 Task: Find connections with filter location Mahudha with filter topic #Travellingwith filter profile language French with filter current company Logistics Insider with filter school Government High School - India with filter industry Data Security Software Products with filter service category Video Production with filter keywords title Communications Director
Action: Mouse moved to (704, 97)
Screenshot: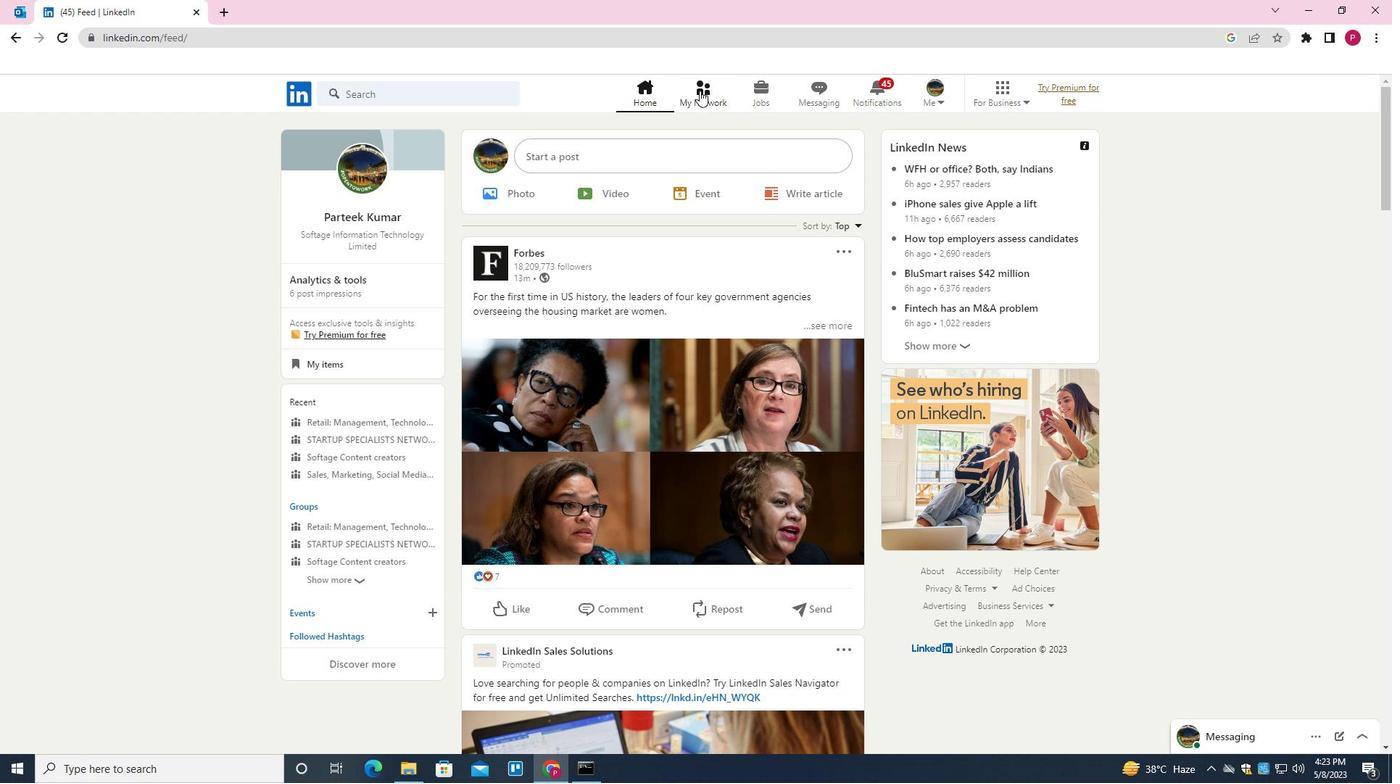 
Action: Mouse pressed left at (704, 97)
Screenshot: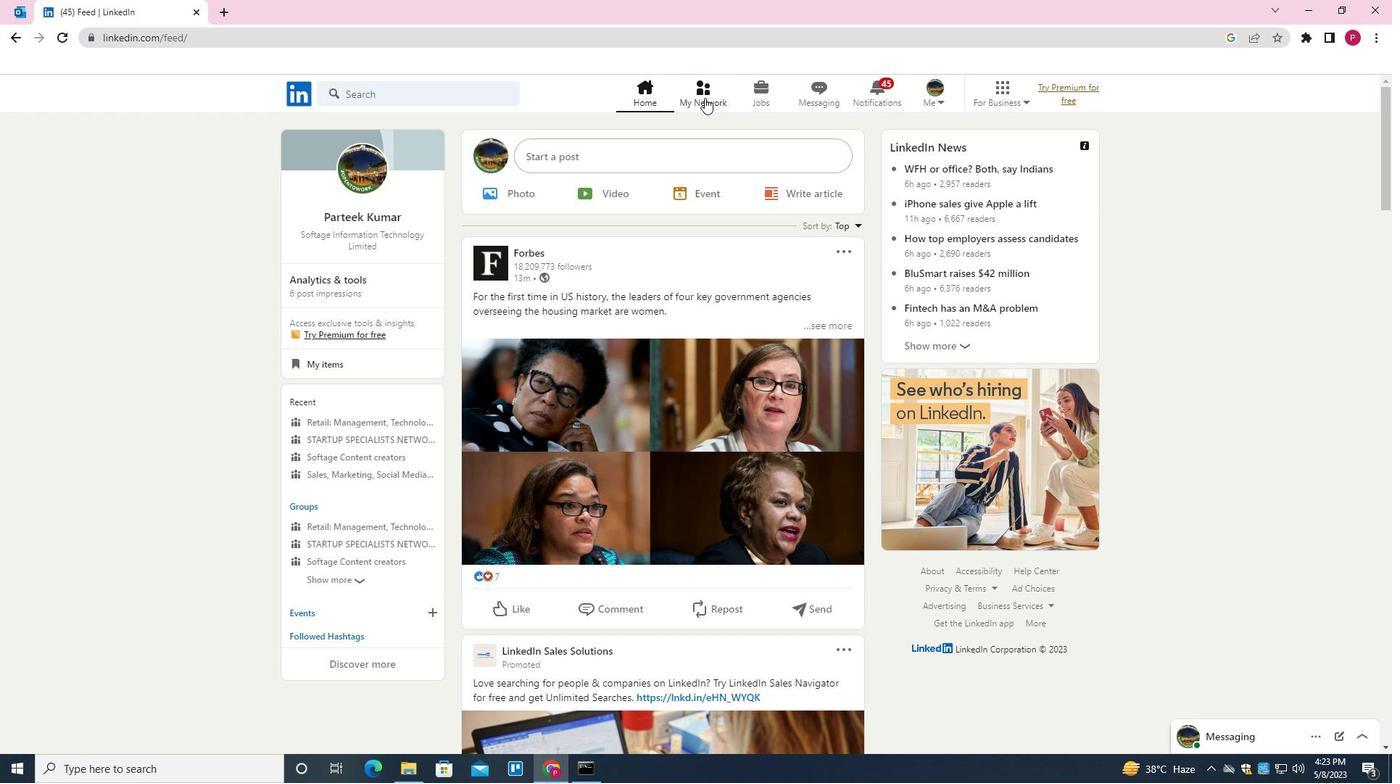 
Action: Mouse moved to (454, 171)
Screenshot: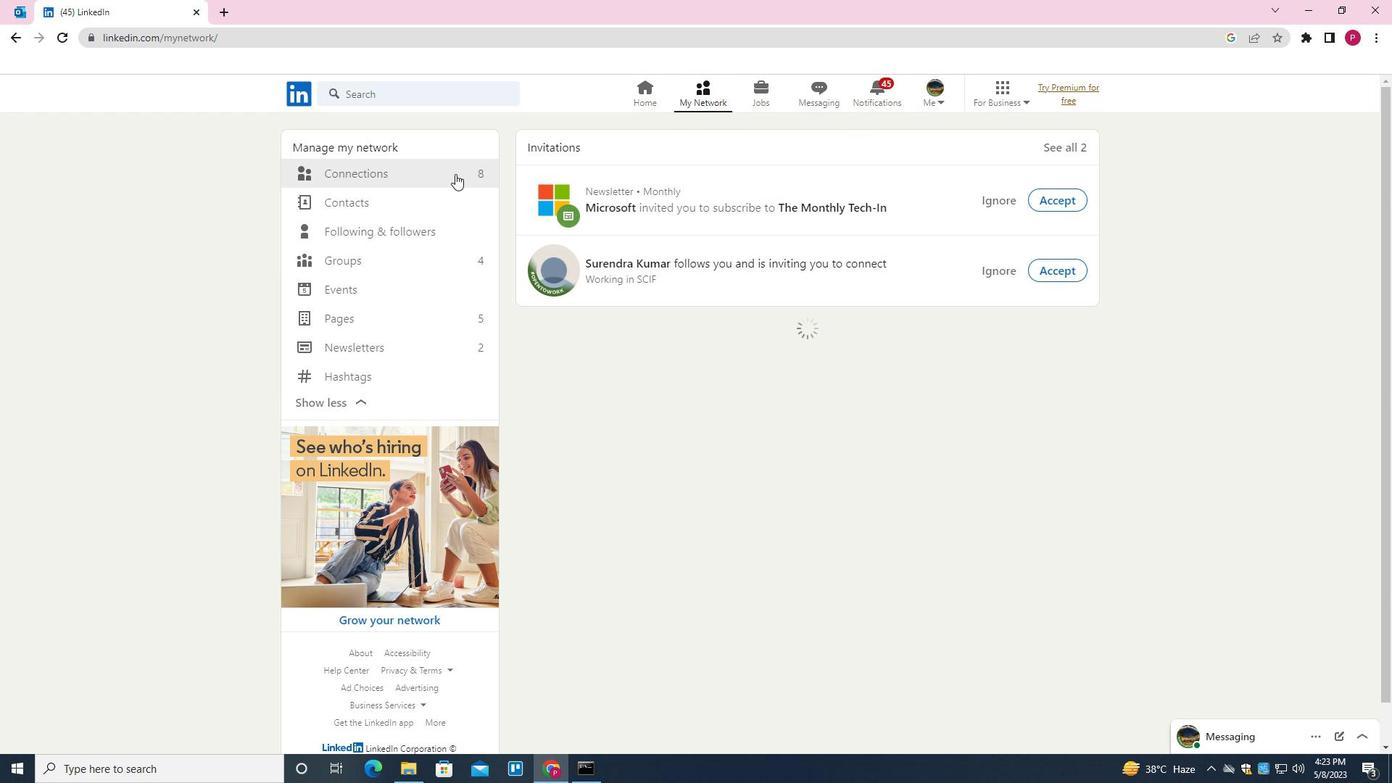 
Action: Mouse pressed left at (454, 171)
Screenshot: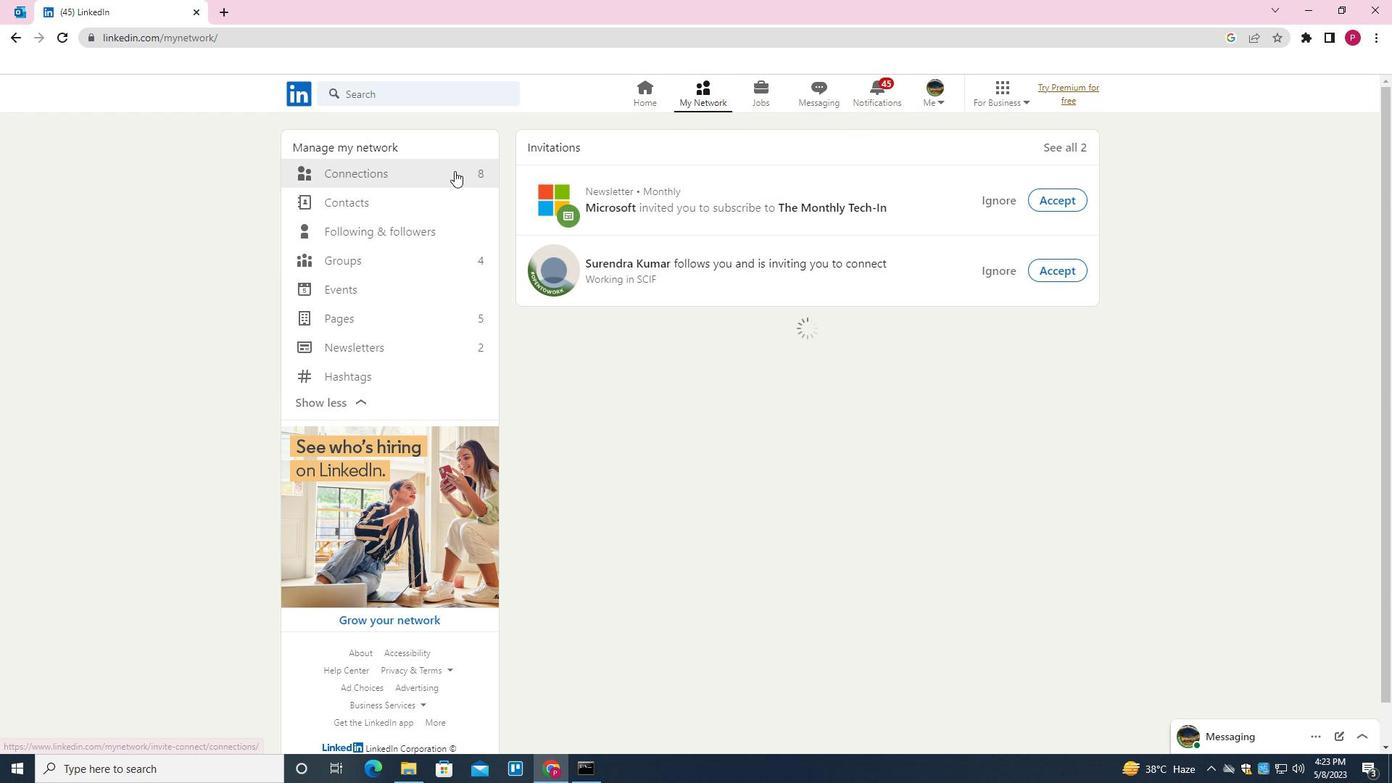
Action: Mouse moved to (784, 179)
Screenshot: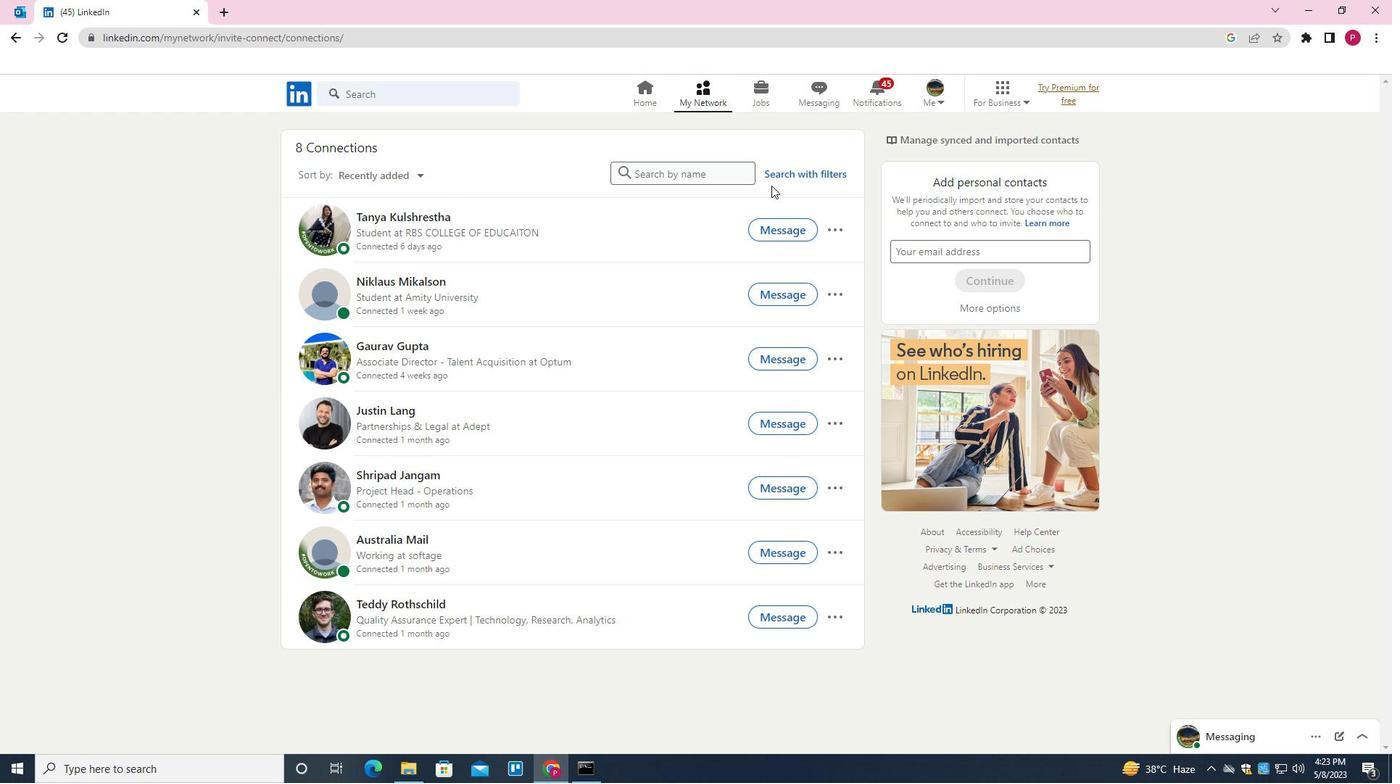 
Action: Mouse pressed left at (784, 179)
Screenshot: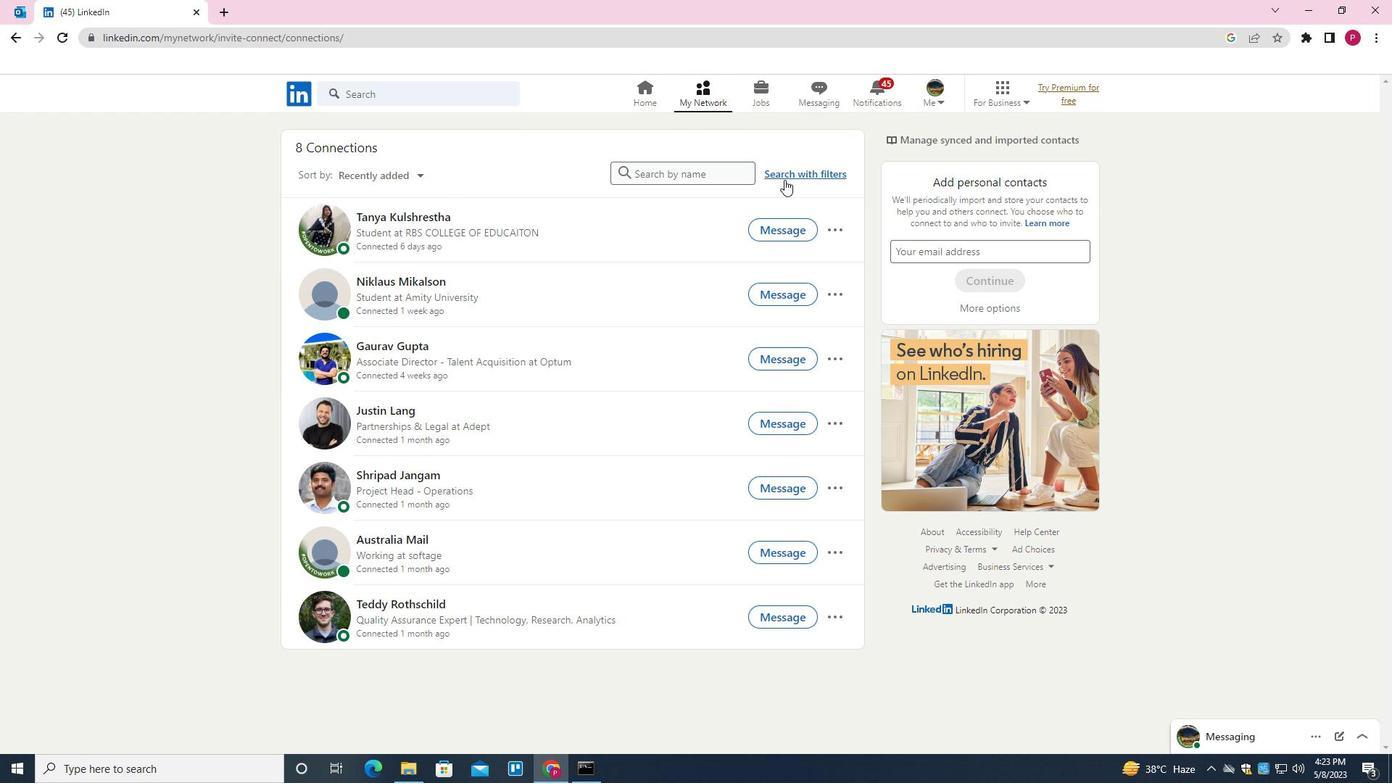
Action: Mouse moved to (741, 134)
Screenshot: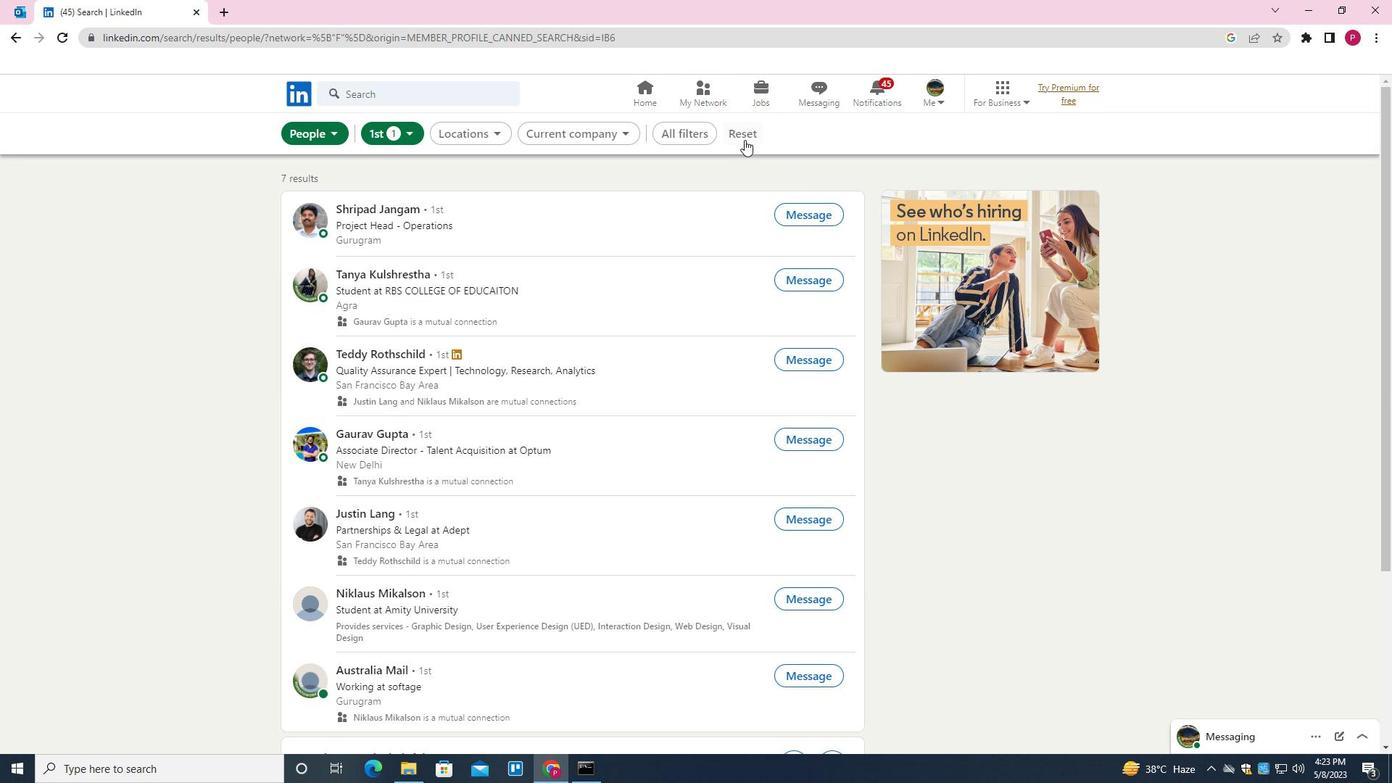 
Action: Mouse pressed left at (741, 134)
Screenshot: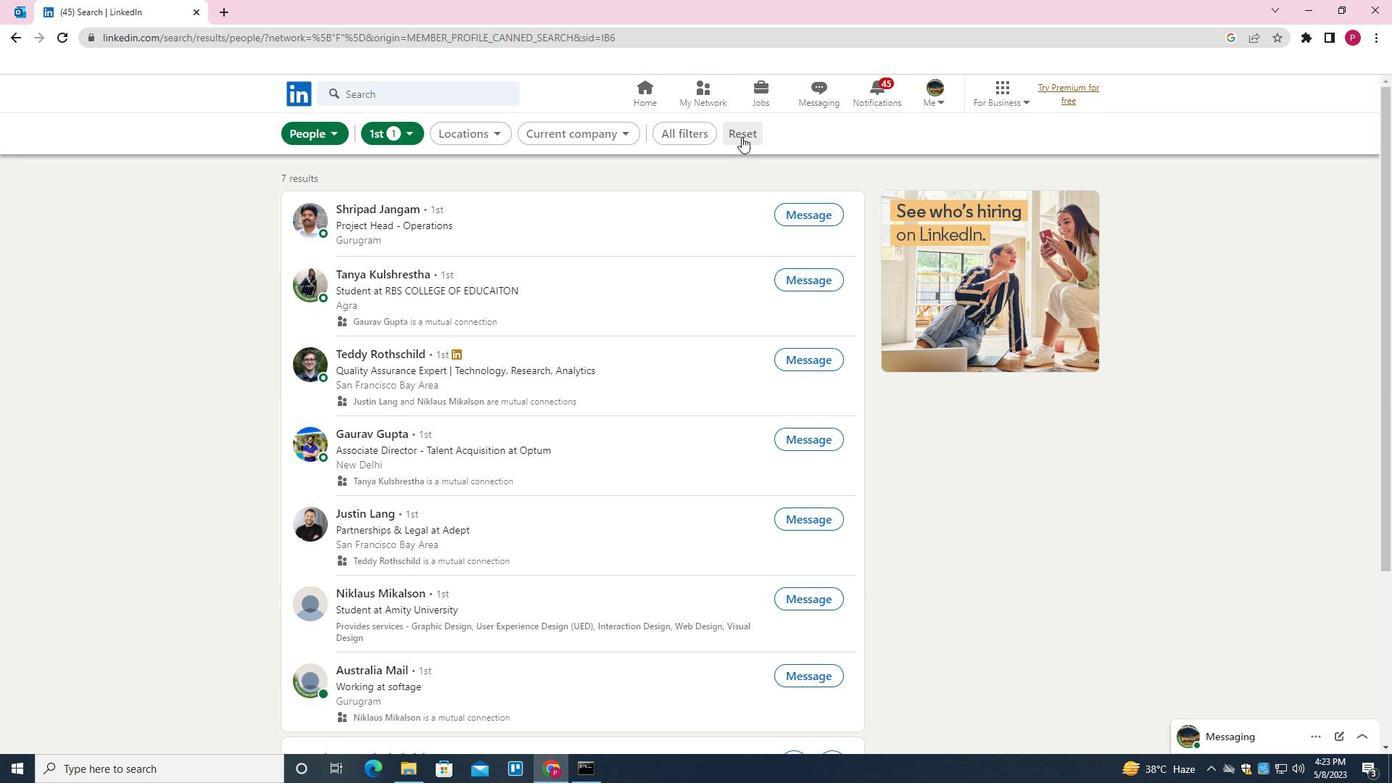 
Action: Mouse moved to (721, 136)
Screenshot: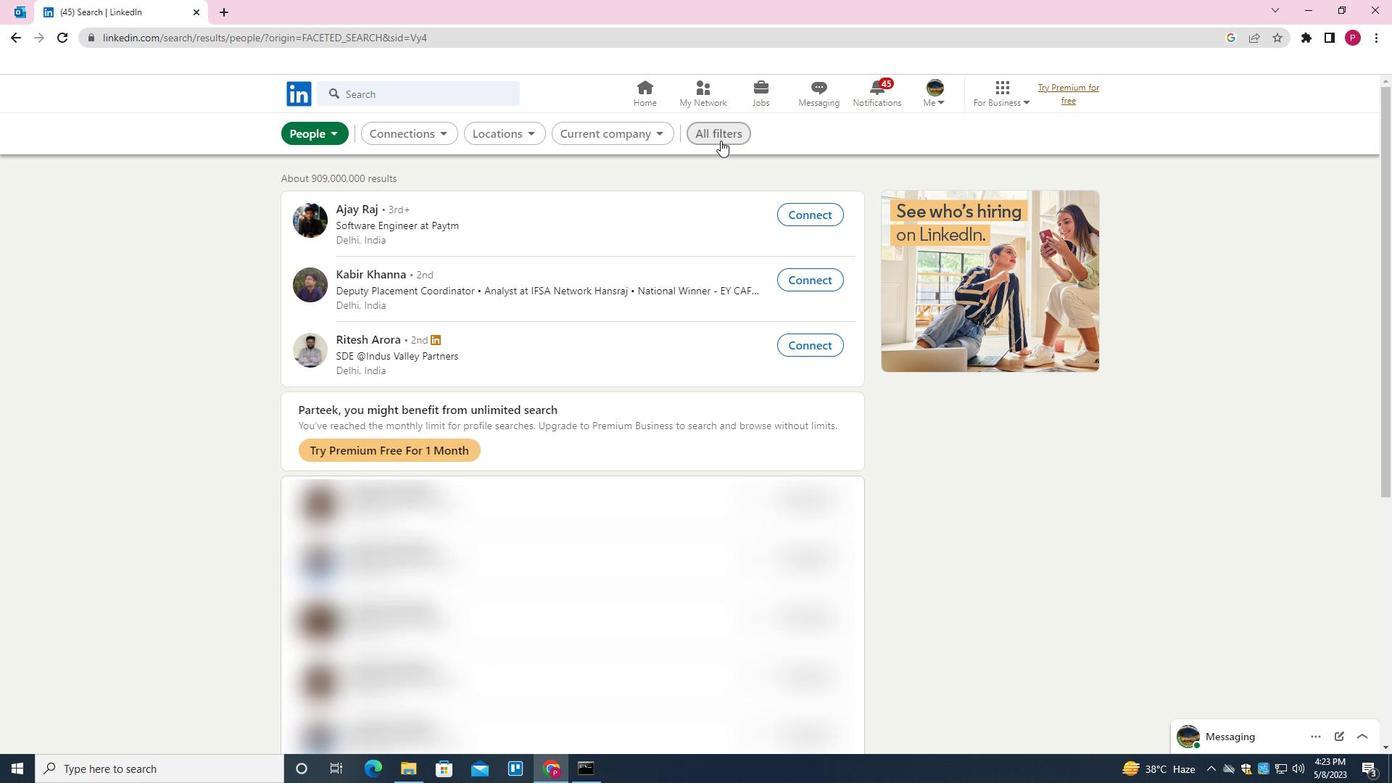 
Action: Mouse pressed left at (721, 136)
Screenshot: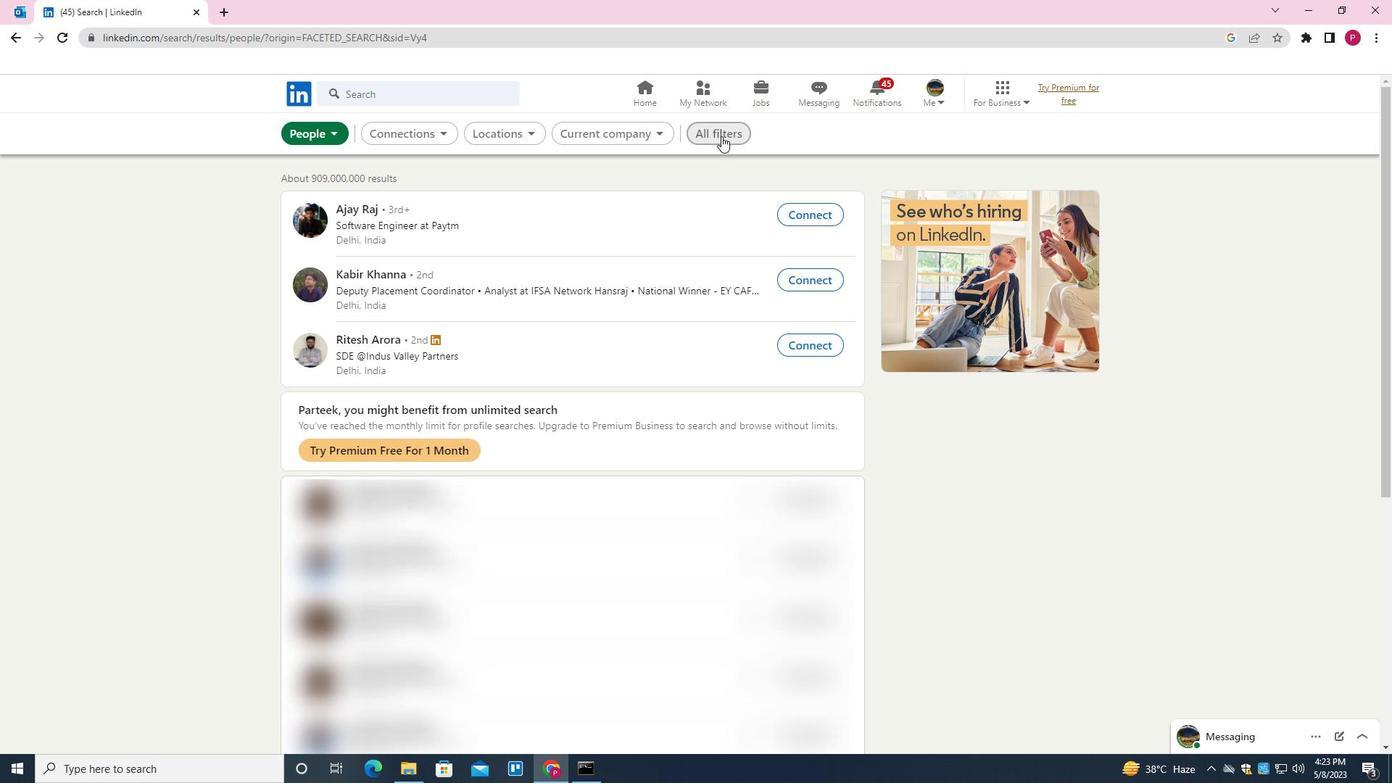 
Action: Mouse moved to (1136, 340)
Screenshot: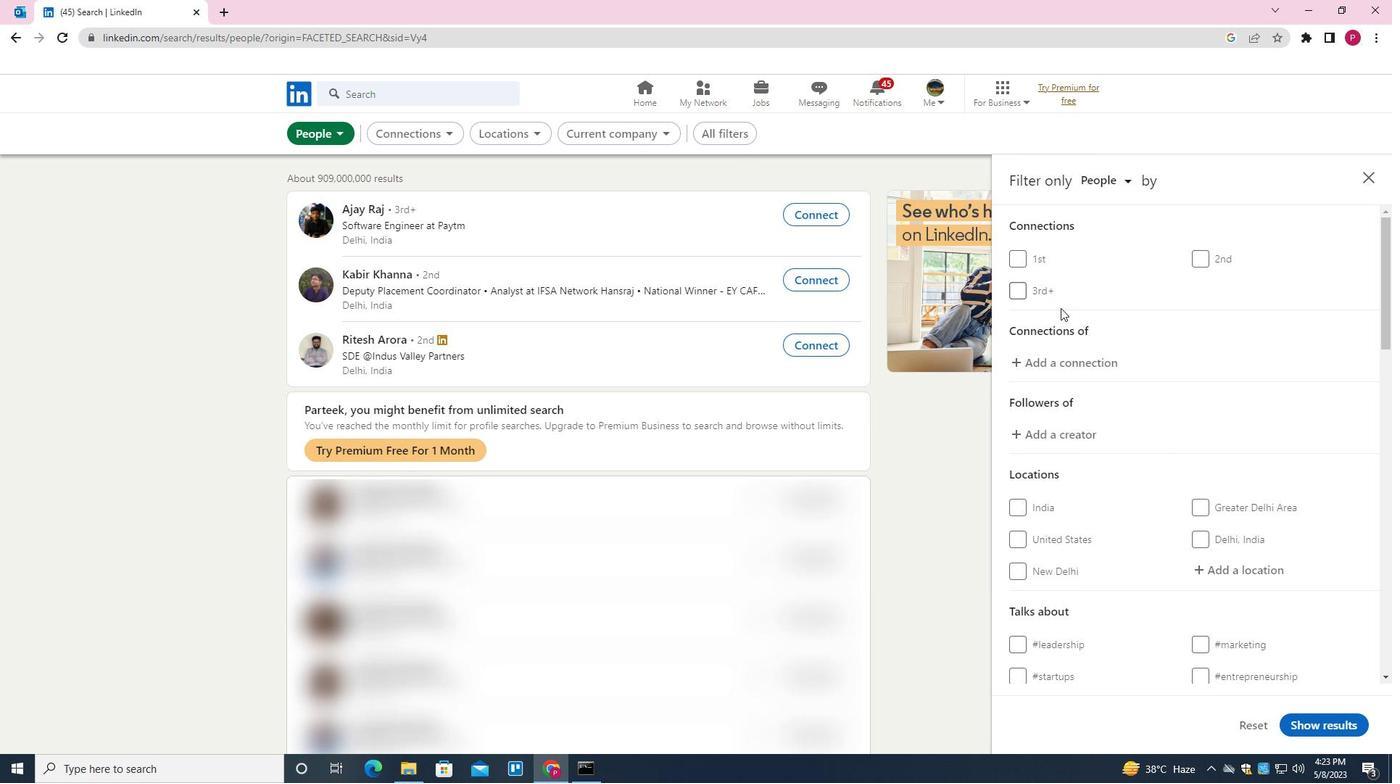 
Action: Mouse scrolled (1136, 340) with delta (0, 0)
Screenshot: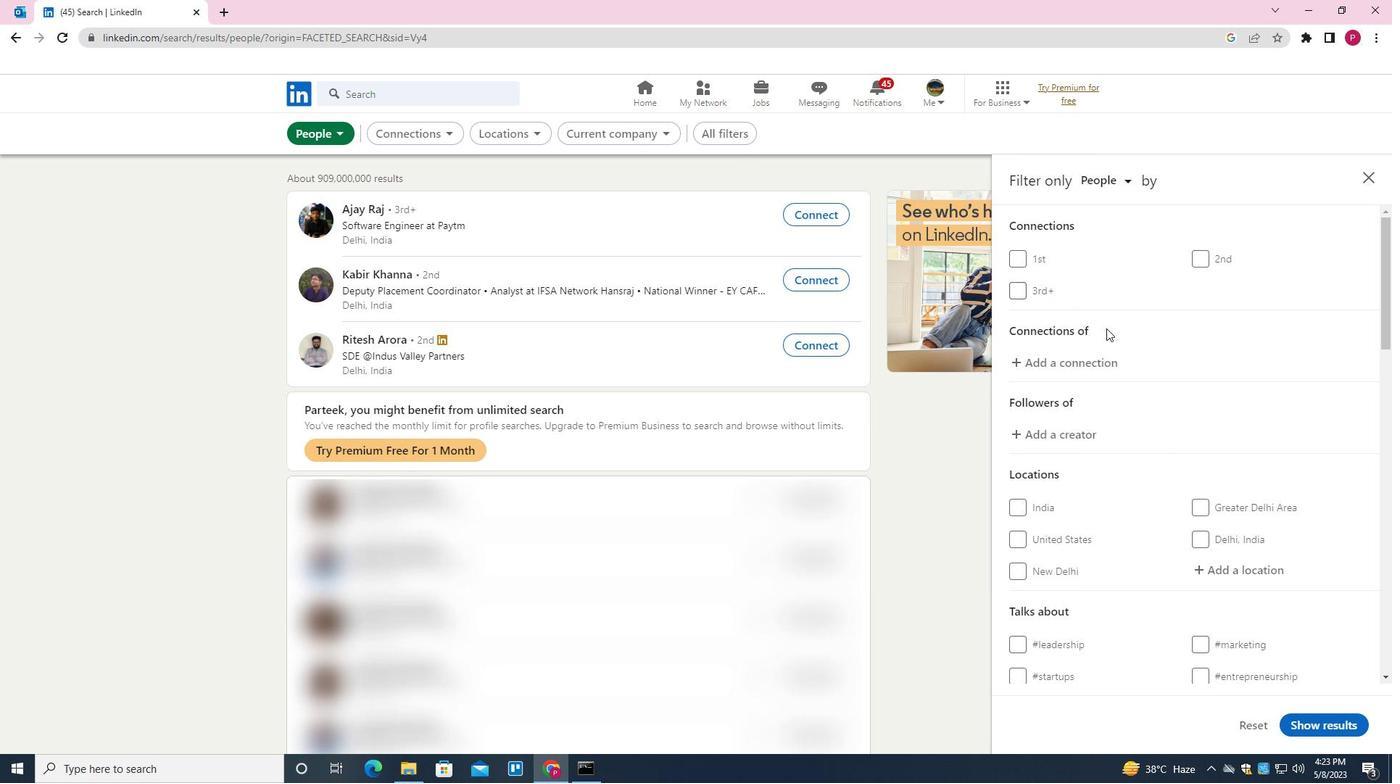 
Action: Mouse moved to (1139, 344)
Screenshot: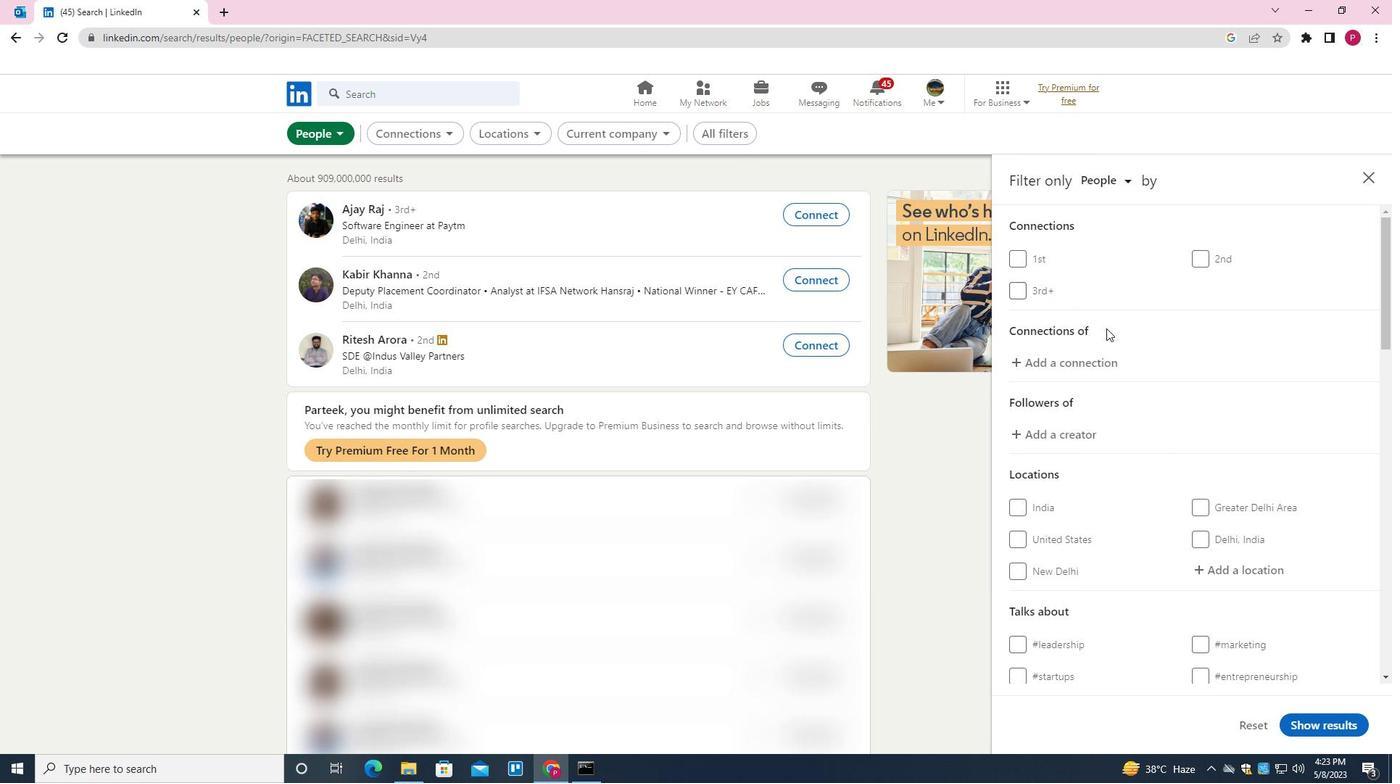 
Action: Mouse scrolled (1139, 343) with delta (0, 0)
Screenshot: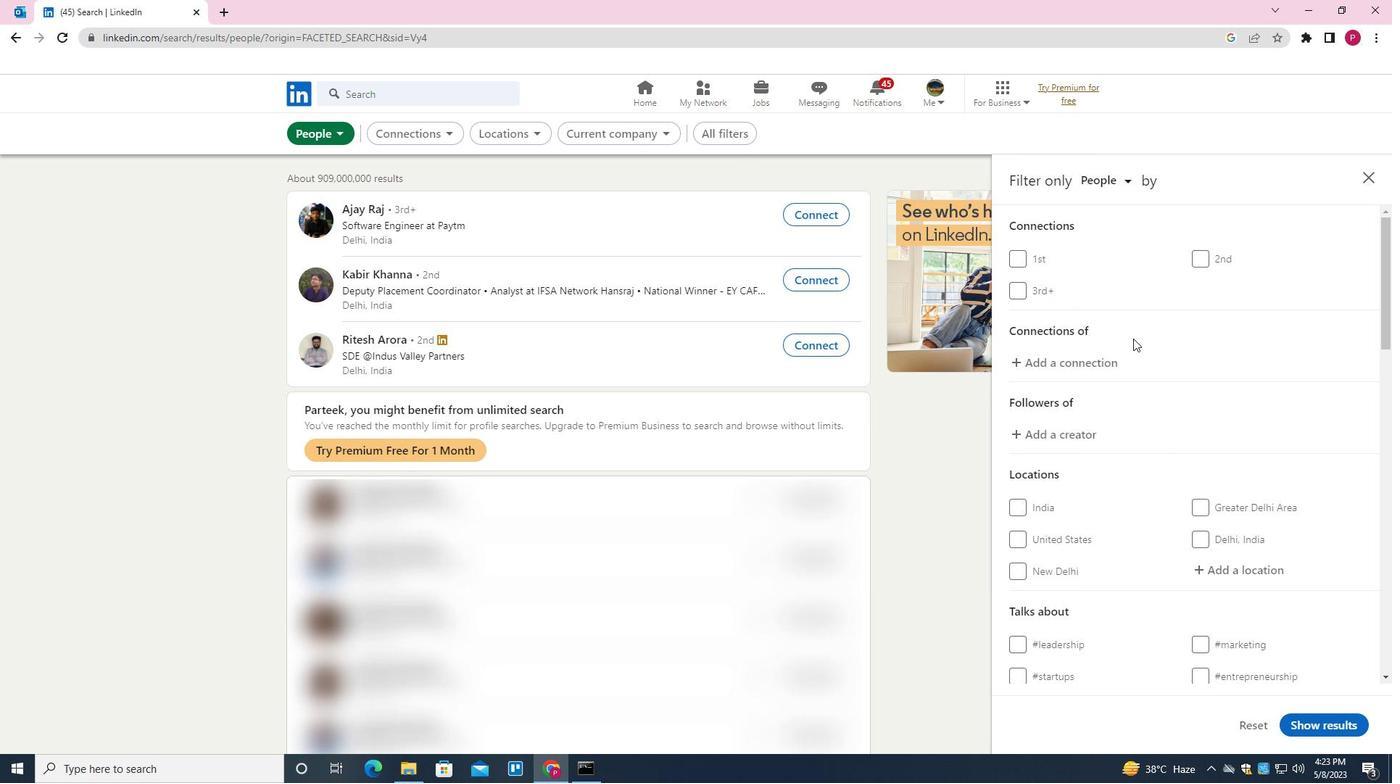 
Action: Mouse moved to (1240, 422)
Screenshot: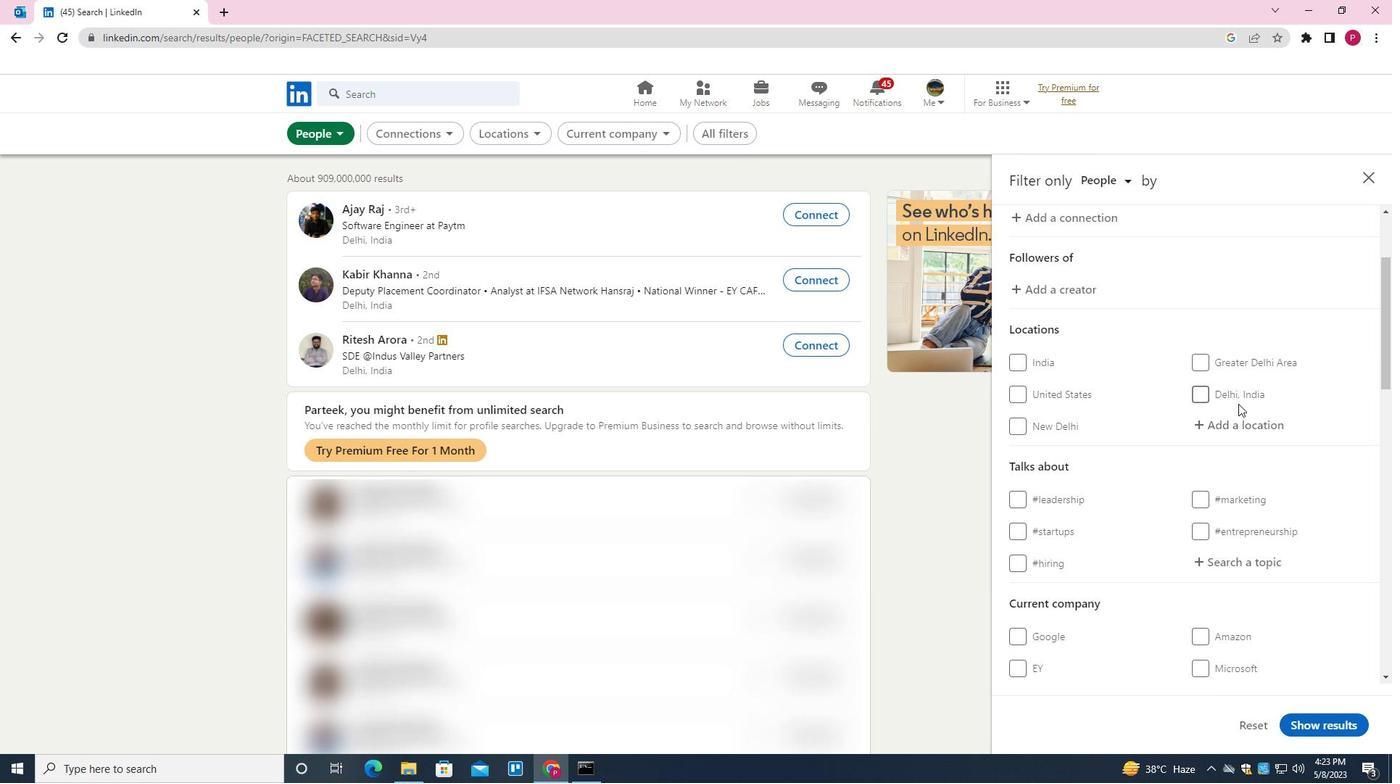 
Action: Mouse pressed left at (1240, 422)
Screenshot: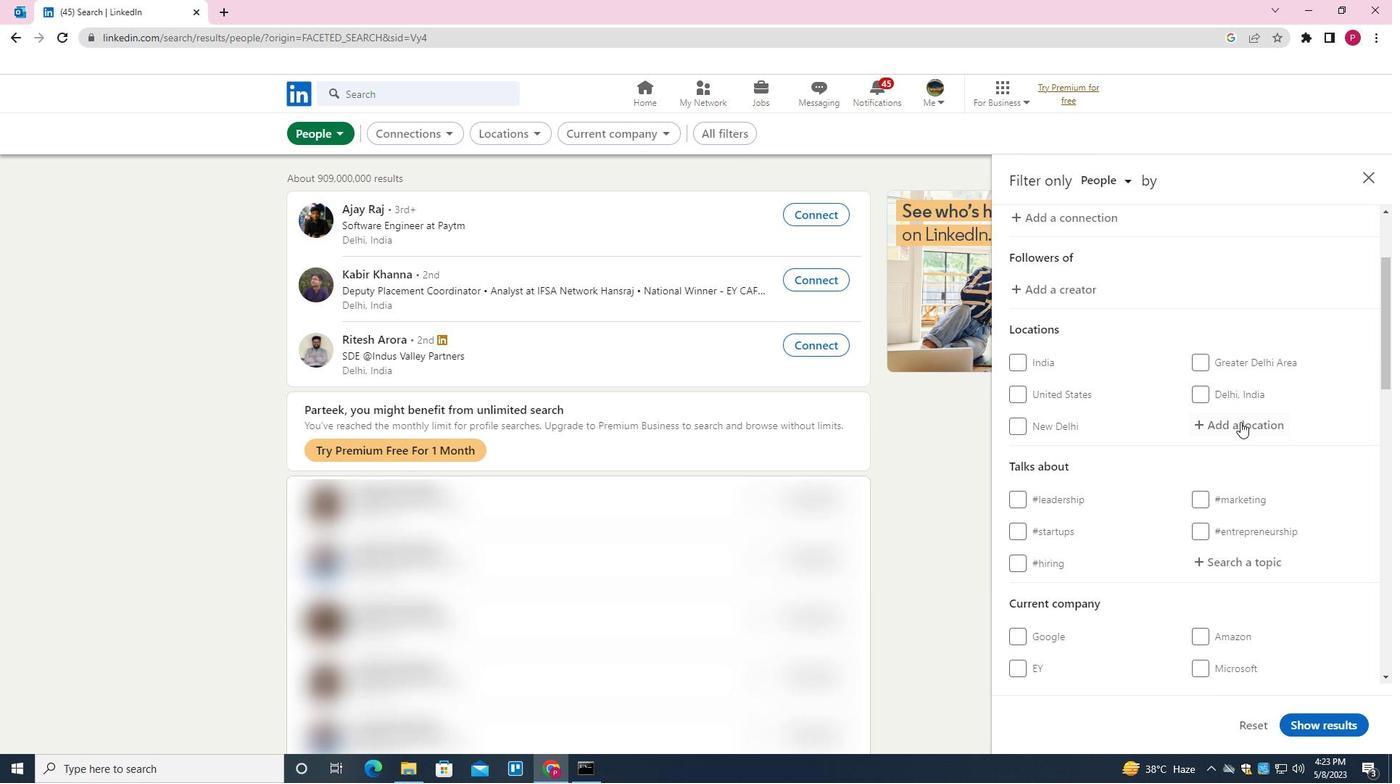 
Action: Mouse moved to (1145, 479)
Screenshot: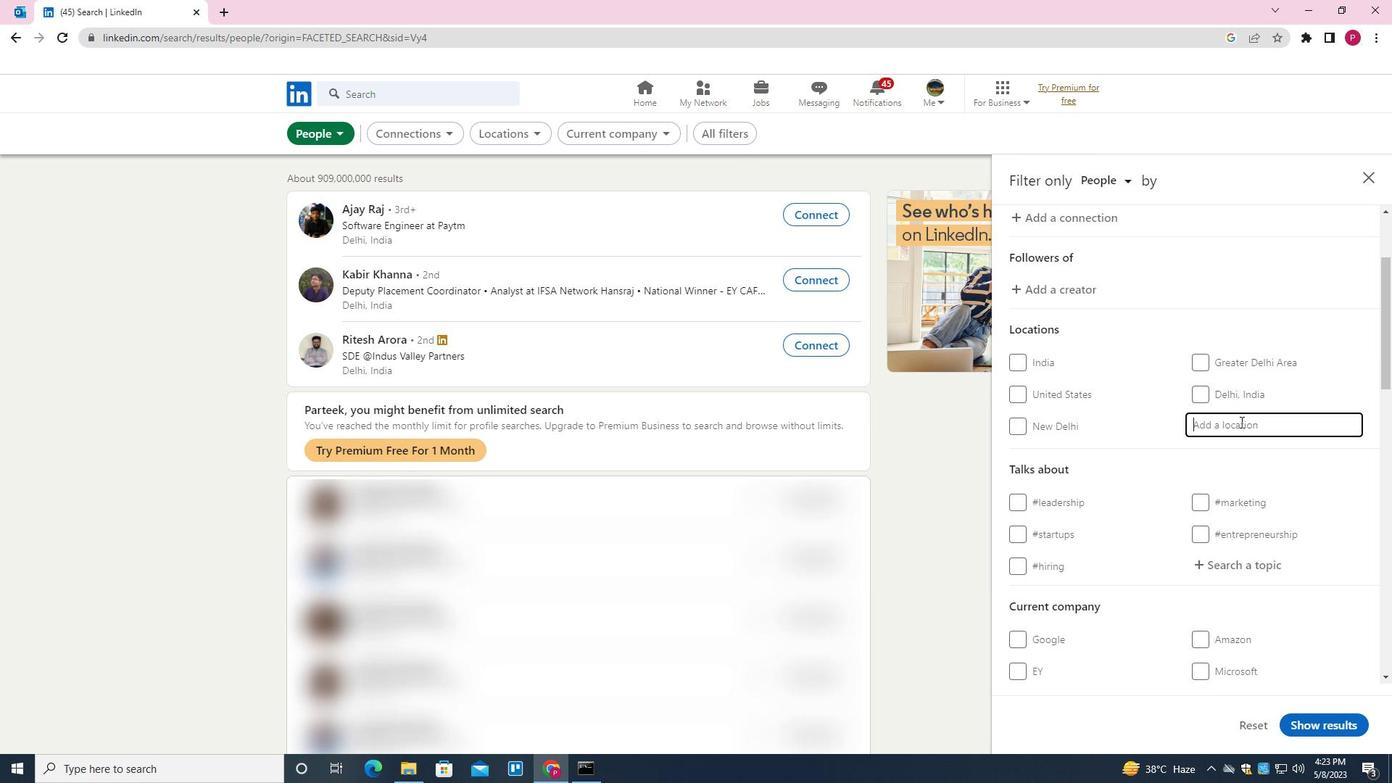 
Action: Key pressed <Key.shift>MAHUDHA<Key.down><Key.enter>
Screenshot: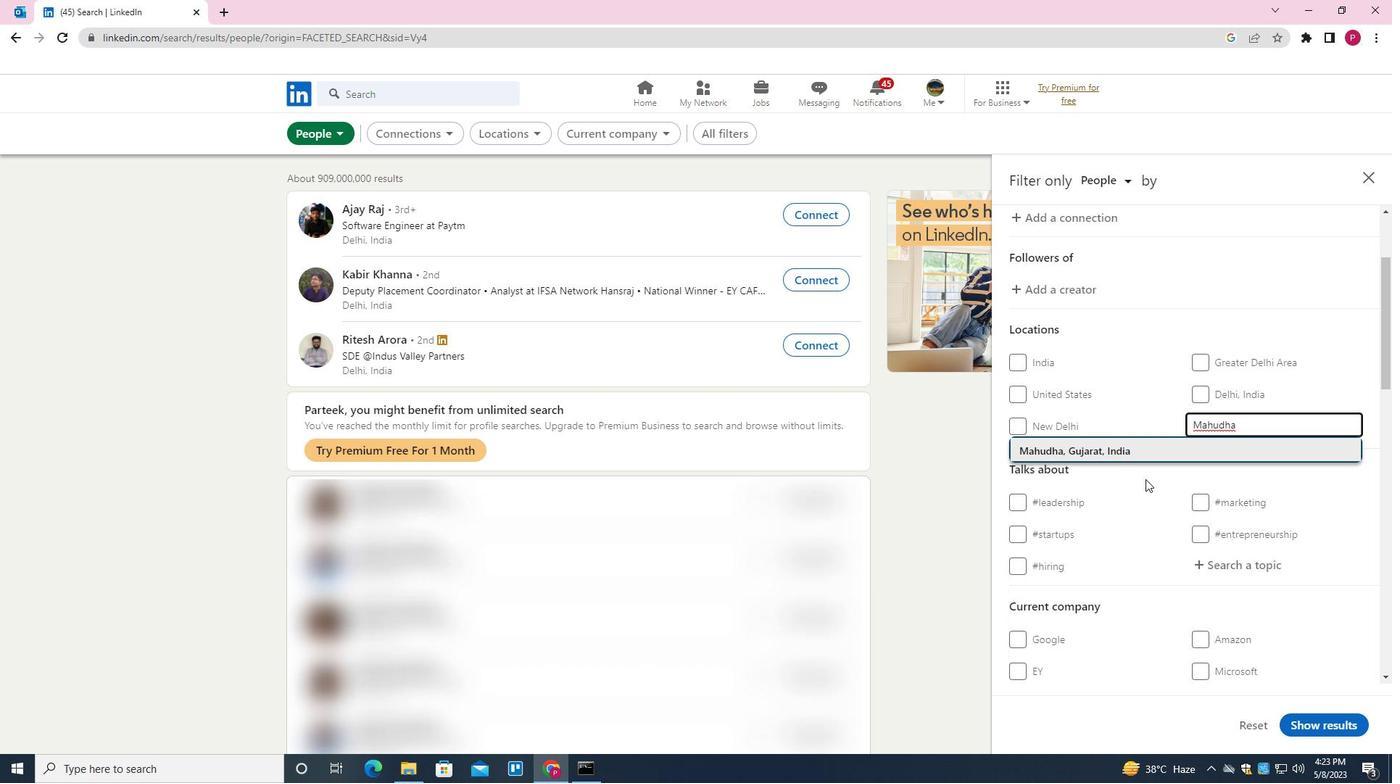 
Action: Mouse moved to (1112, 464)
Screenshot: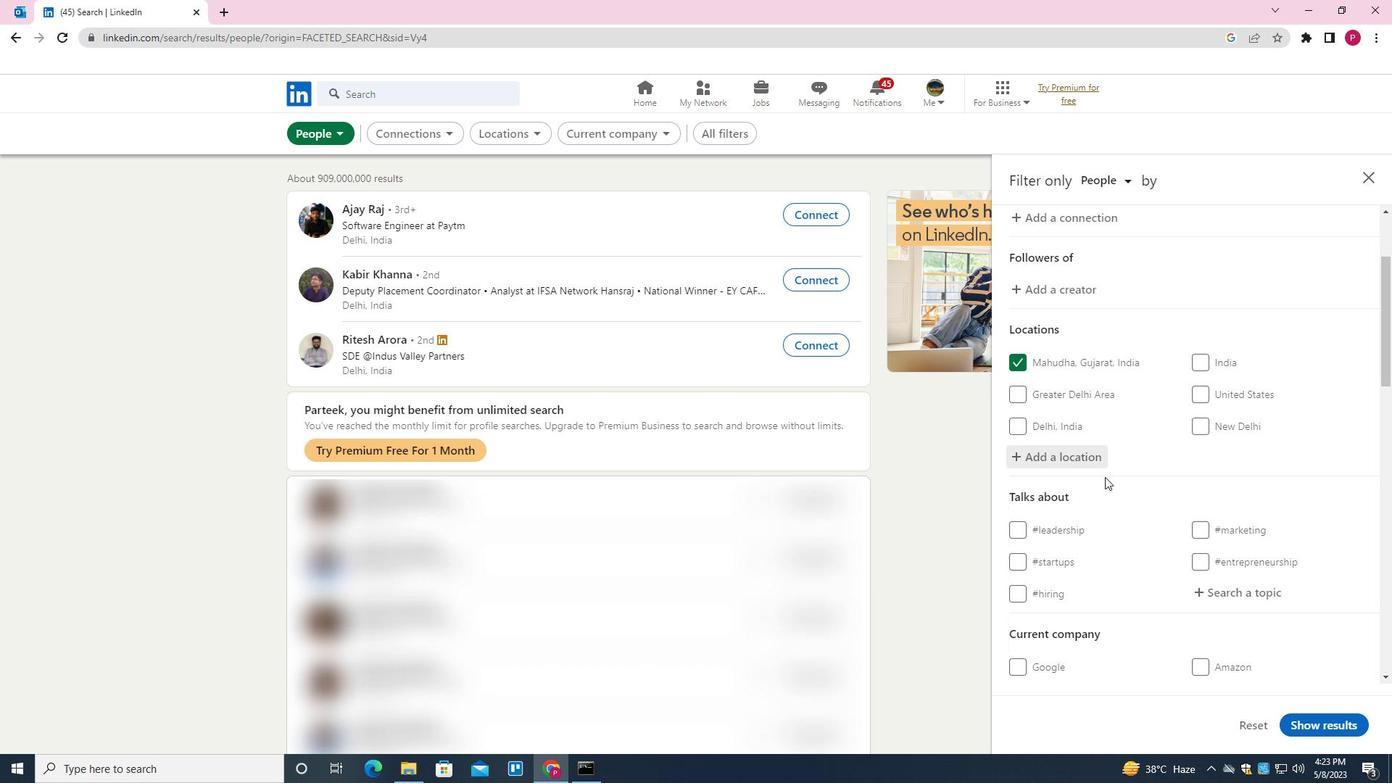 
Action: Mouse scrolled (1112, 463) with delta (0, 0)
Screenshot: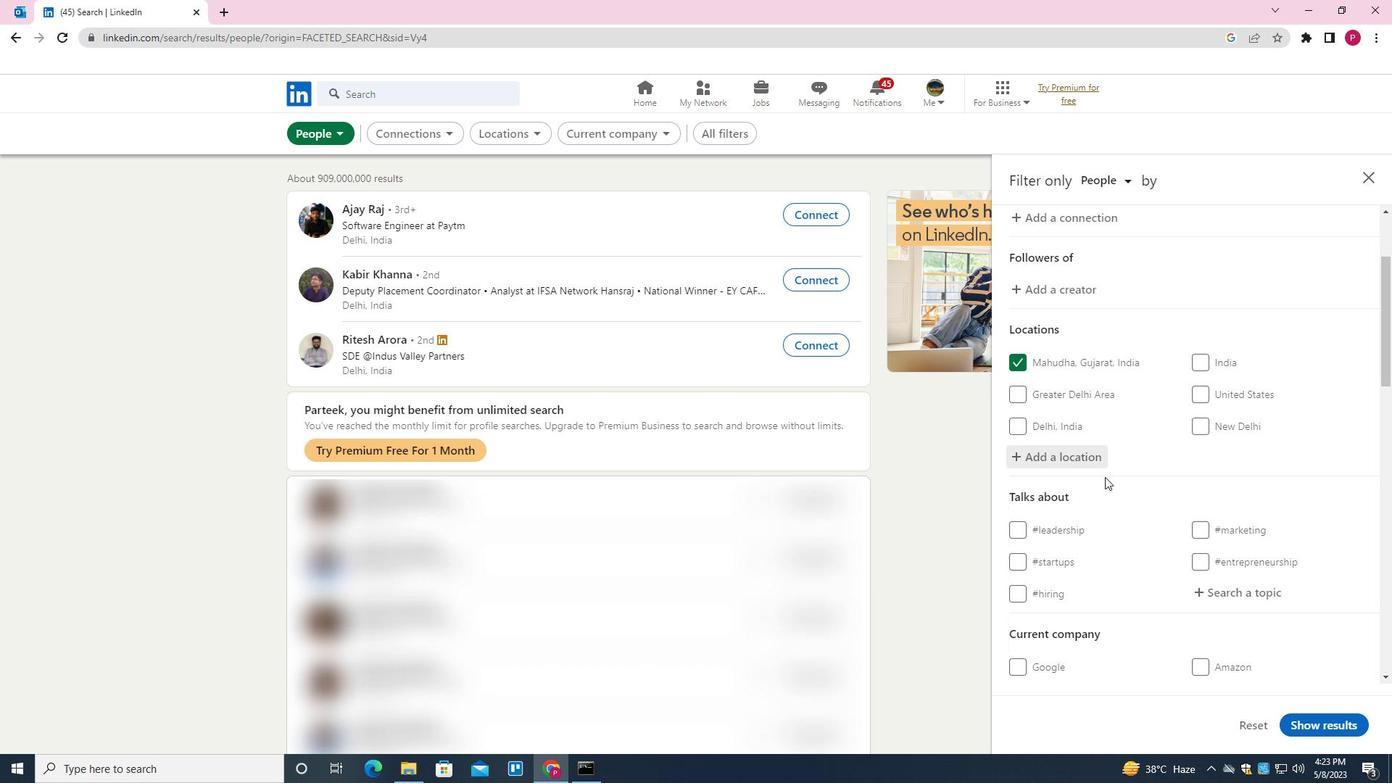 
Action: Mouse moved to (1123, 453)
Screenshot: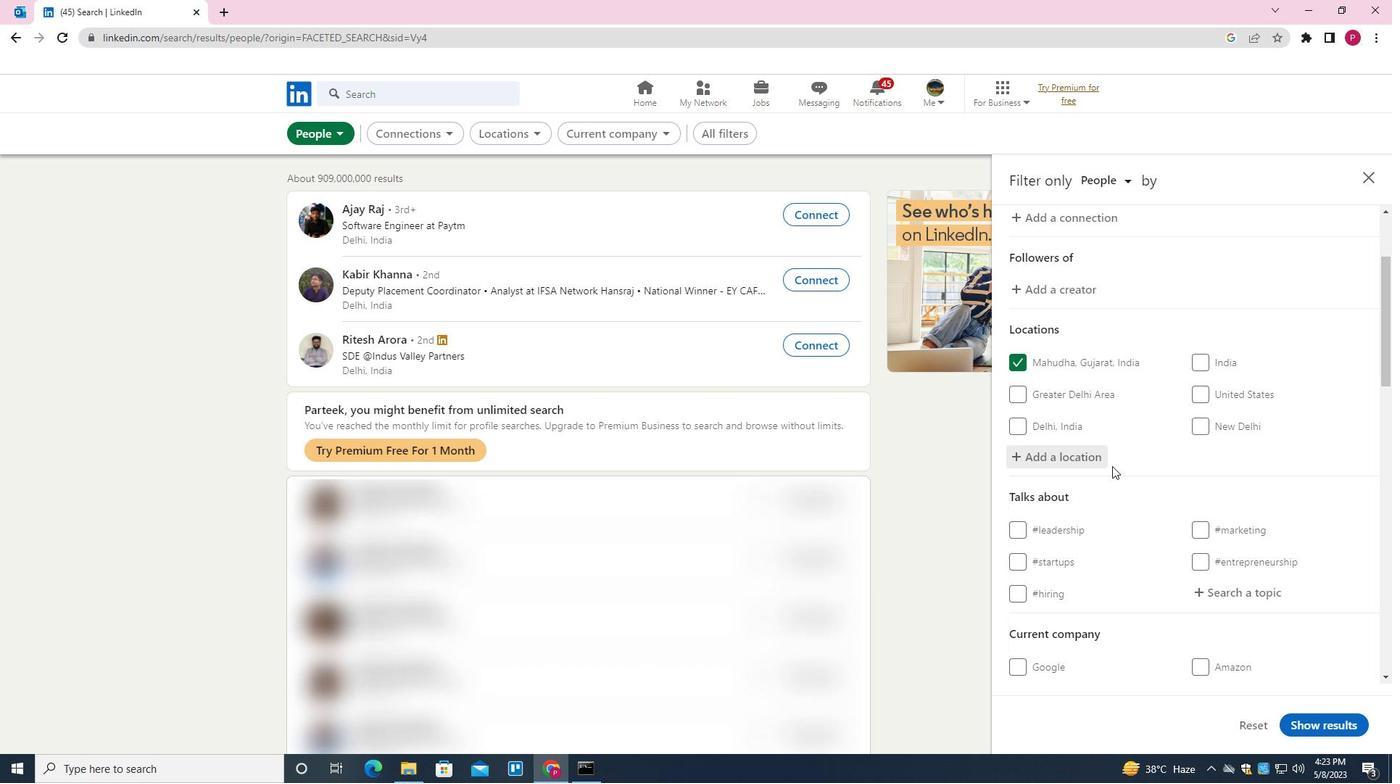 
Action: Mouse scrolled (1123, 452) with delta (0, 0)
Screenshot: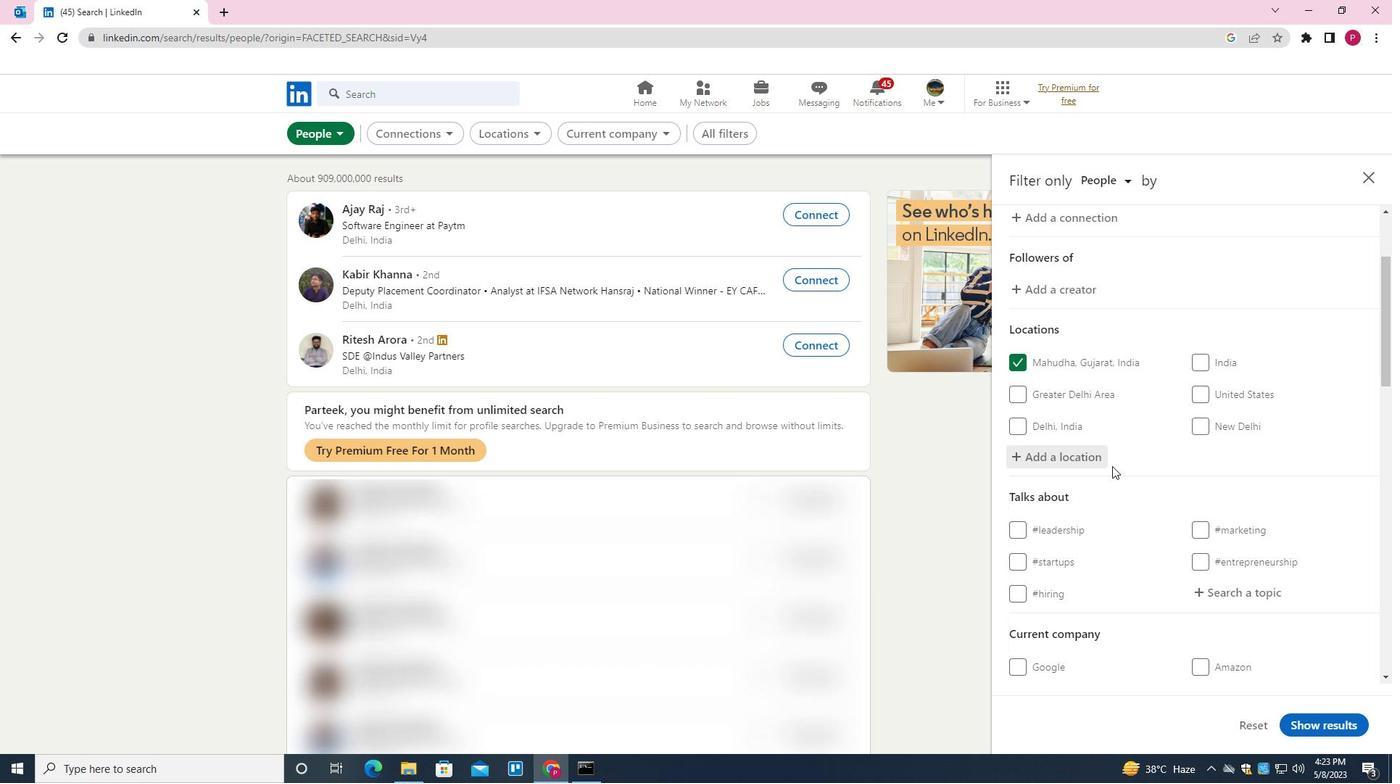 
Action: Mouse moved to (1134, 445)
Screenshot: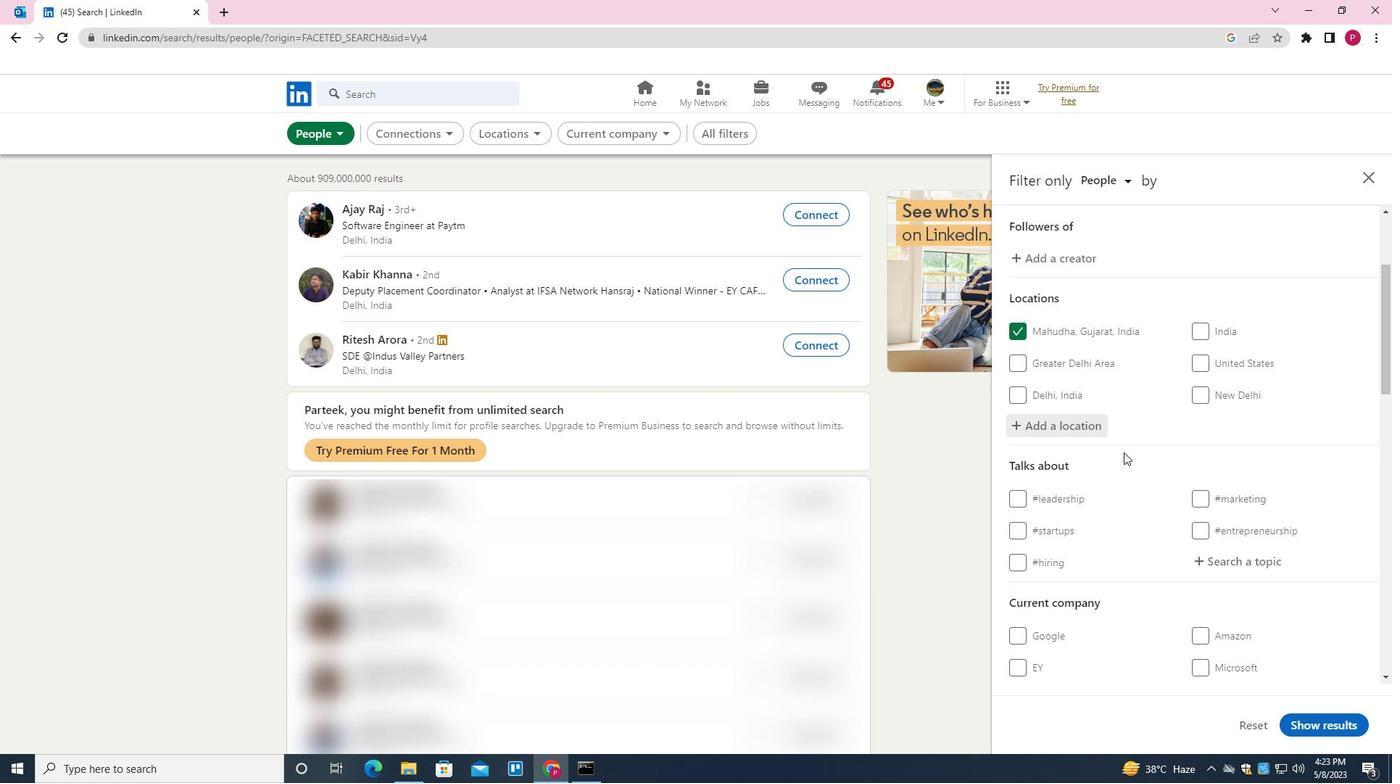 
Action: Mouse scrolled (1134, 445) with delta (0, 0)
Screenshot: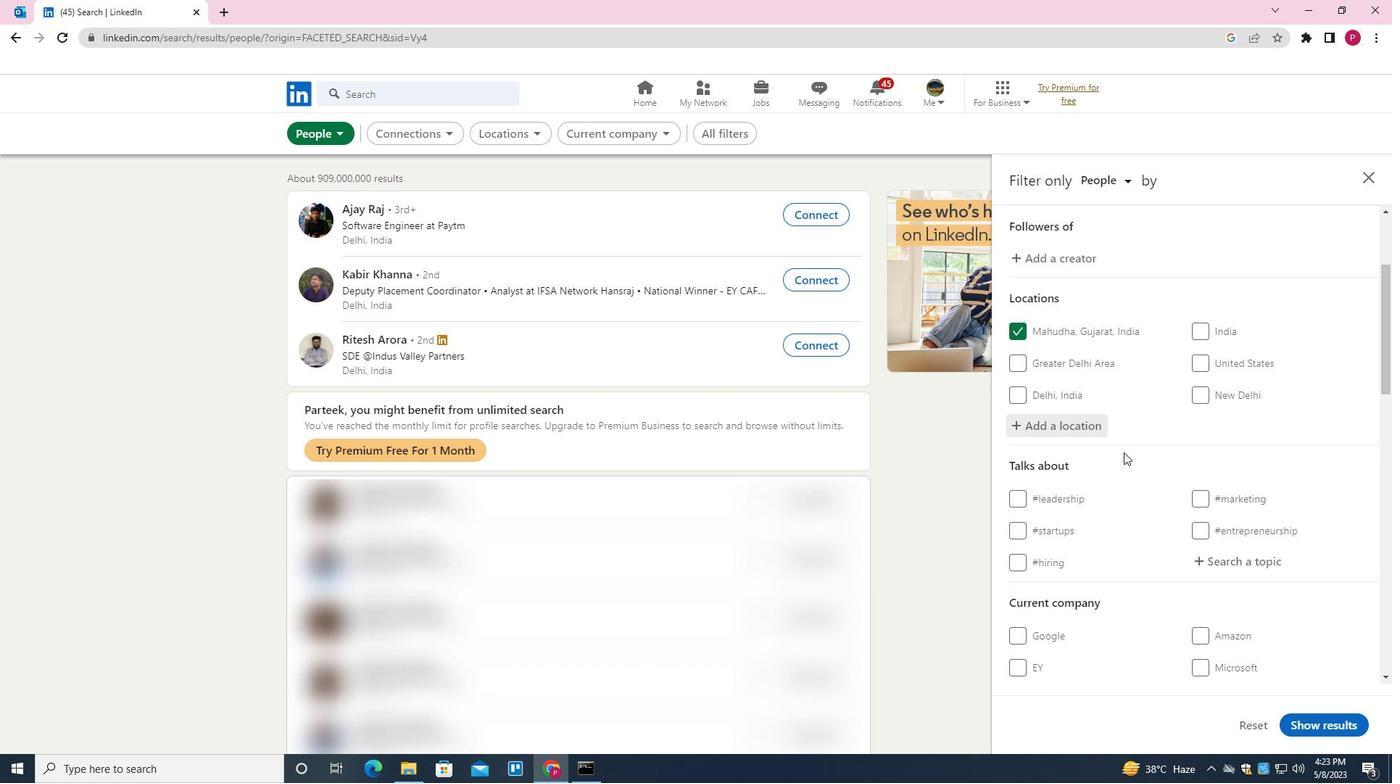 
Action: Mouse moved to (1216, 366)
Screenshot: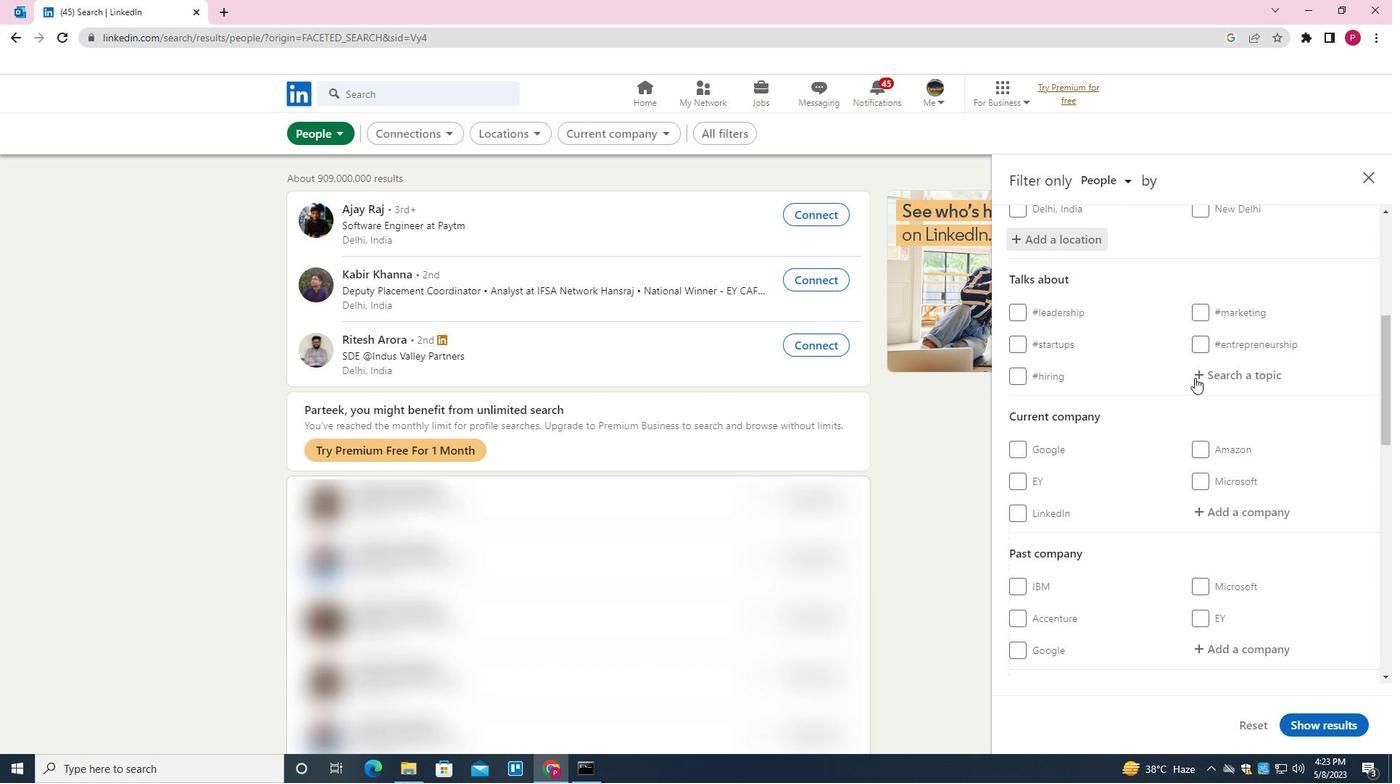 
Action: Mouse pressed left at (1216, 366)
Screenshot: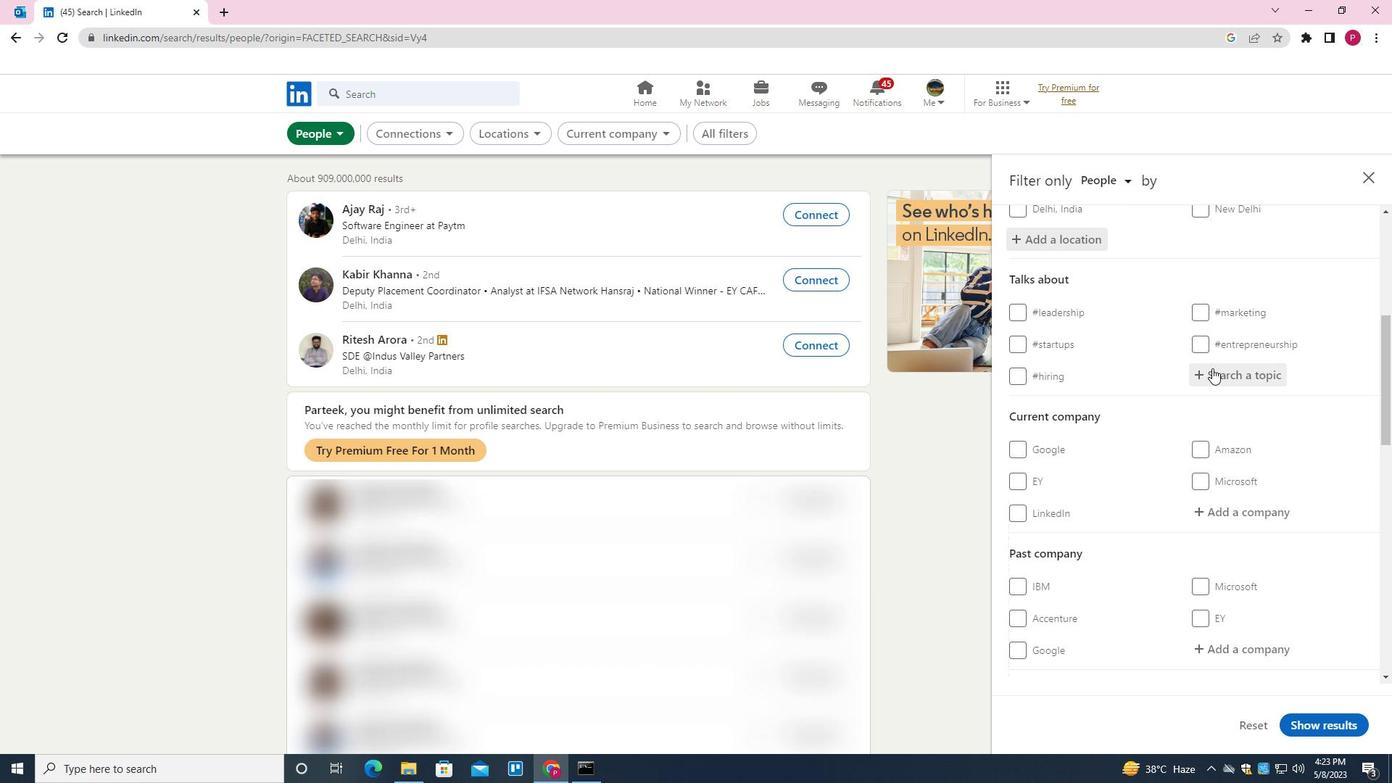 
Action: Mouse moved to (973, 509)
Screenshot: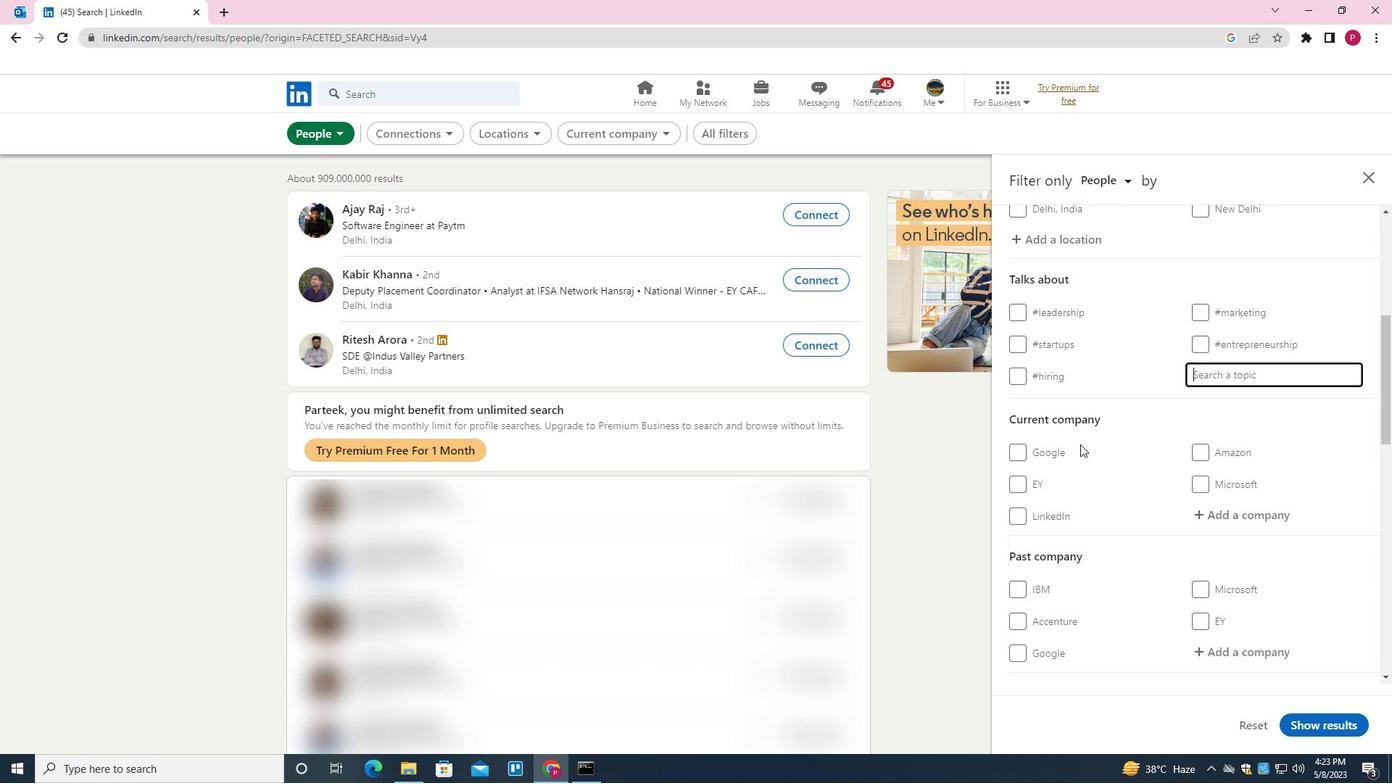 
Action: Key pressed TRAVELLING<Key.down><Key.enter>
Screenshot: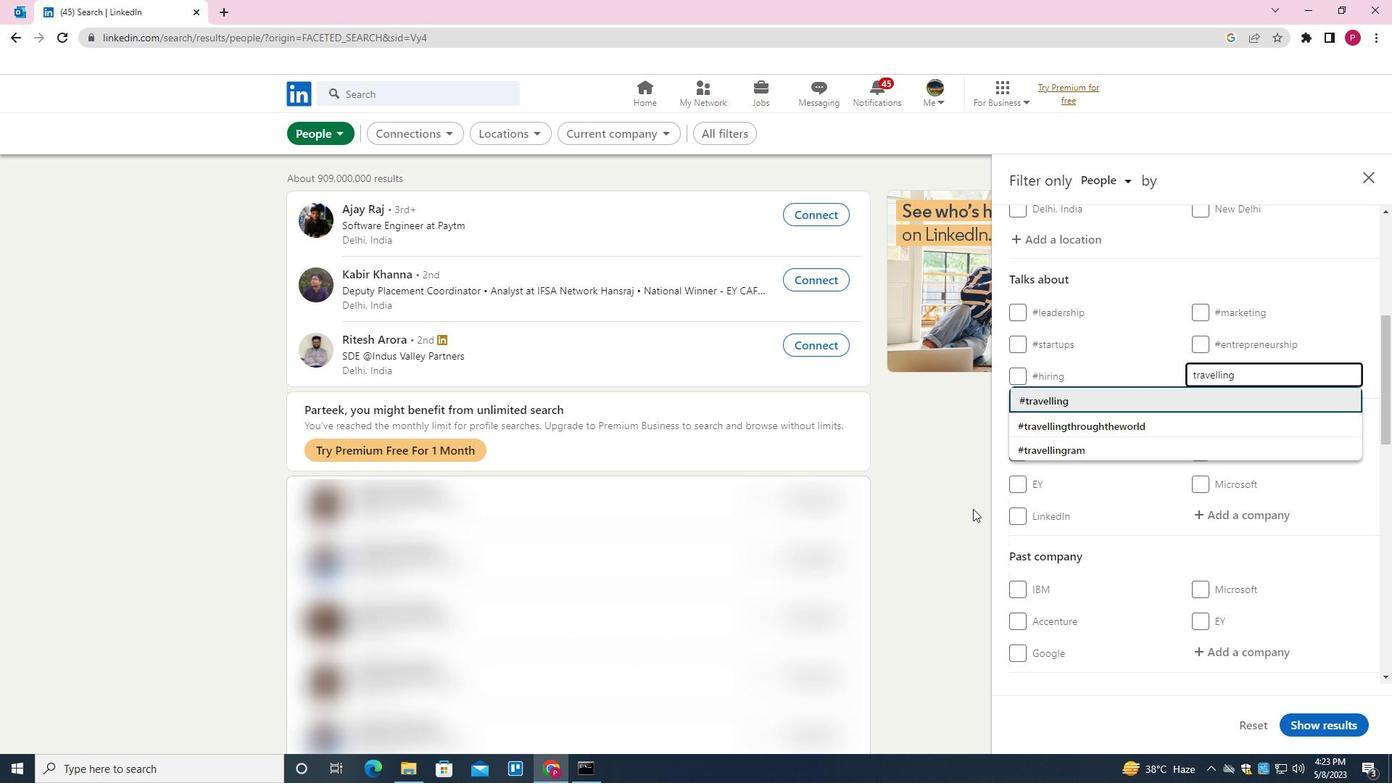 
Action: Mouse moved to (1152, 429)
Screenshot: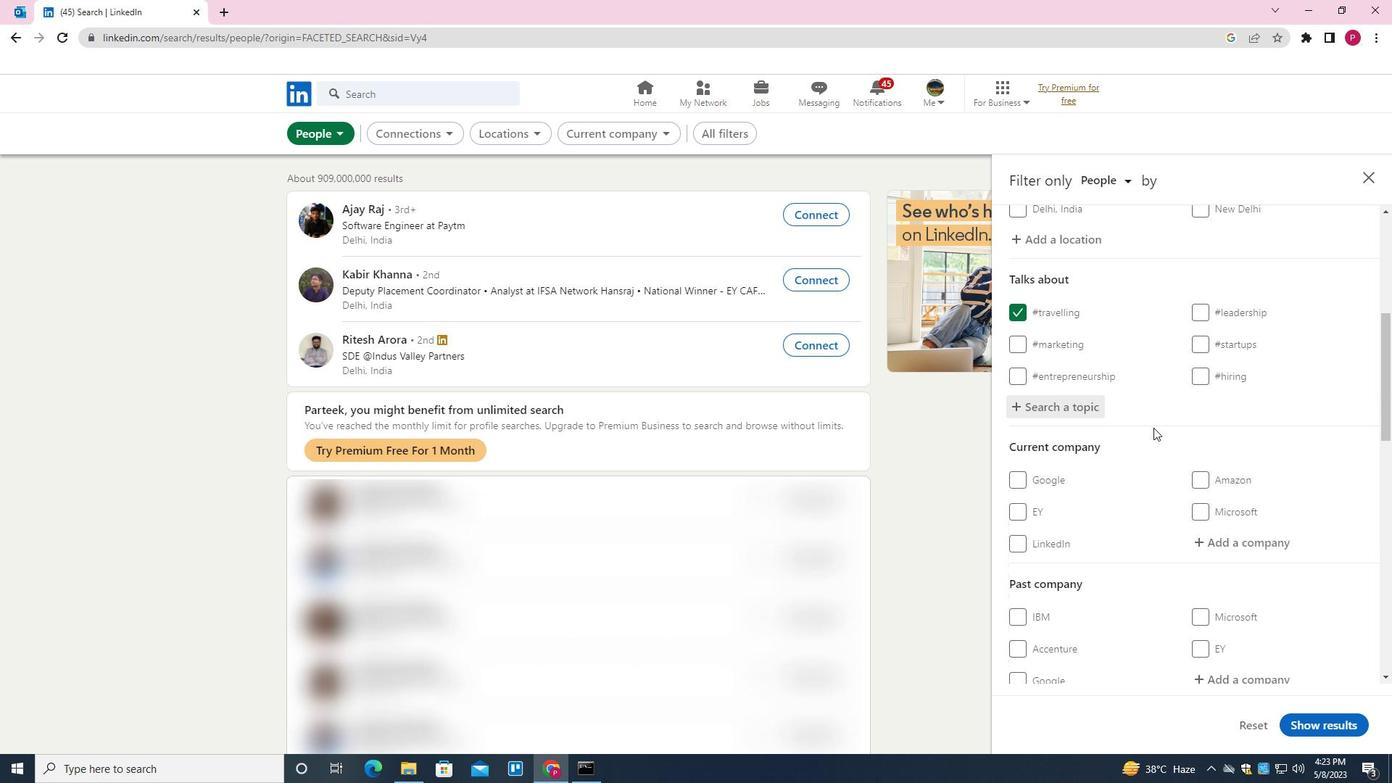 
Action: Mouse scrolled (1152, 428) with delta (0, 0)
Screenshot: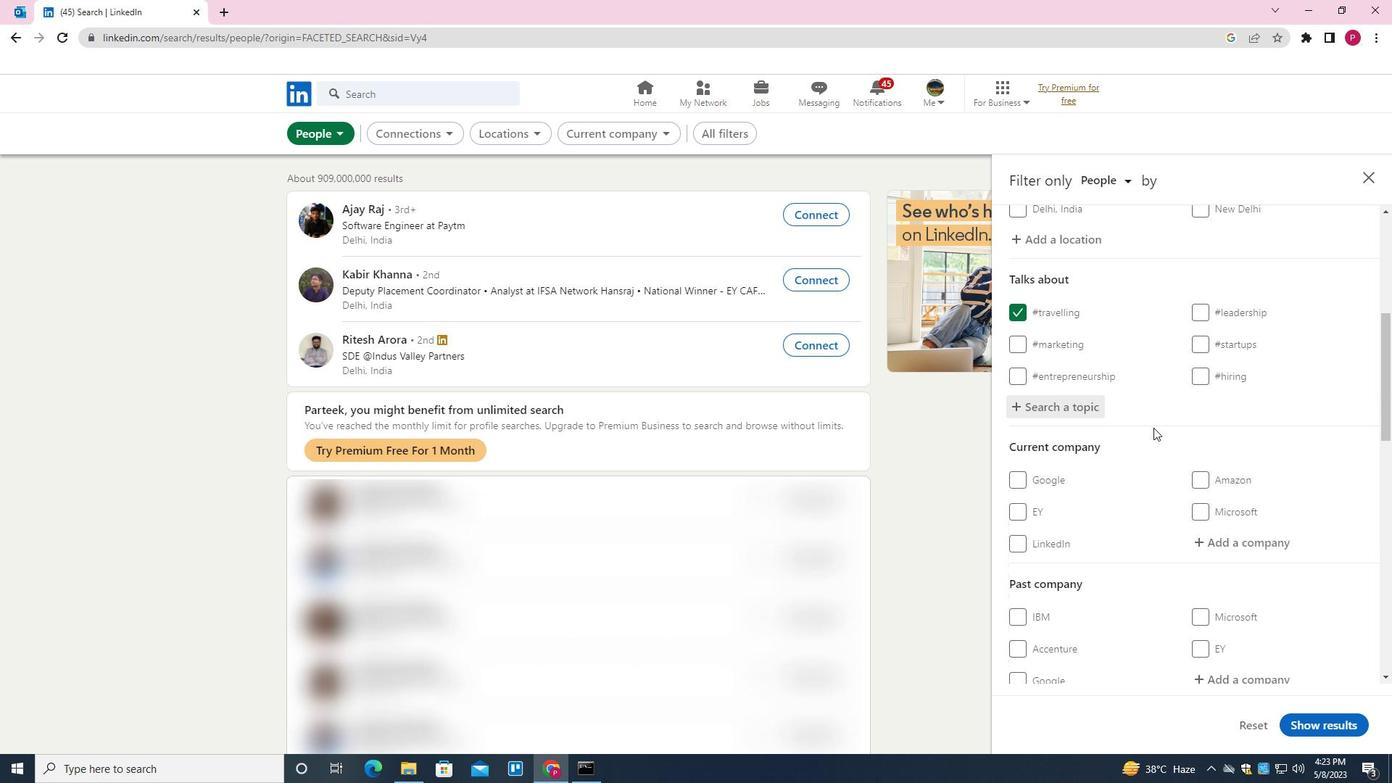 
Action: Mouse moved to (1152, 430)
Screenshot: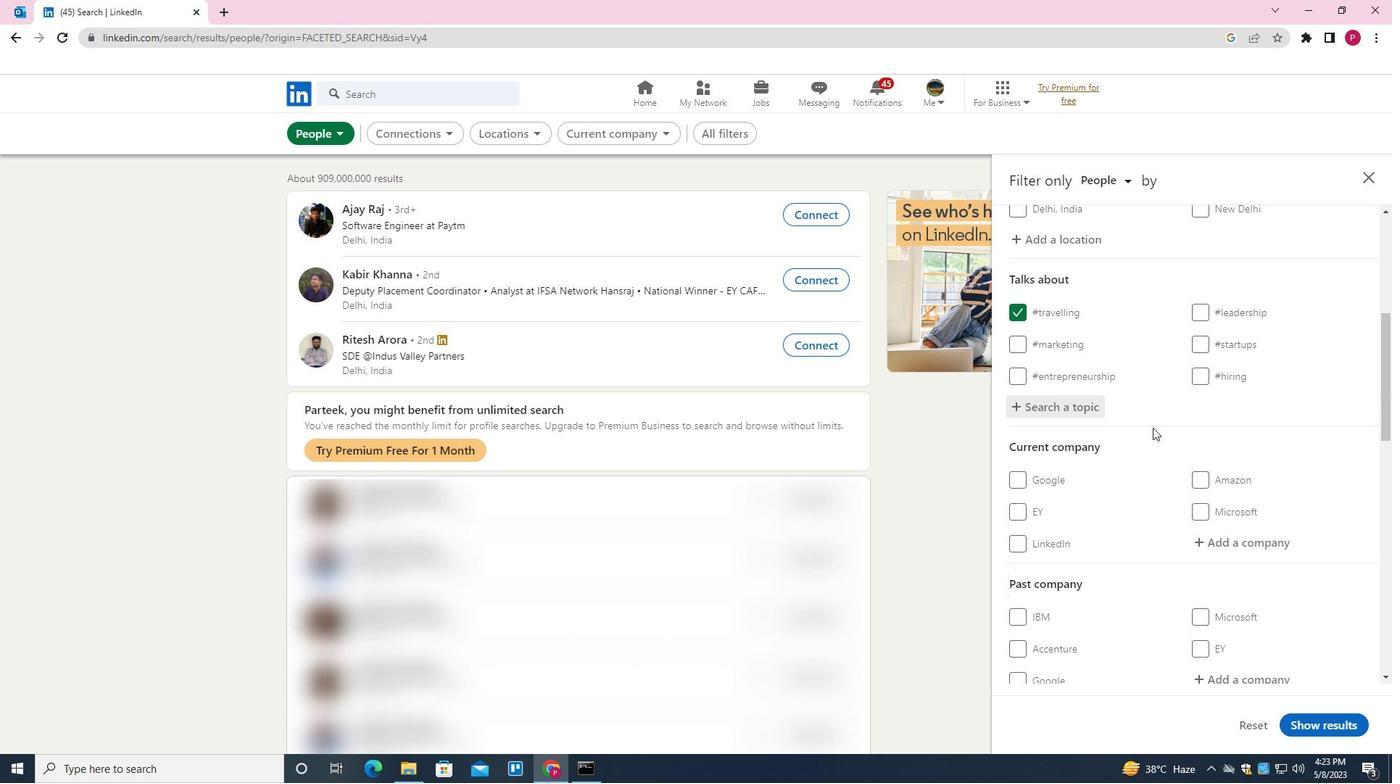 
Action: Mouse scrolled (1152, 429) with delta (0, 0)
Screenshot: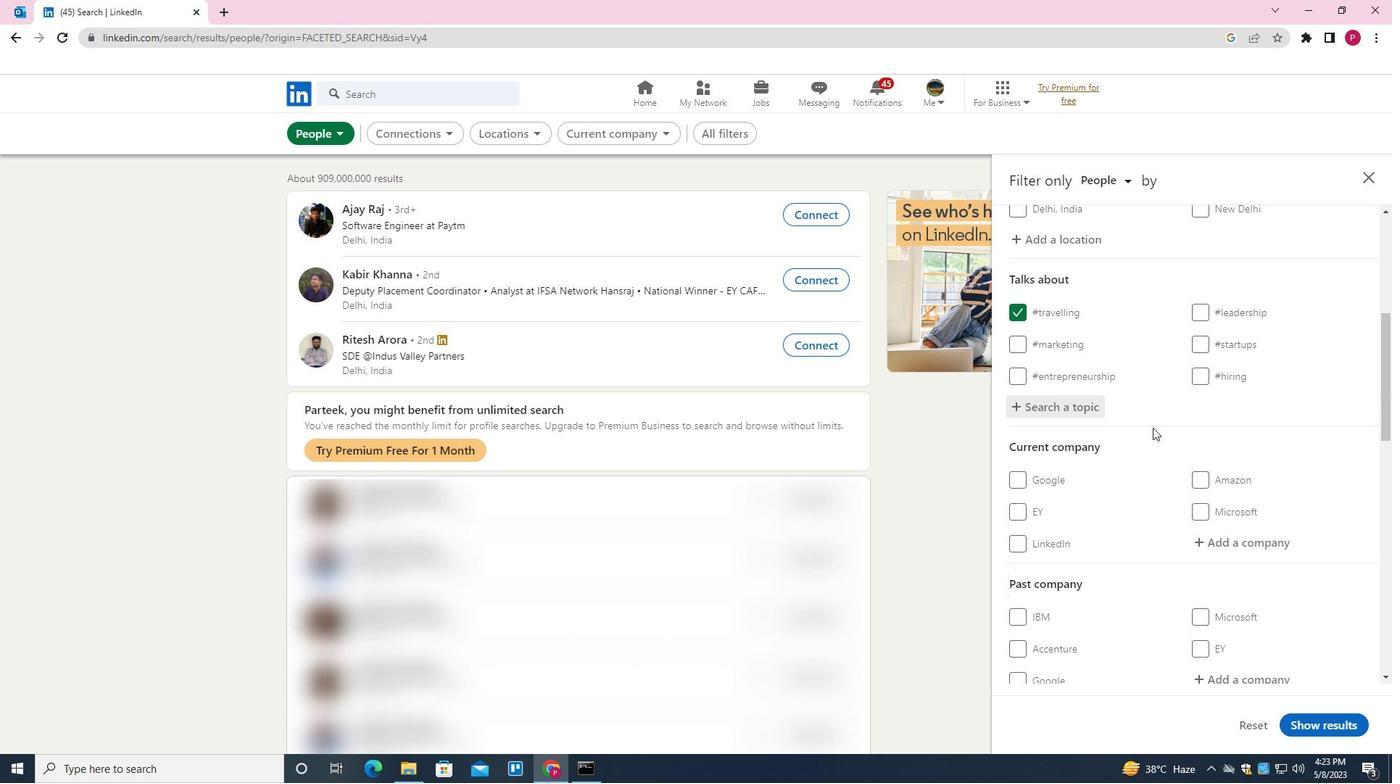 
Action: Mouse moved to (1152, 431)
Screenshot: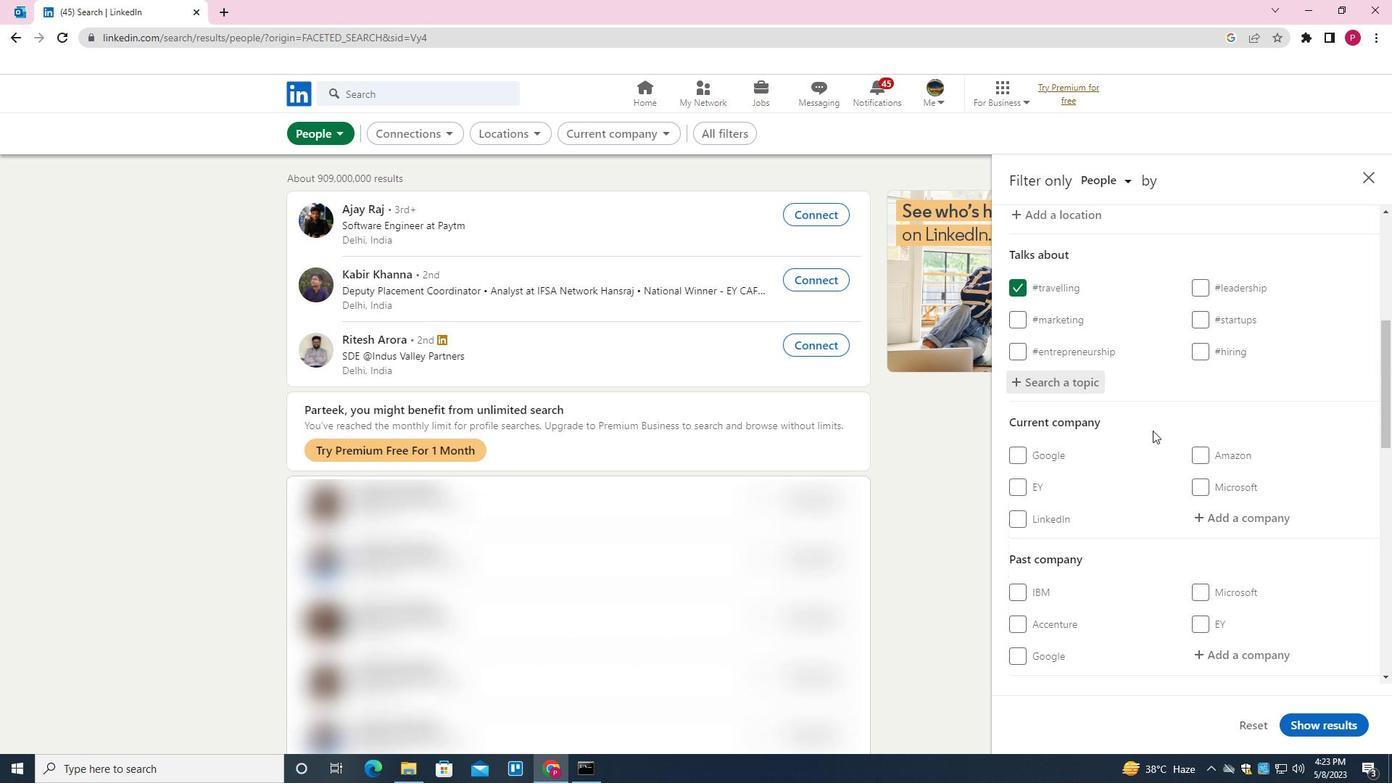 
Action: Mouse scrolled (1152, 430) with delta (0, 0)
Screenshot: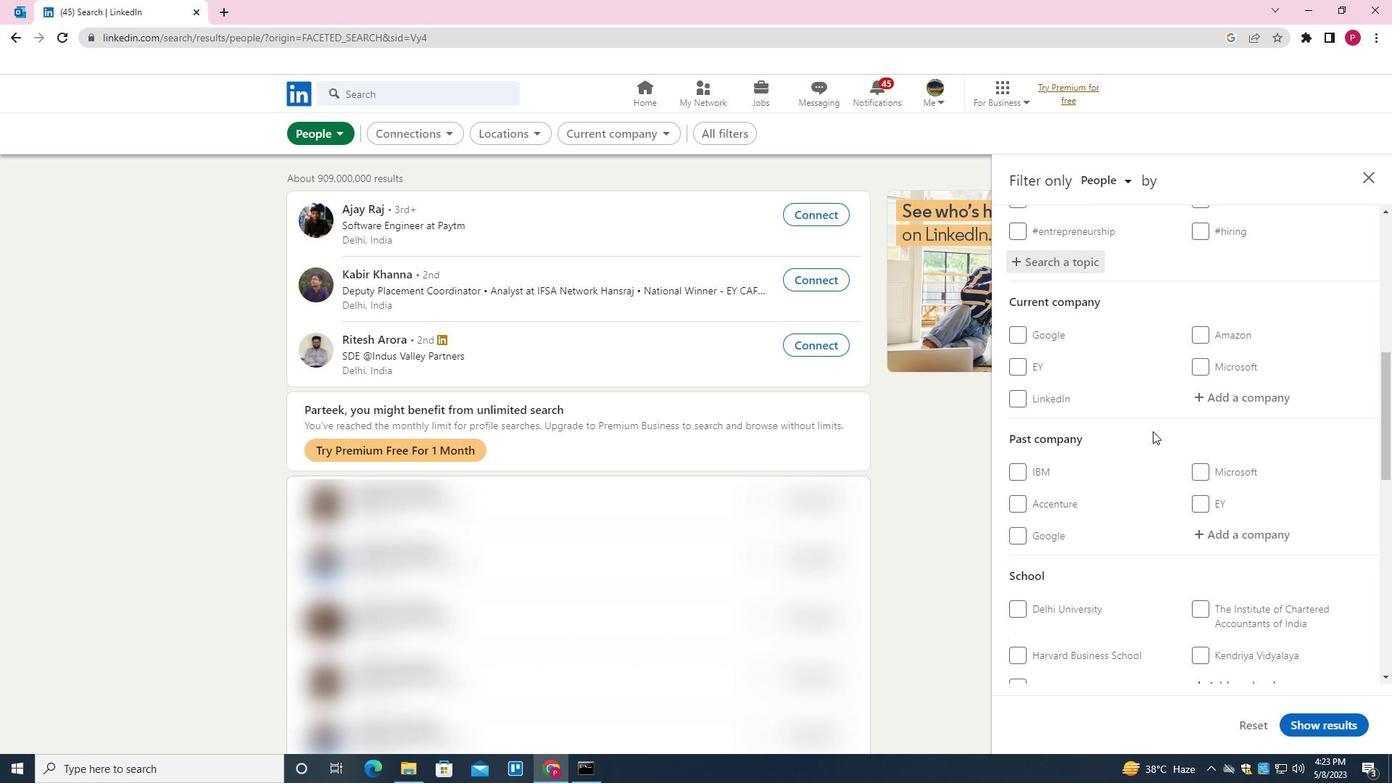 
Action: Mouse moved to (1152, 432)
Screenshot: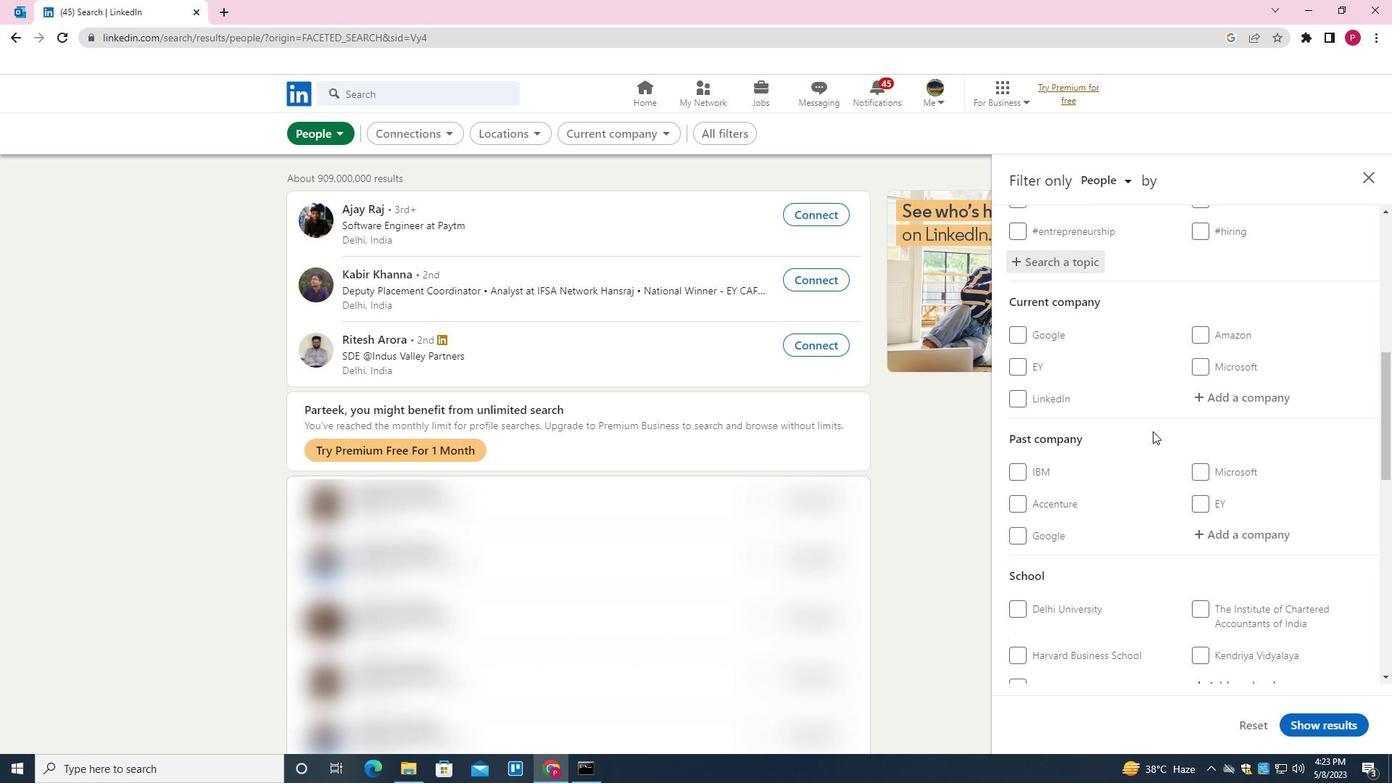 
Action: Mouse scrolled (1152, 432) with delta (0, 0)
Screenshot: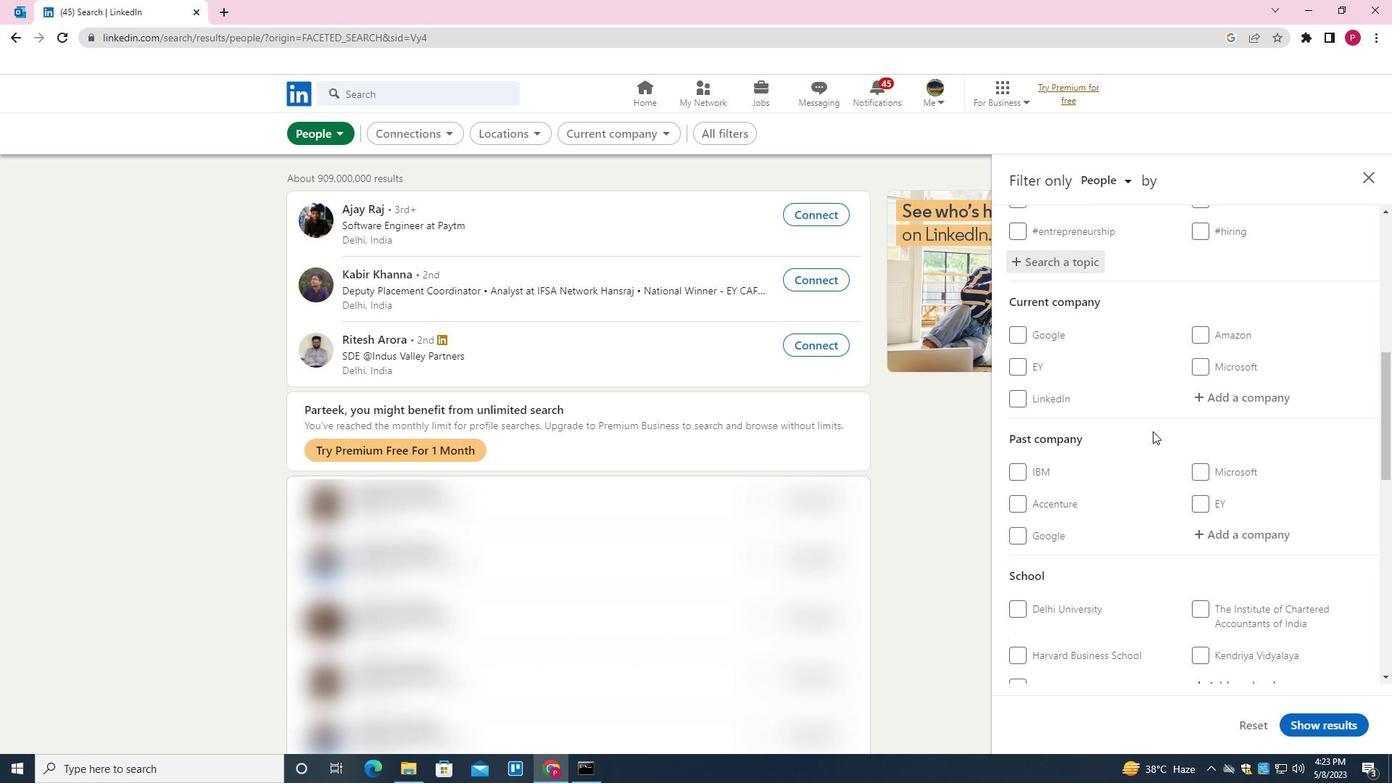 
Action: Mouse moved to (1153, 443)
Screenshot: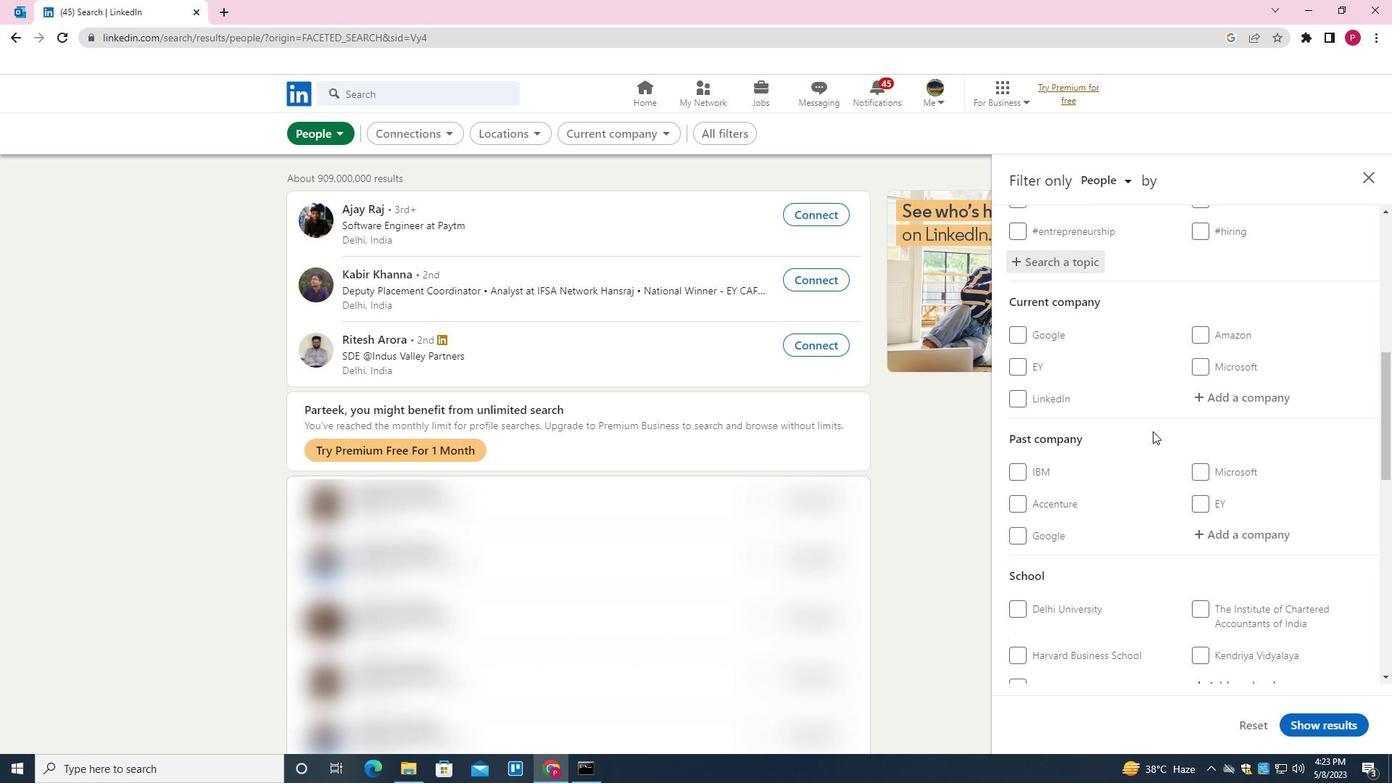 
Action: Mouse scrolled (1153, 442) with delta (0, 0)
Screenshot: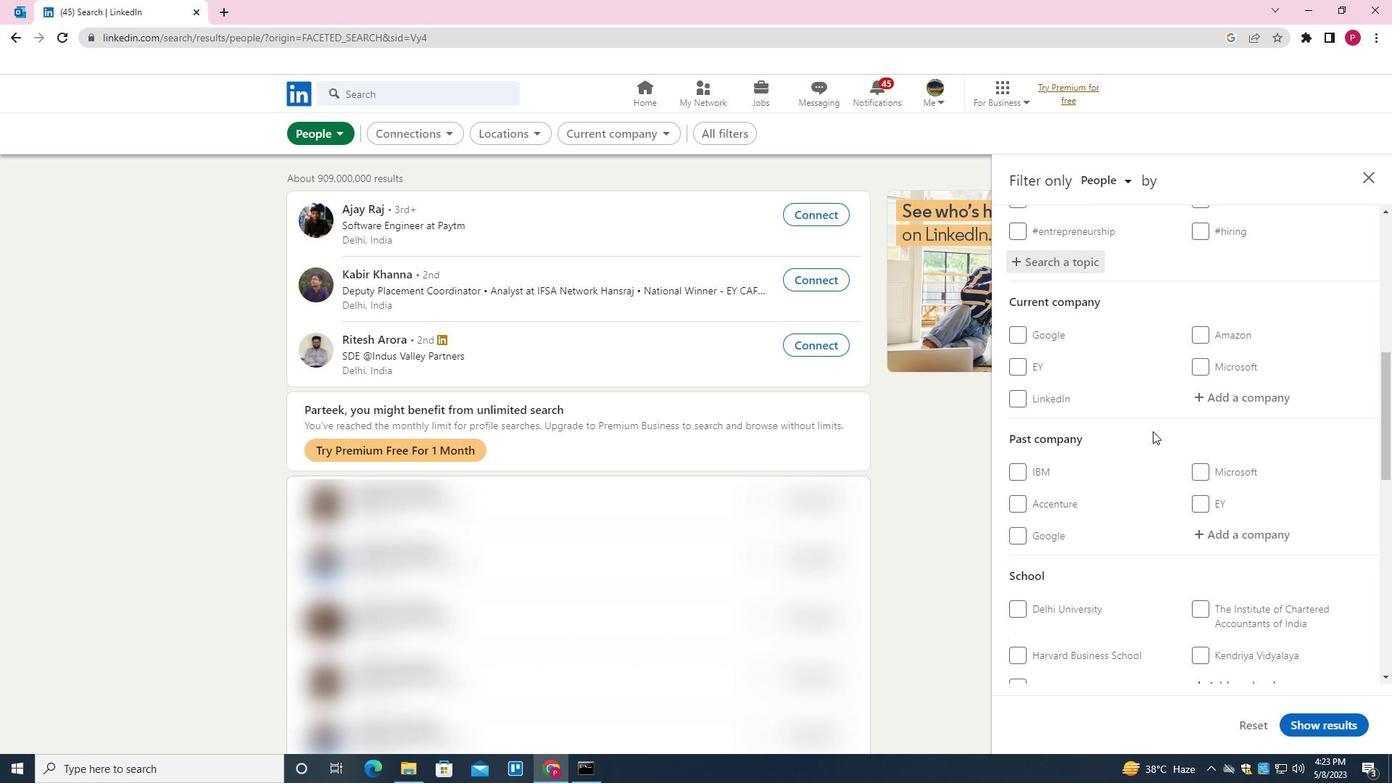 
Action: Mouse moved to (1114, 494)
Screenshot: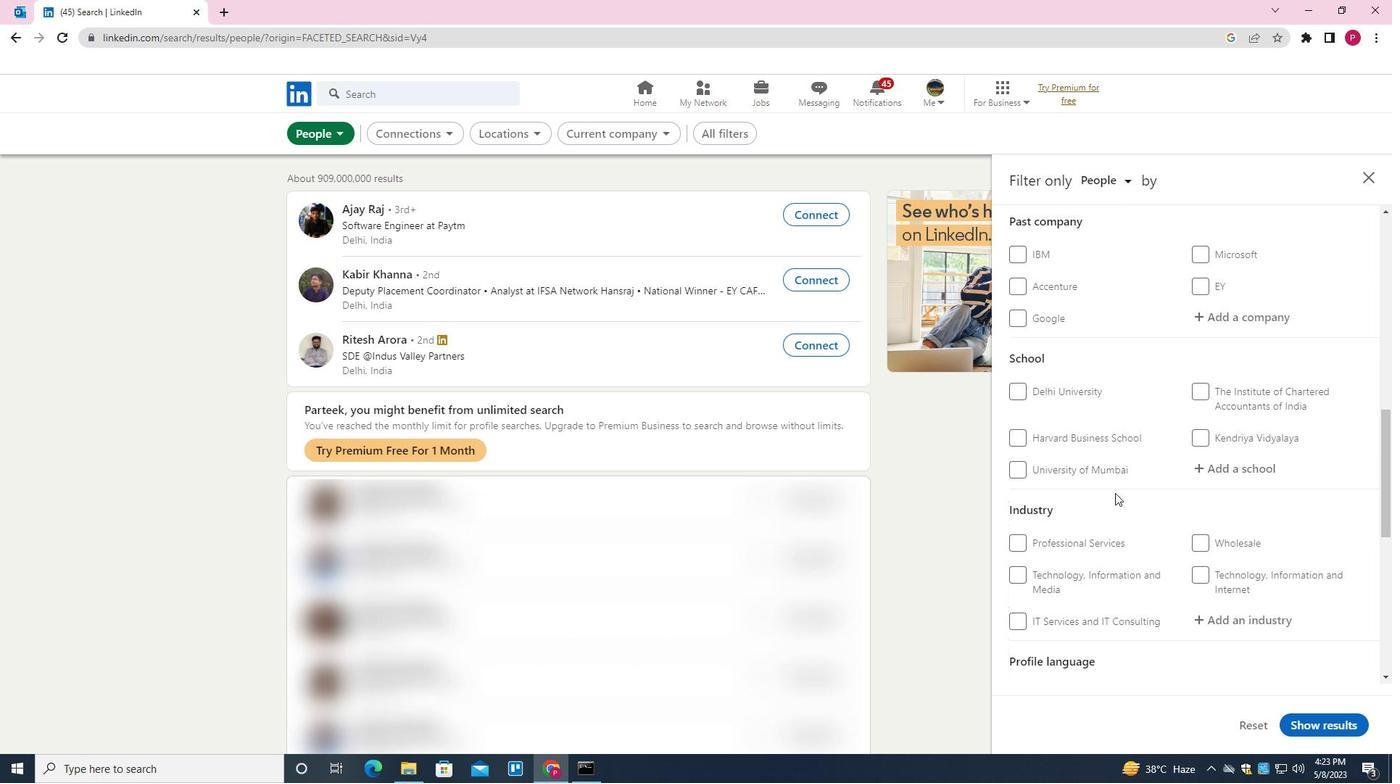 
Action: Mouse scrolled (1114, 493) with delta (0, 0)
Screenshot: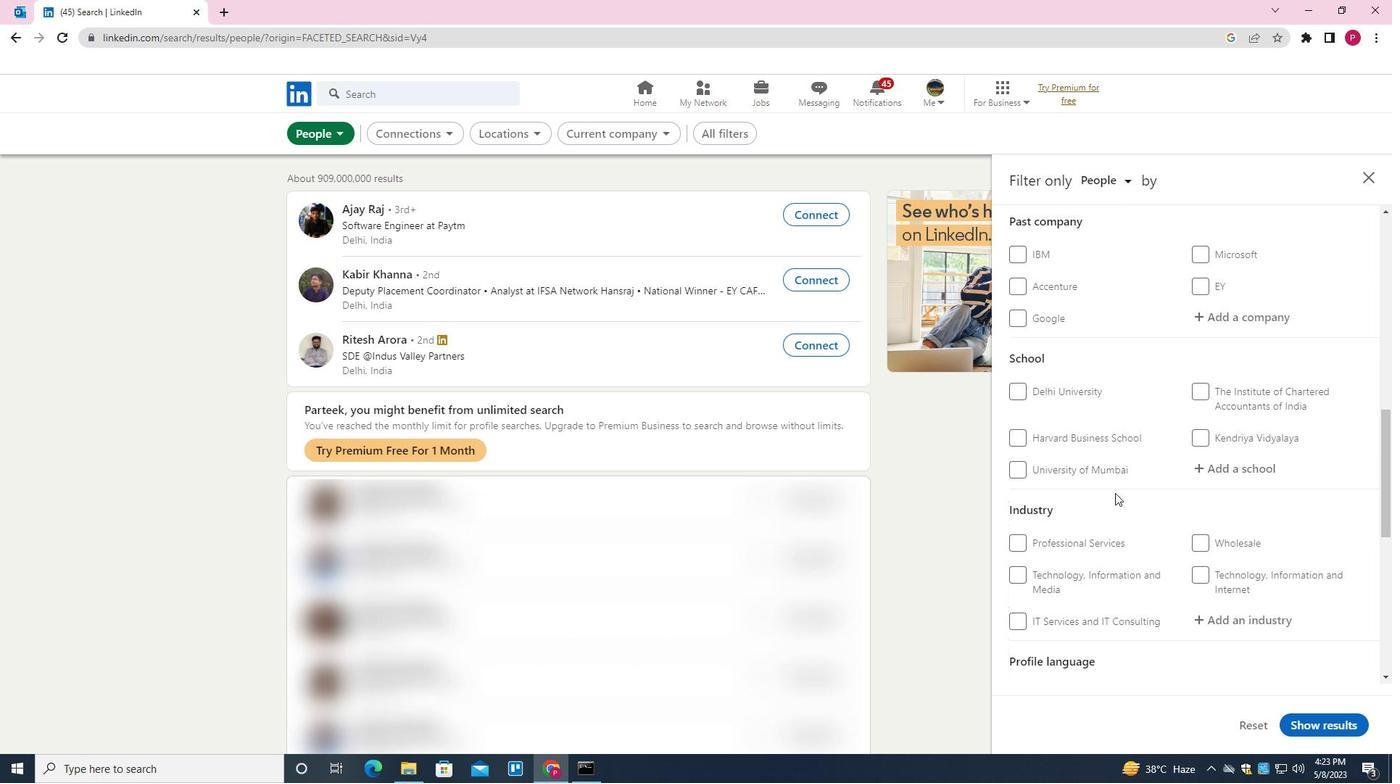 
Action: Mouse moved to (1114, 495)
Screenshot: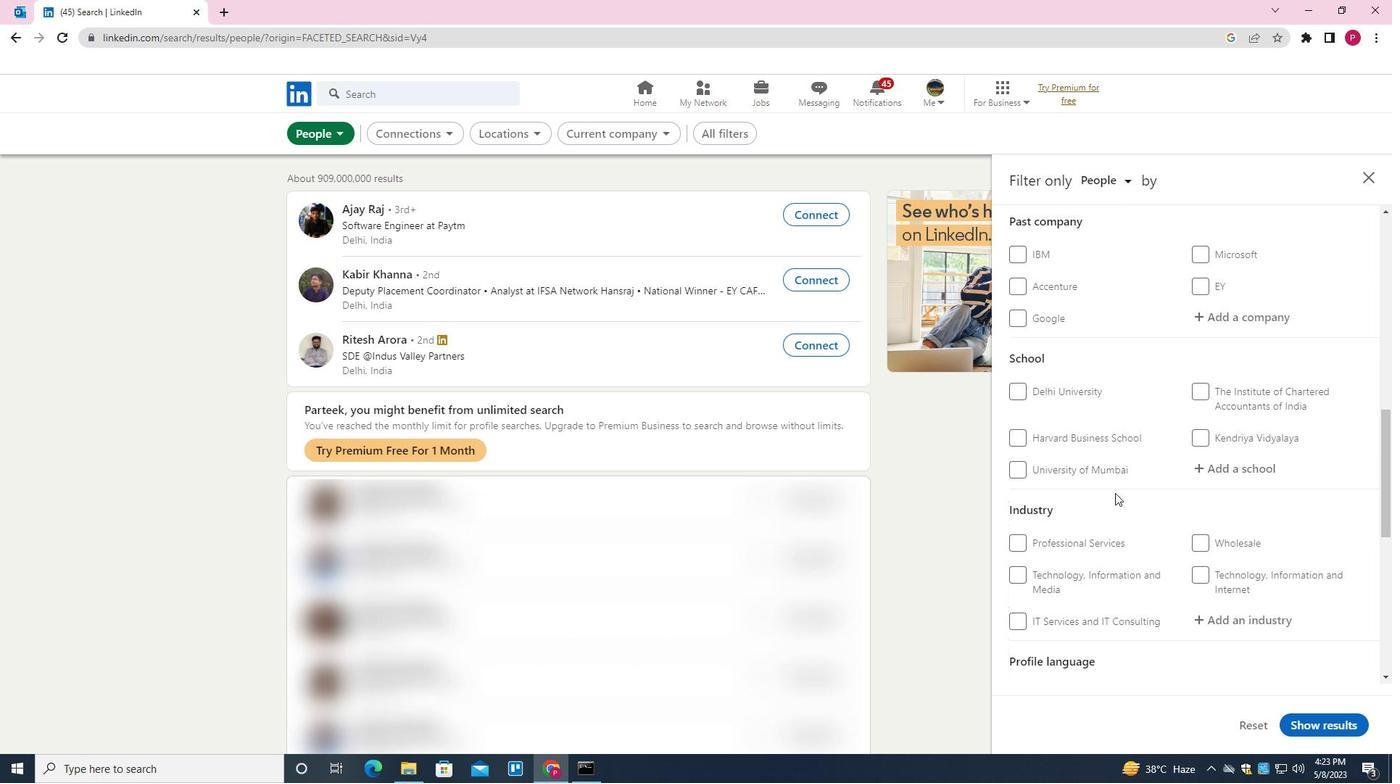 
Action: Mouse scrolled (1114, 494) with delta (0, 0)
Screenshot: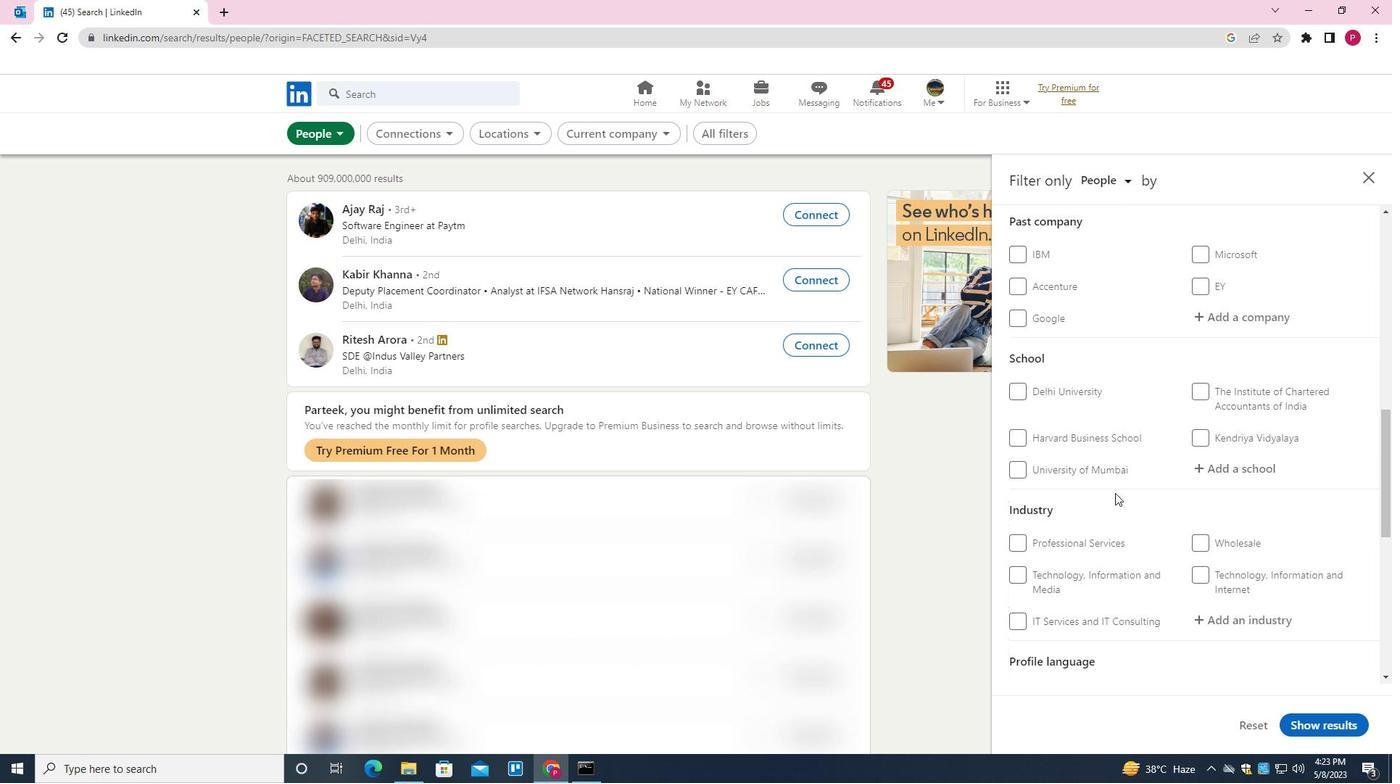 
Action: Mouse scrolled (1114, 494) with delta (0, 0)
Screenshot: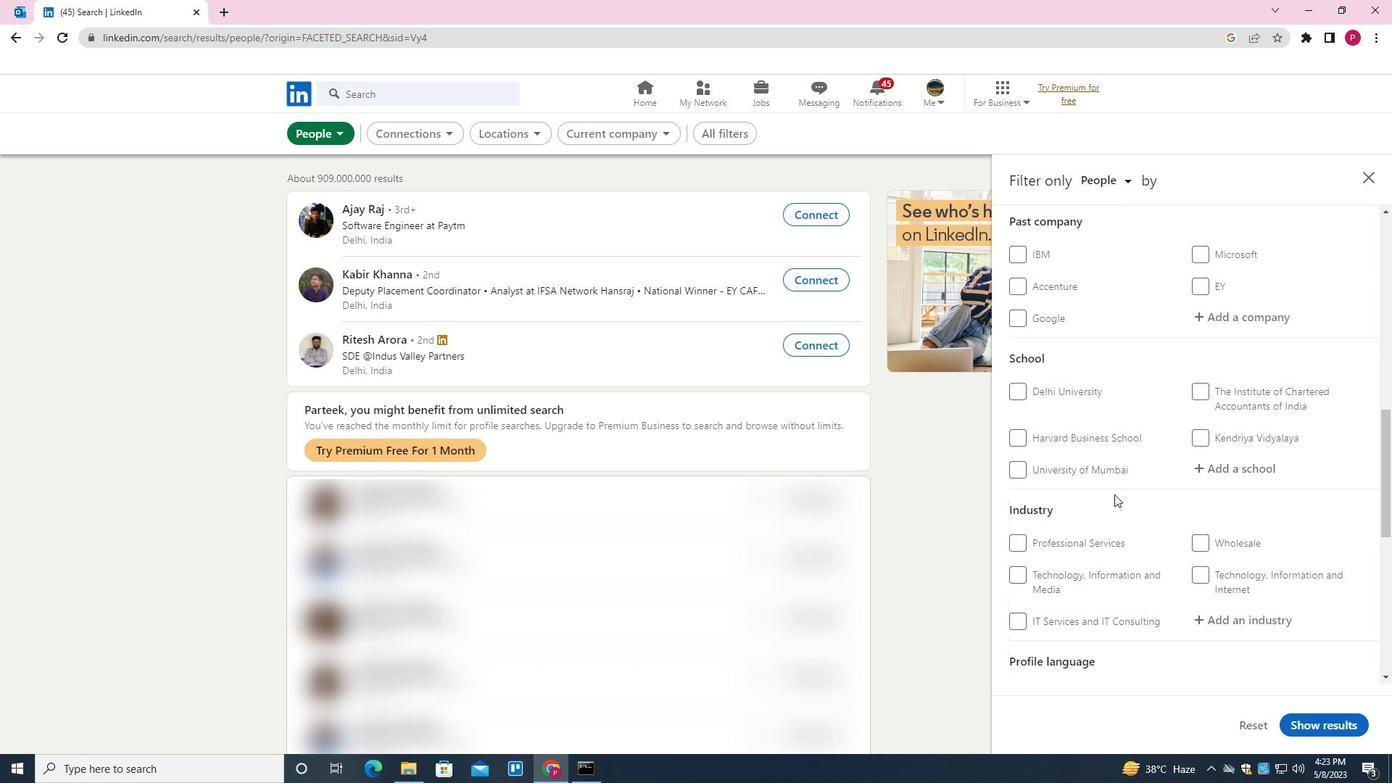 
Action: Mouse scrolled (1114, 494) with delta (0, 0)
Screenshot: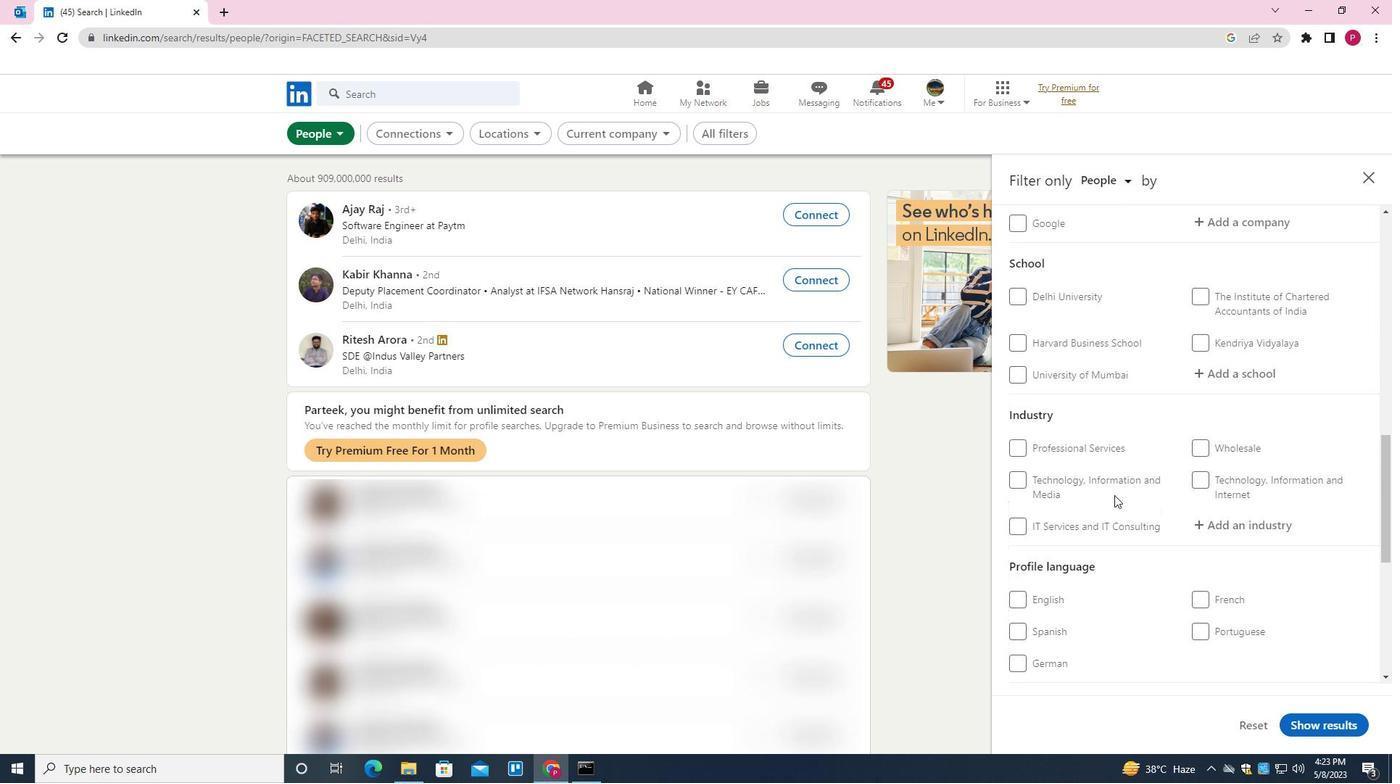 
Action: Mouse moved to (1202, 408)
Screenshot: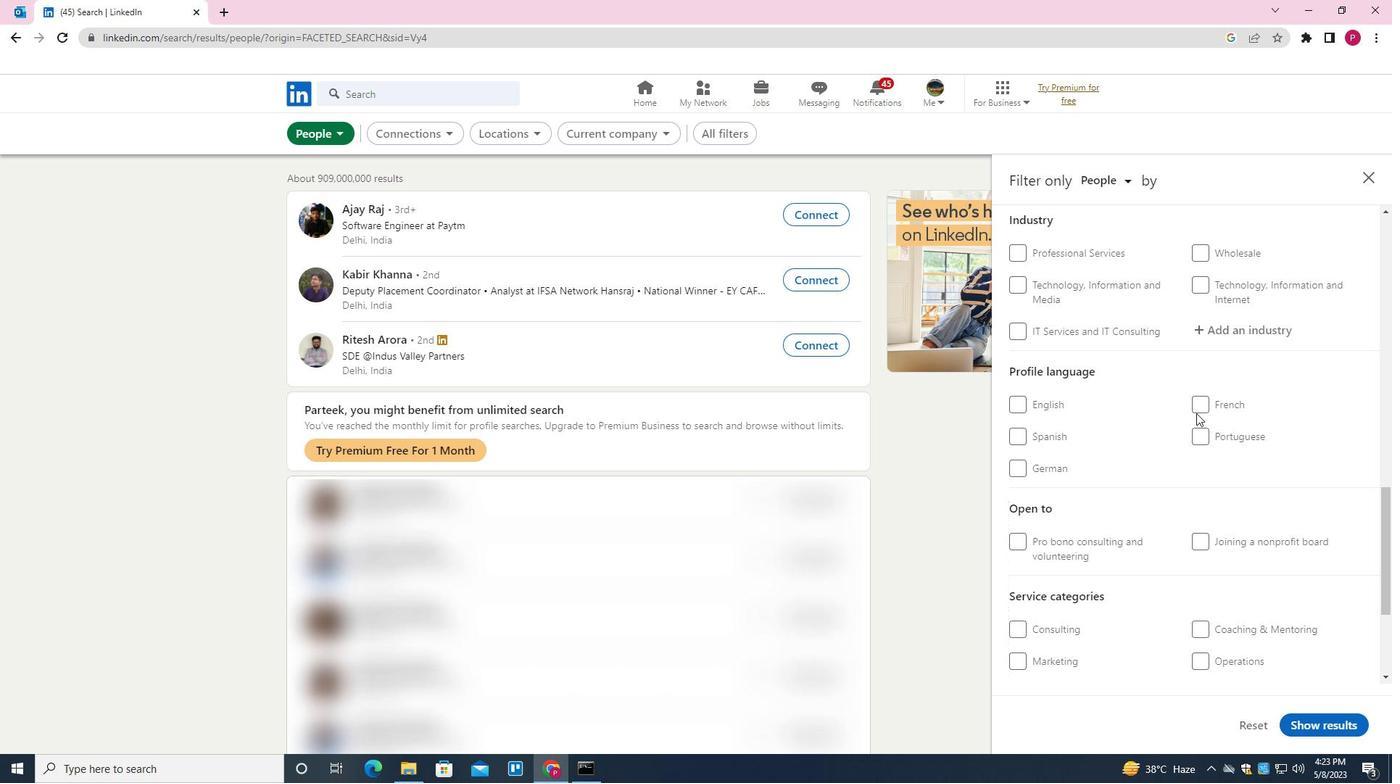 
Action: Mouse pressed left at (1202, 408)
Screenshot: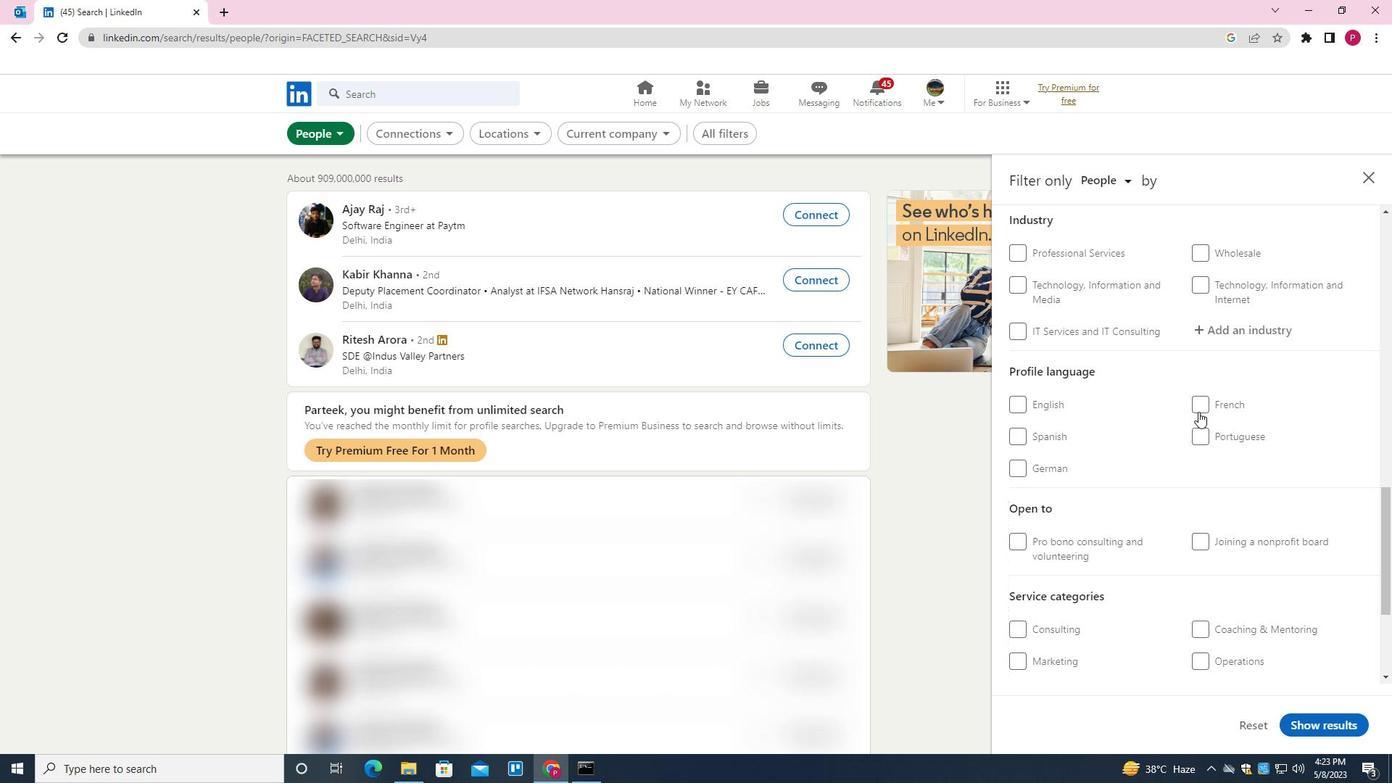 
Action: Mouse moved to (1083, 485)
Screenshot: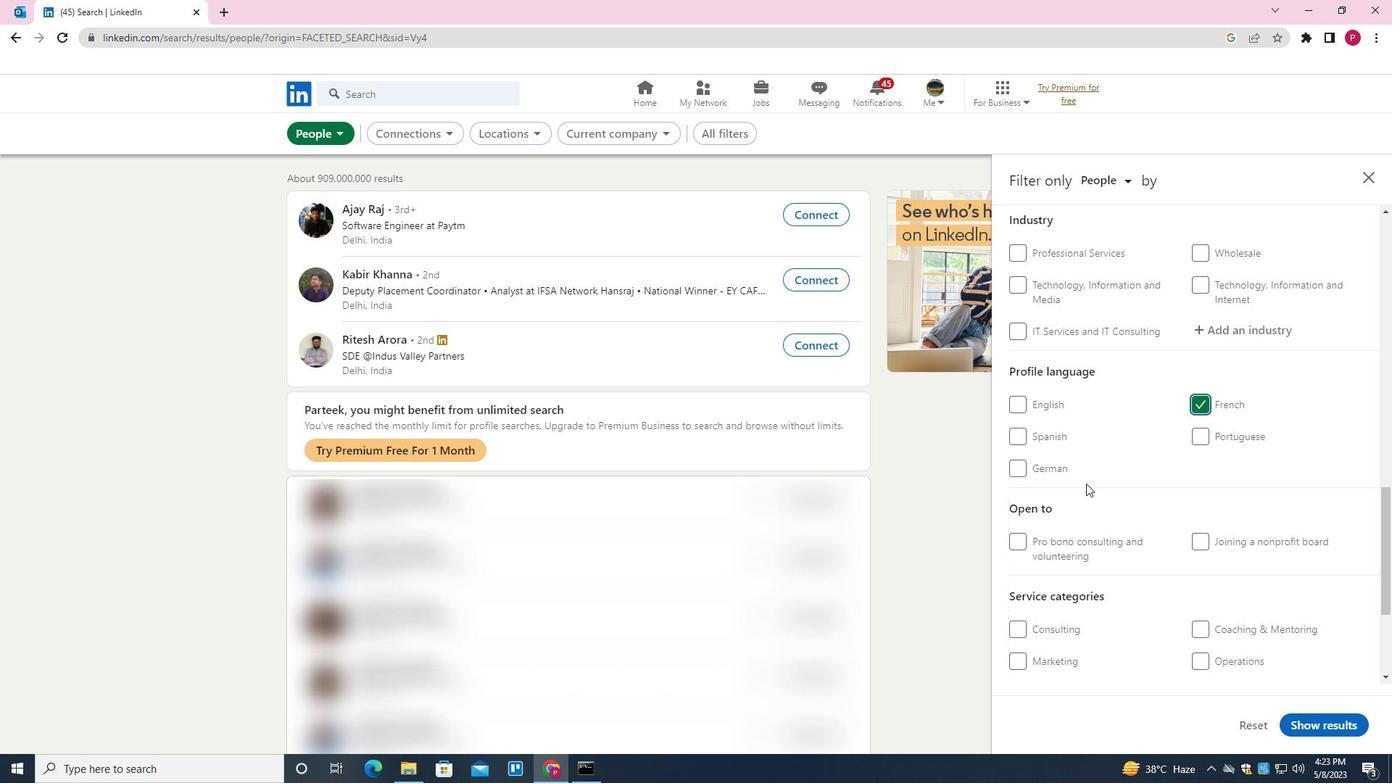 
Action: Mouse scrolled (1083, 485) with delta (0, 0)
Screenshot: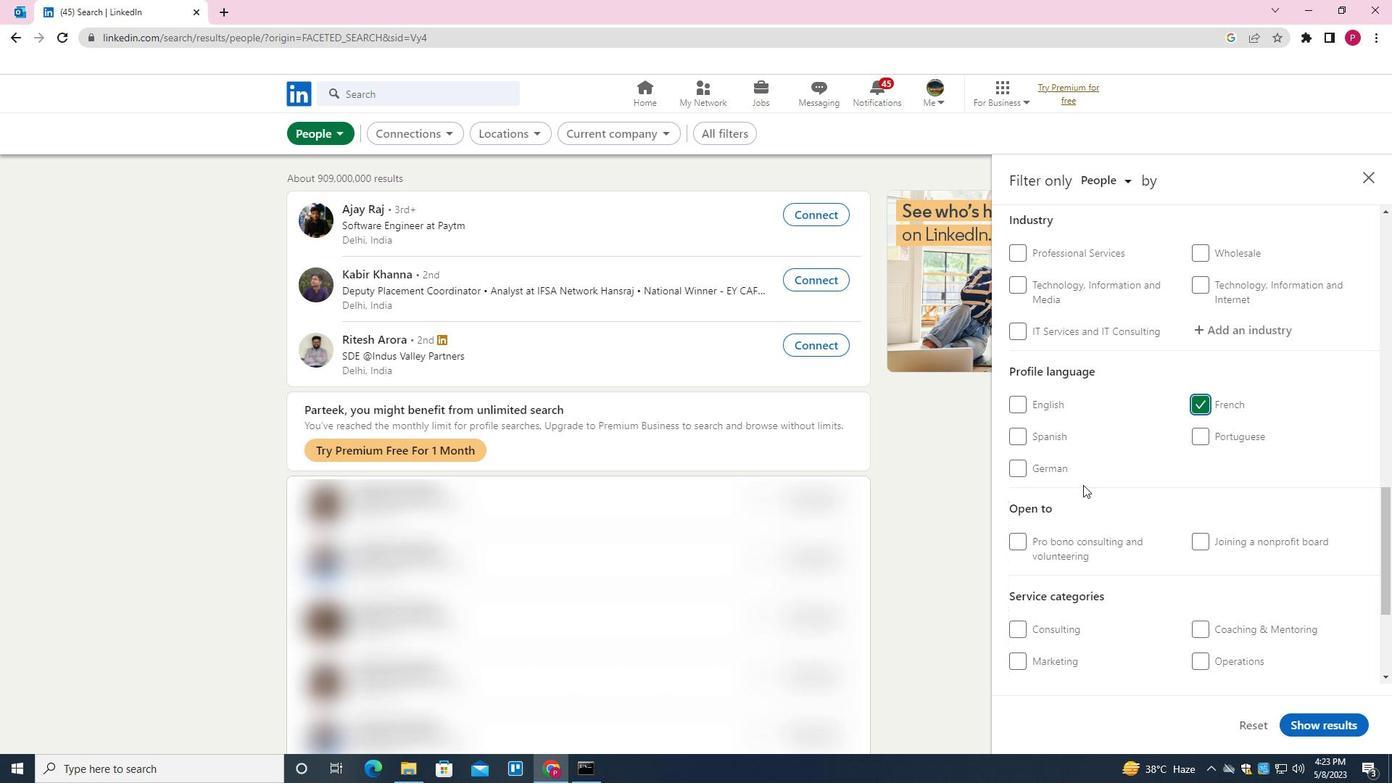 
Action: Mouse scrolled (1083, 485) with delta (0, 0)
Screenshot: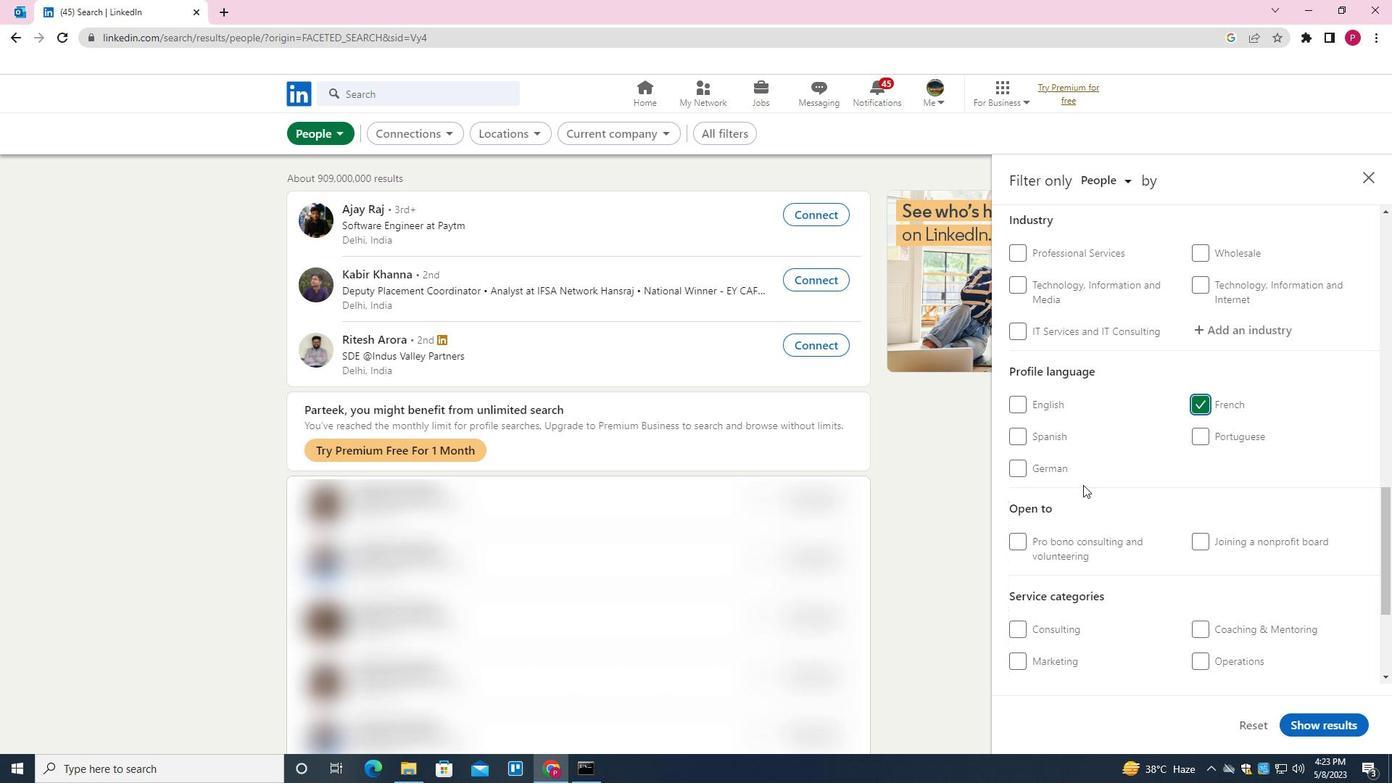 
Action: Mouse scrolled (1083, 485) with delta (0, 0)
Screenshot: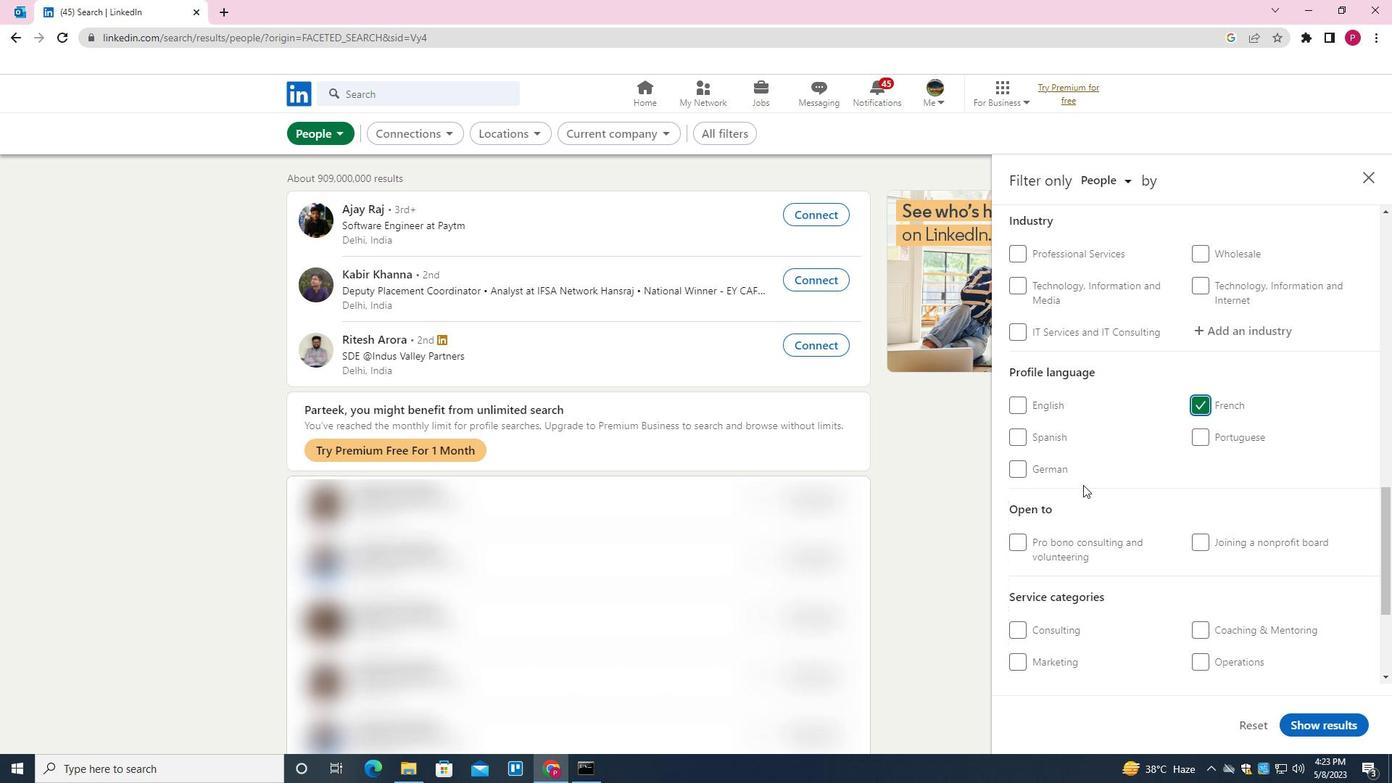 
Action: Mouse scrolled (1083, 485) with delta (0, 0)
Screenshot: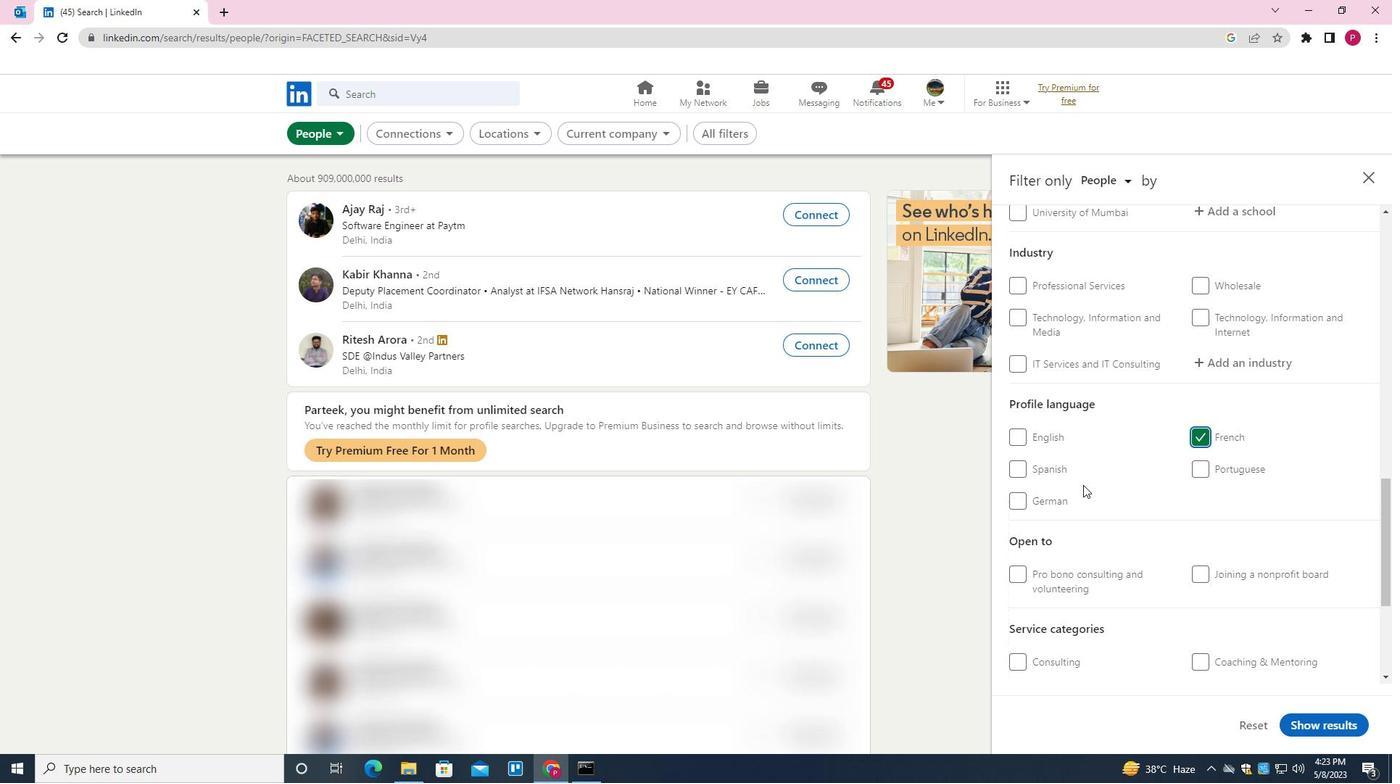 
Action: Mouse scrolled (1083, 485) with delta (0, 0)
Screenshot: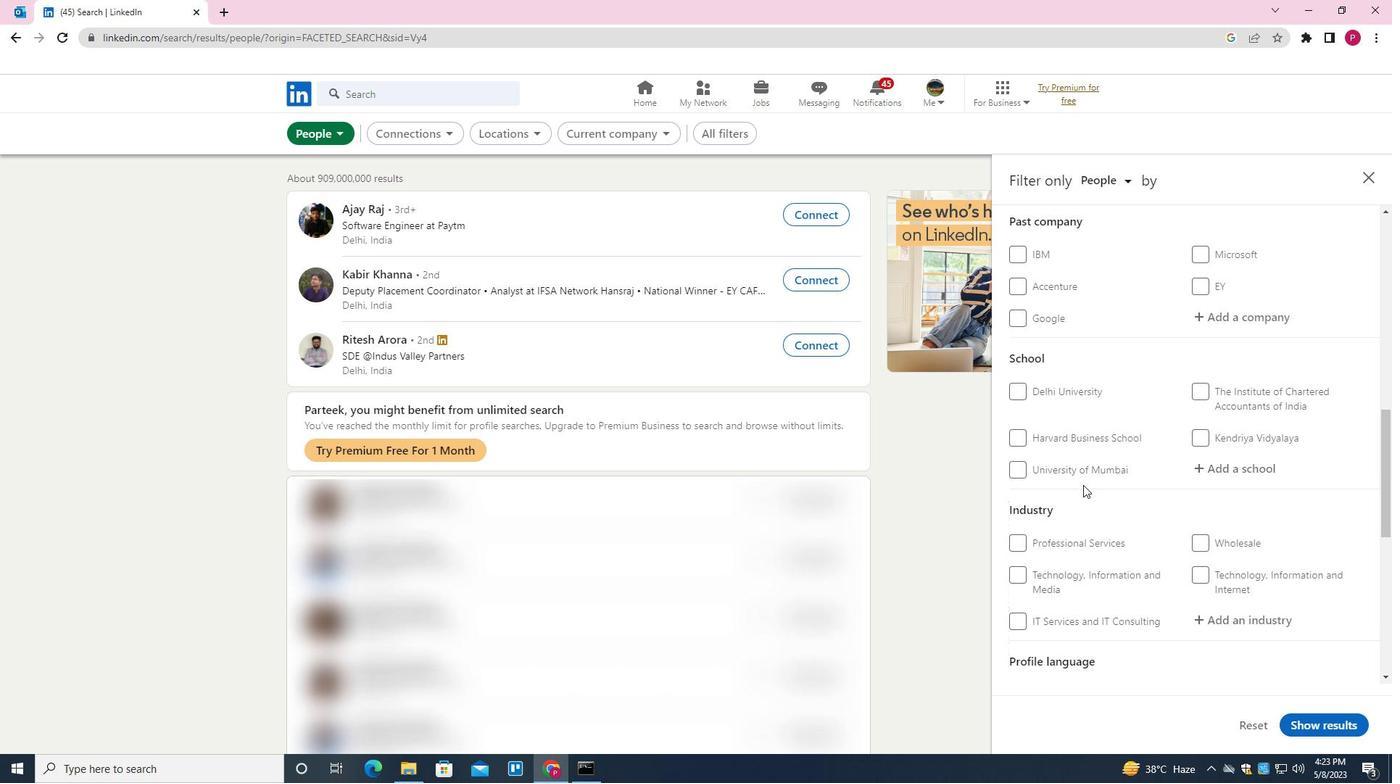 
Action: Mouse scrolled (1083, 485) with delta (0, 0)
Screenshot: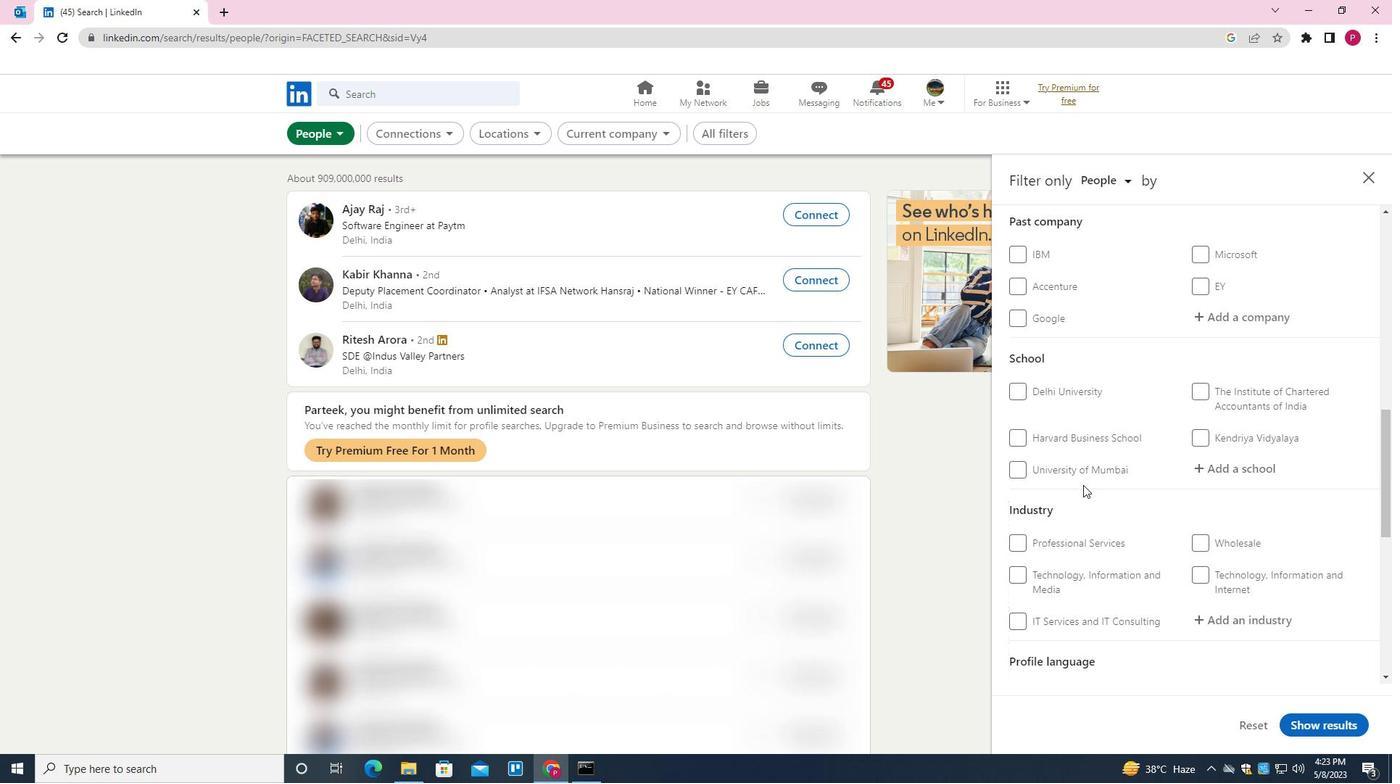 
Action: Mouse moved to (1230, 327)
Screenshot: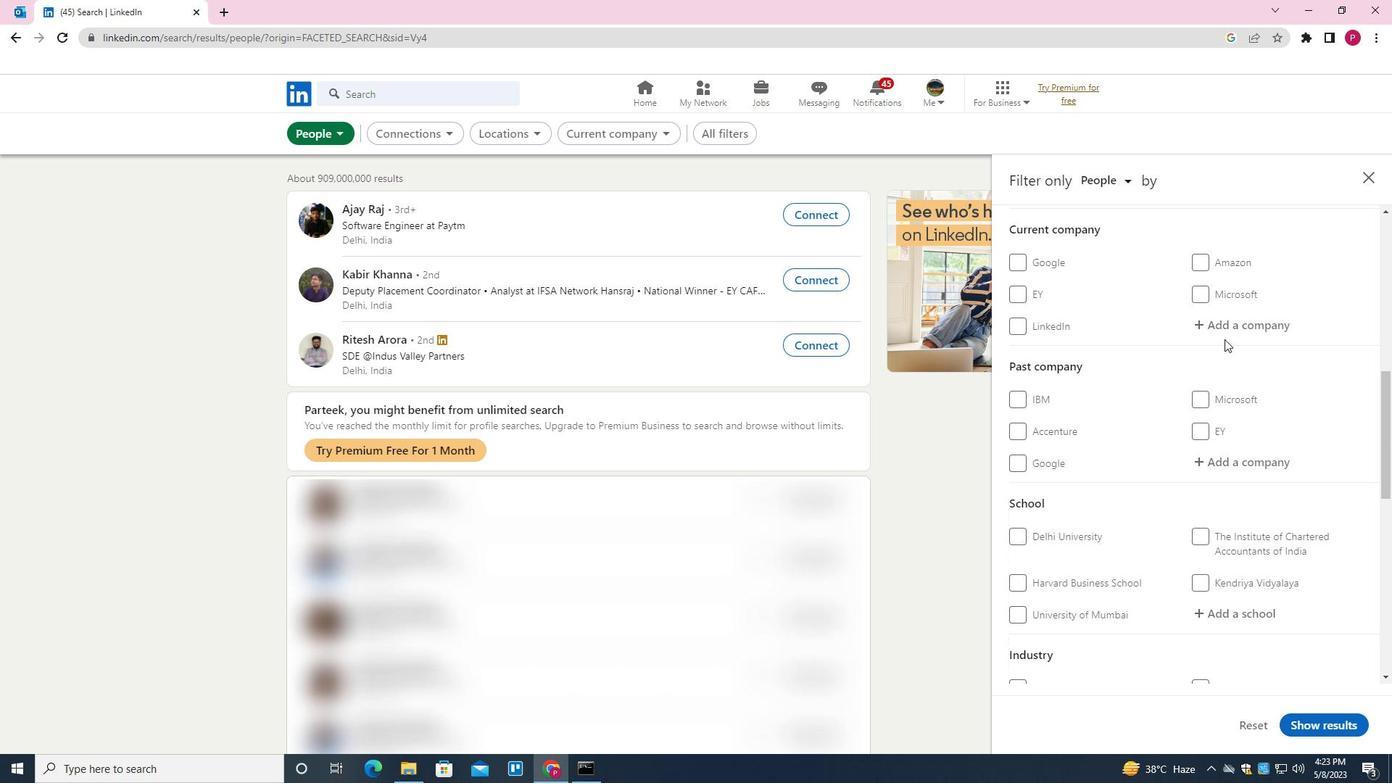 
Action: Mouse pressed left at (1230, 327)
Screenshot: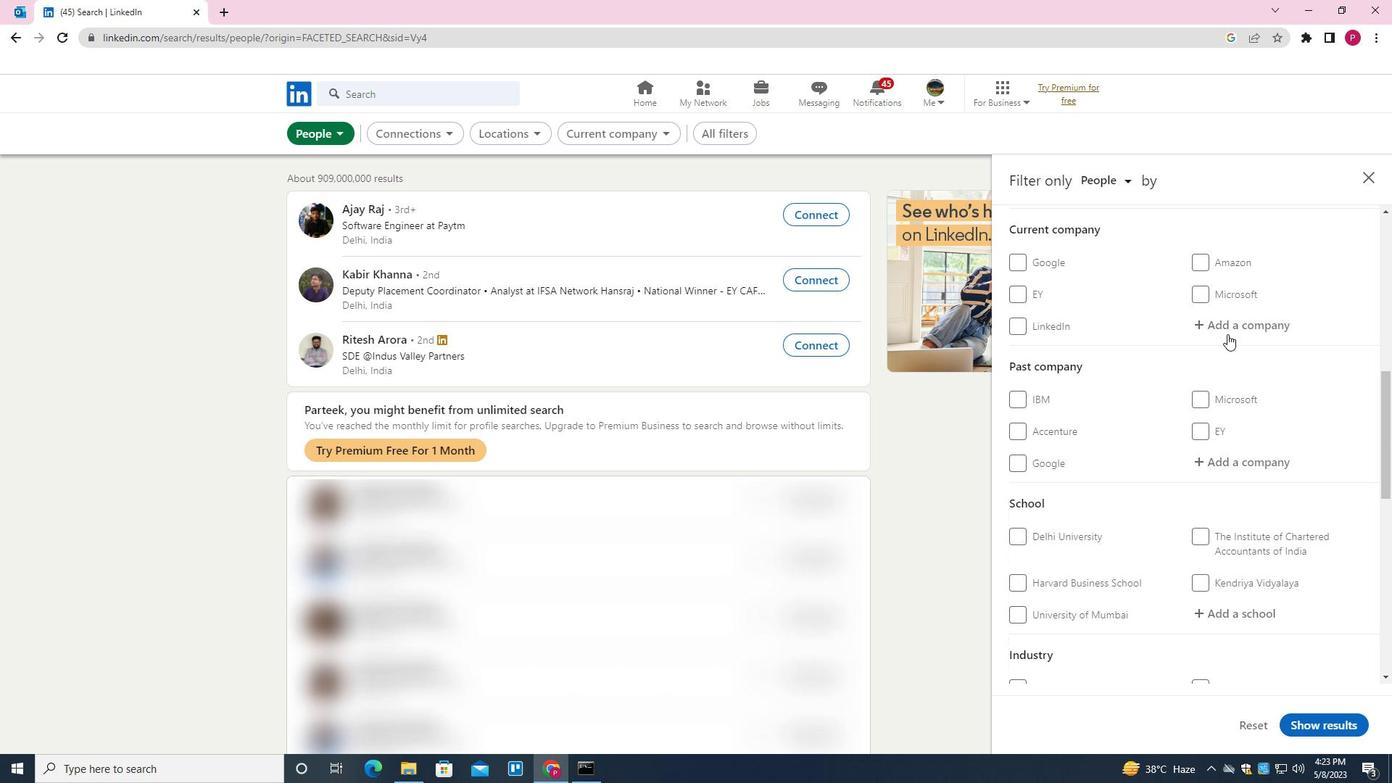 
Action: Key pressed <Key.shift><Key.shift>LOGISTICS<Key.space><Key.shift>INSIDER<Key.space><Key.down><Key.enter>
Screenshot: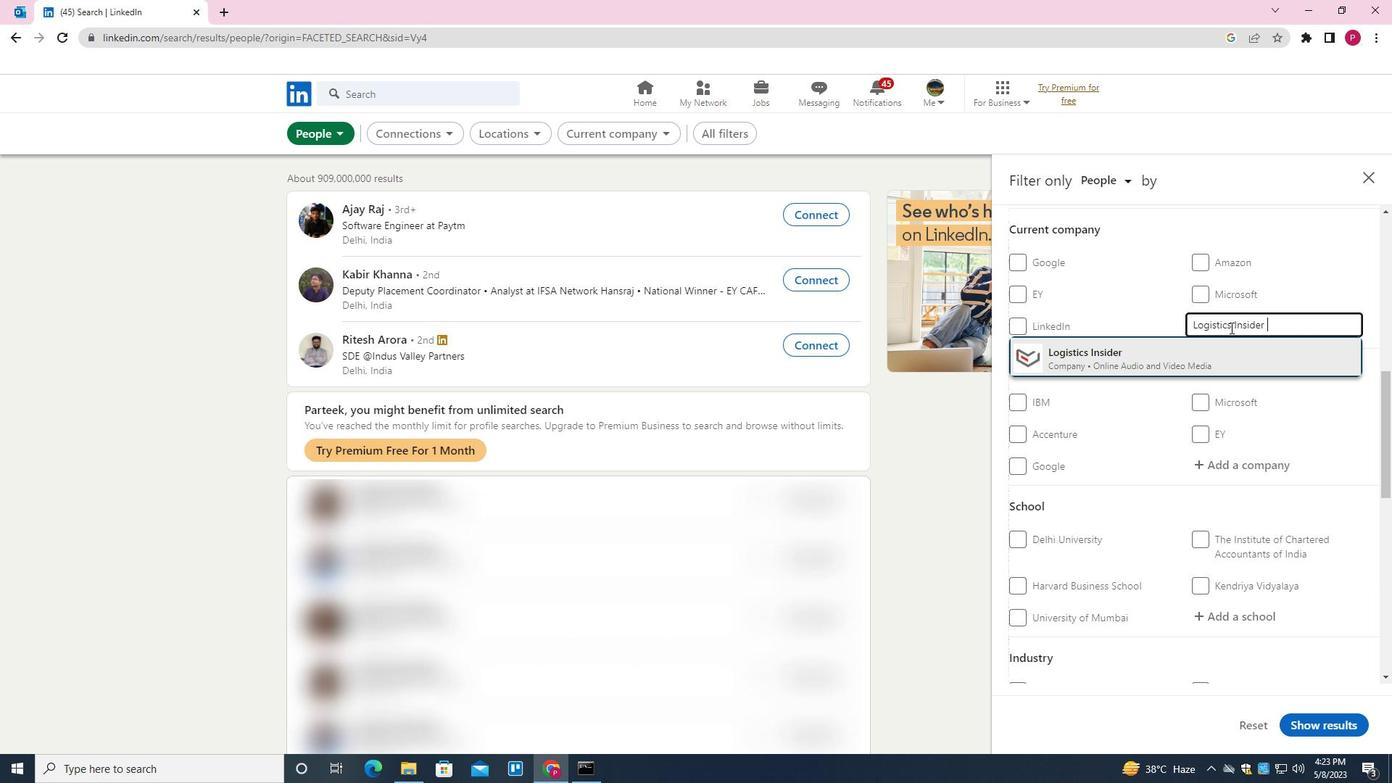 
Action: Mouse moved to (1139, 429)
Screenshot: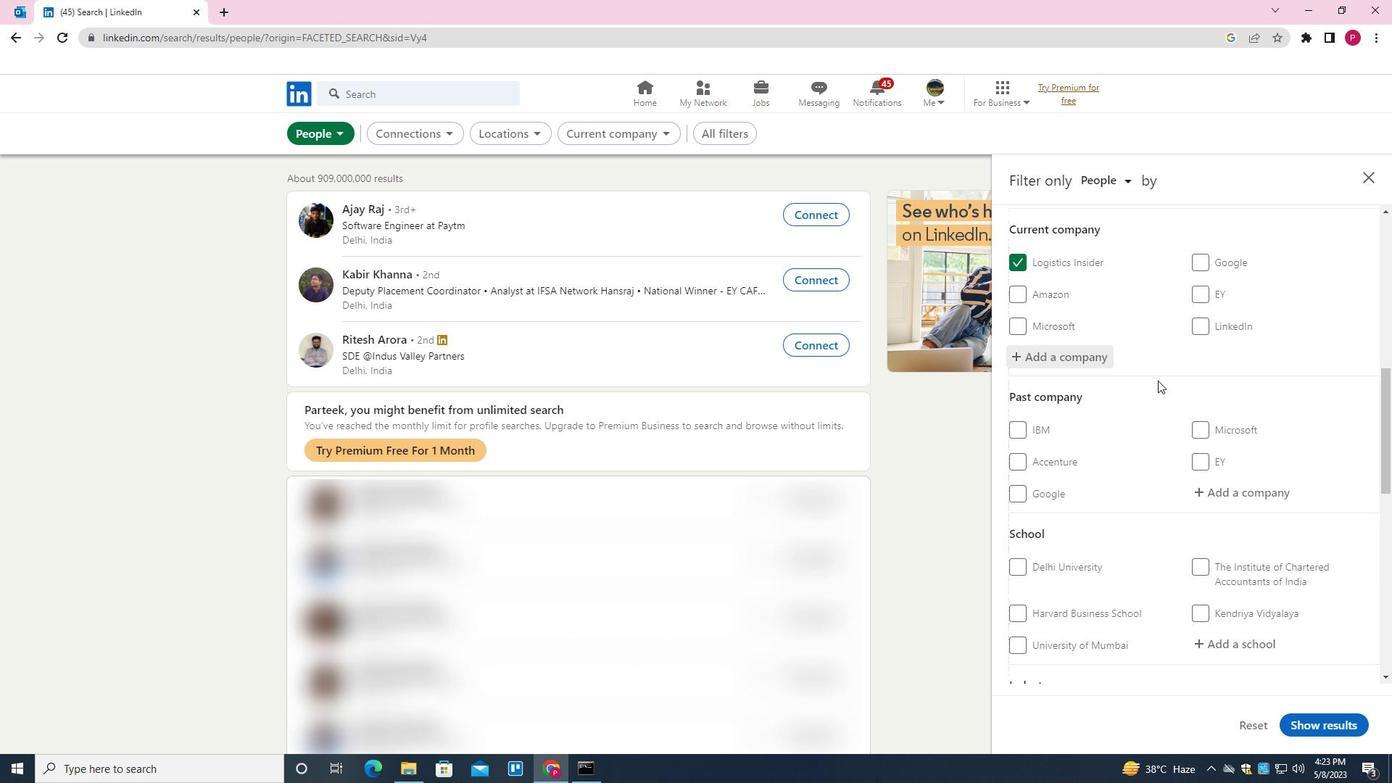 
Action: Mouse scrolled (1139, 428) with delta (0, 0)
Screenshot: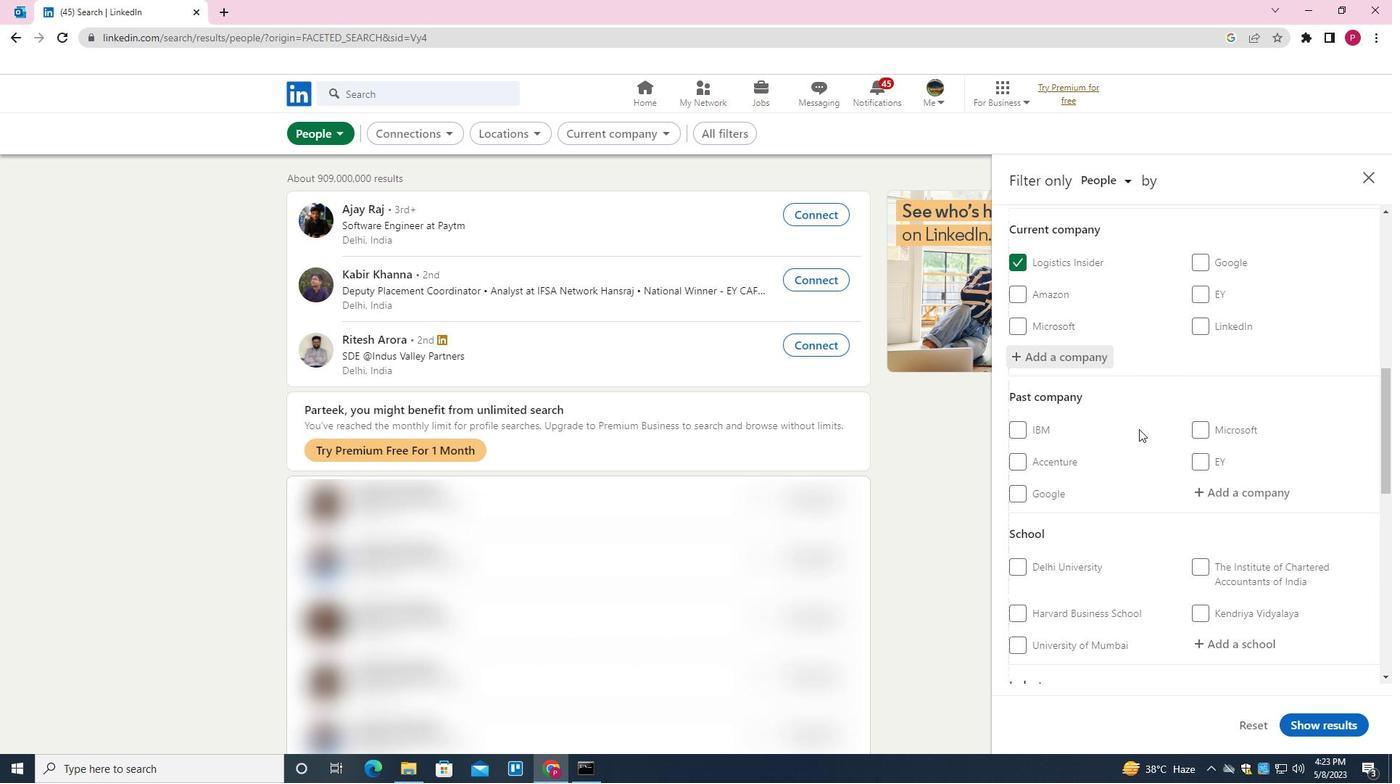 
Action: Mouse scrolled (1139, 428) with delta (0, 0)
Screenshot: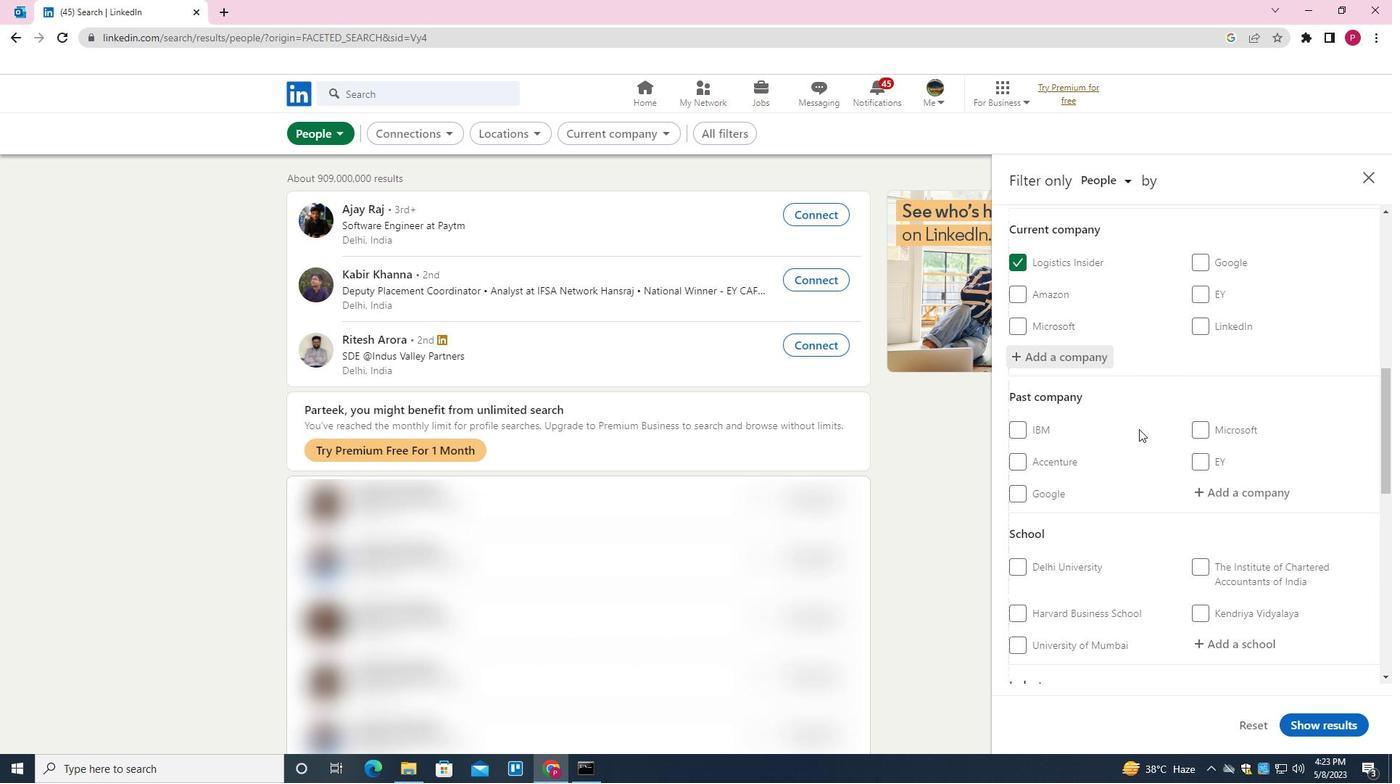 
Action: Mouse scrolled (1139, 428) with delta (0, 0)
Screenshot: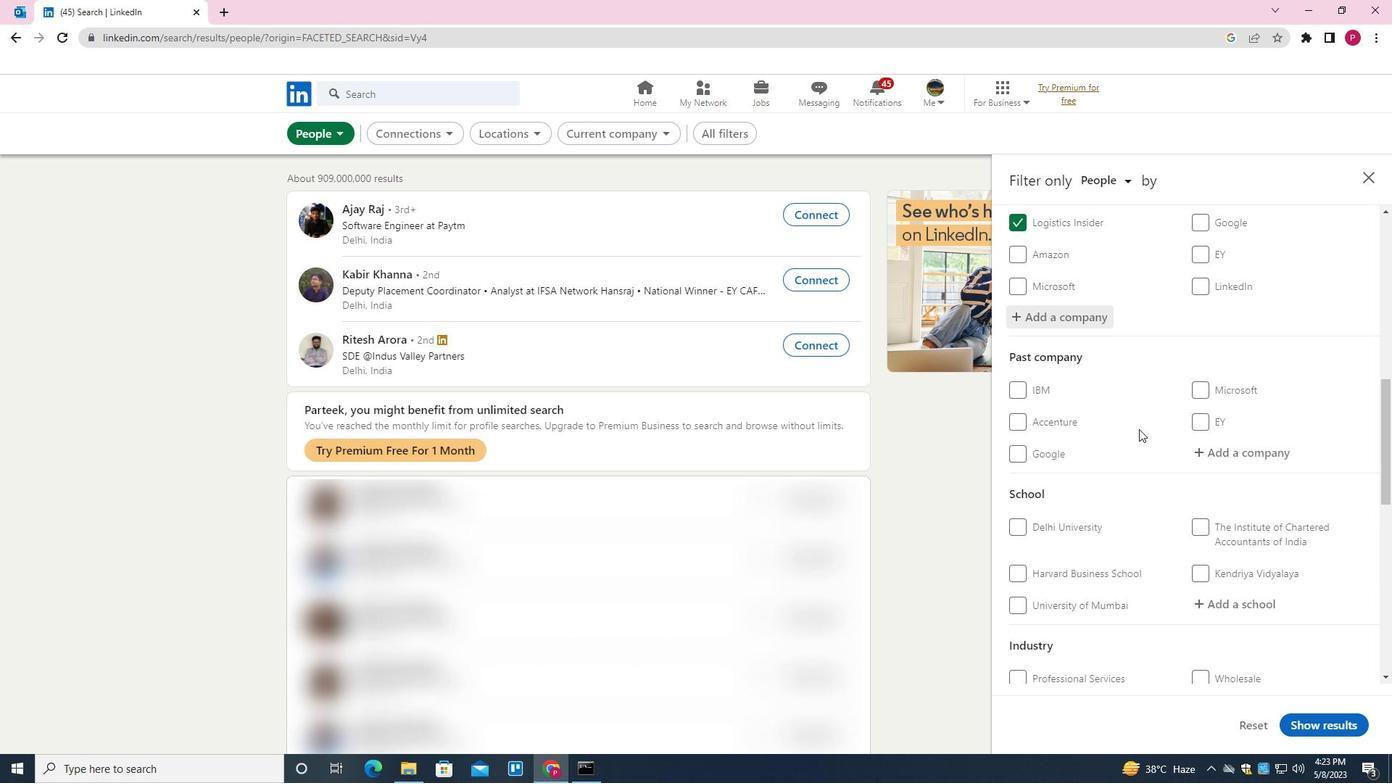 
Action: Mouse moved to (1194, 427)
Screenshot: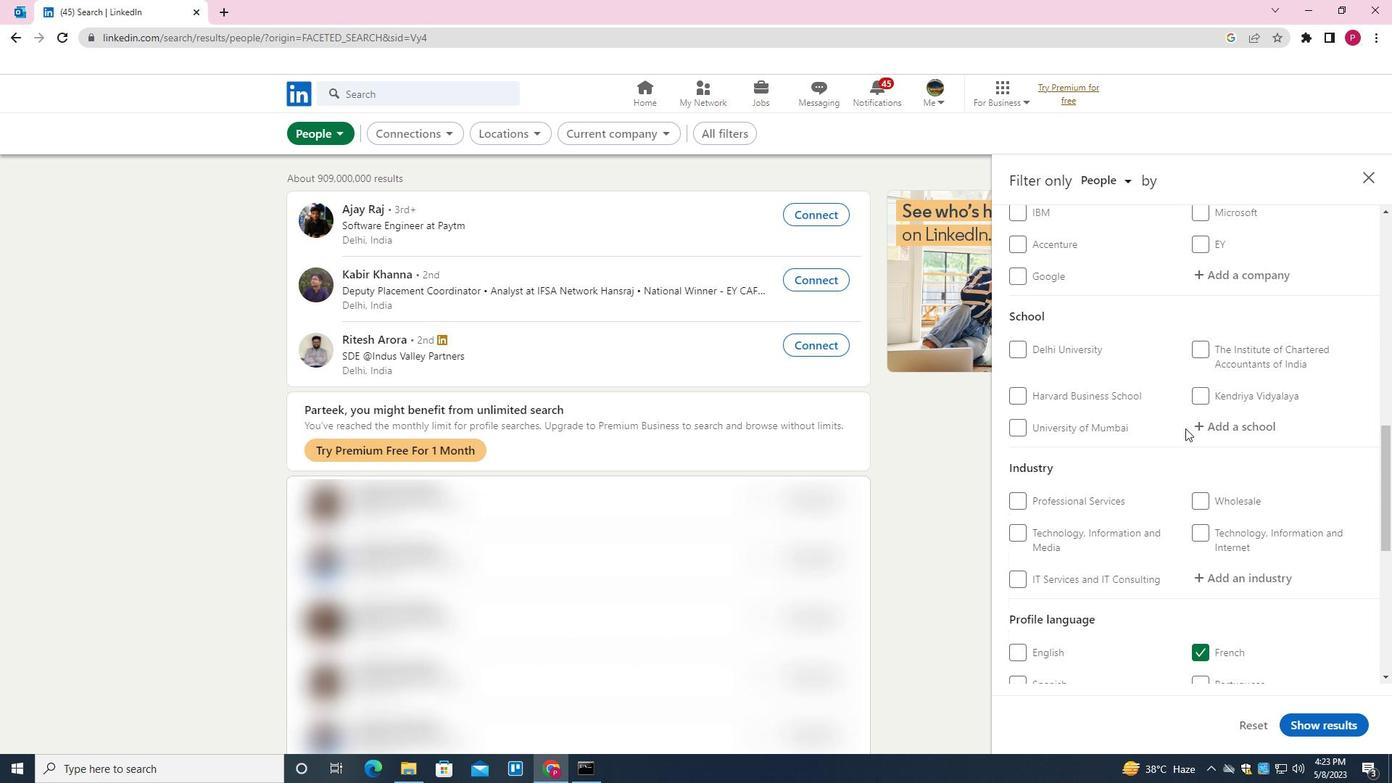 
Action: Mouse pressed left at (1194, 427)
Screenshot: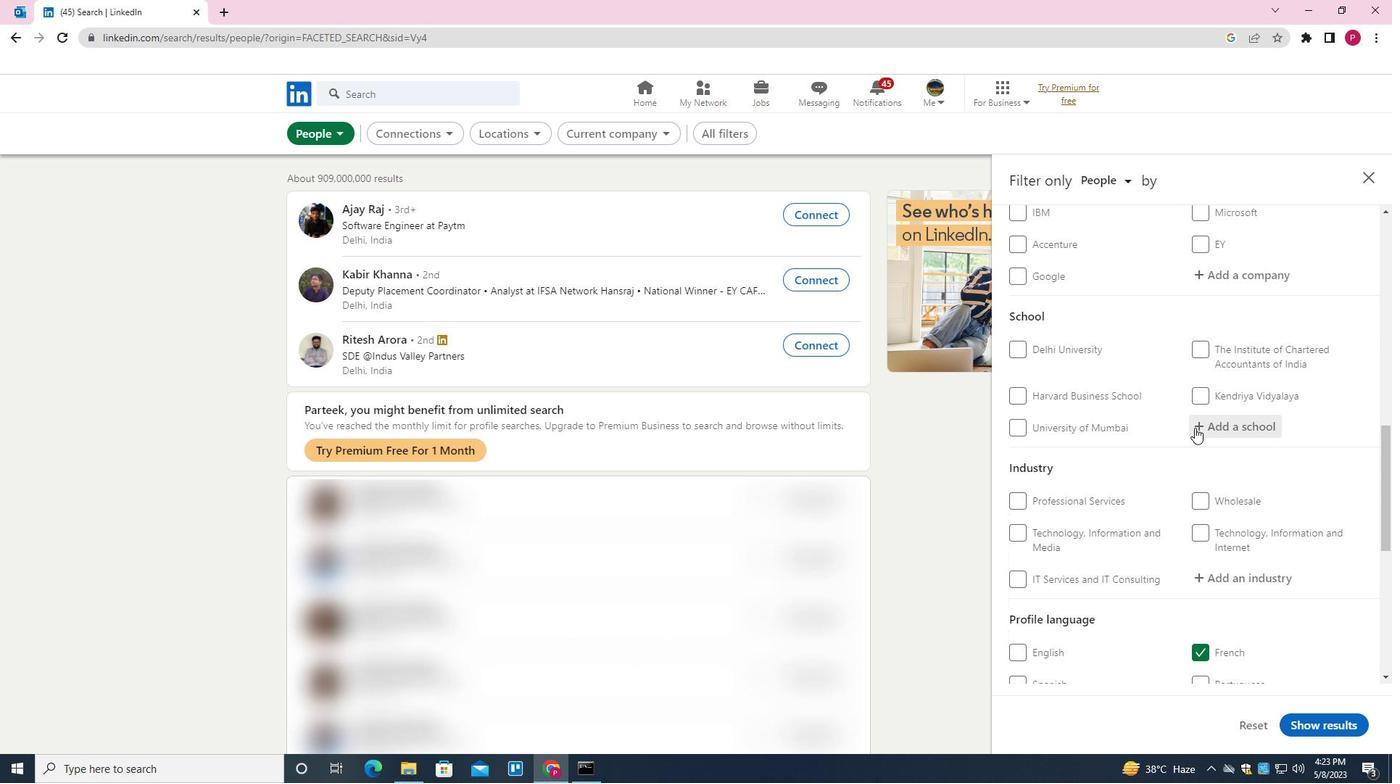
Action: Key pressed <Key.shift><Key.shift><Key.shift><Key.shift><Key.shift><Key.shift><Key.shift><Key.shift><Key.shift>GOVERNMENT<Key.space><Key.shift><Key.shift><Key.shift>HIGH<Key.space><Key.shift><Key.shift><Key.shift><Key.shift><Key.shift><Key.shift>SCHOOL<Key.down><Key.enter>
Screenshot: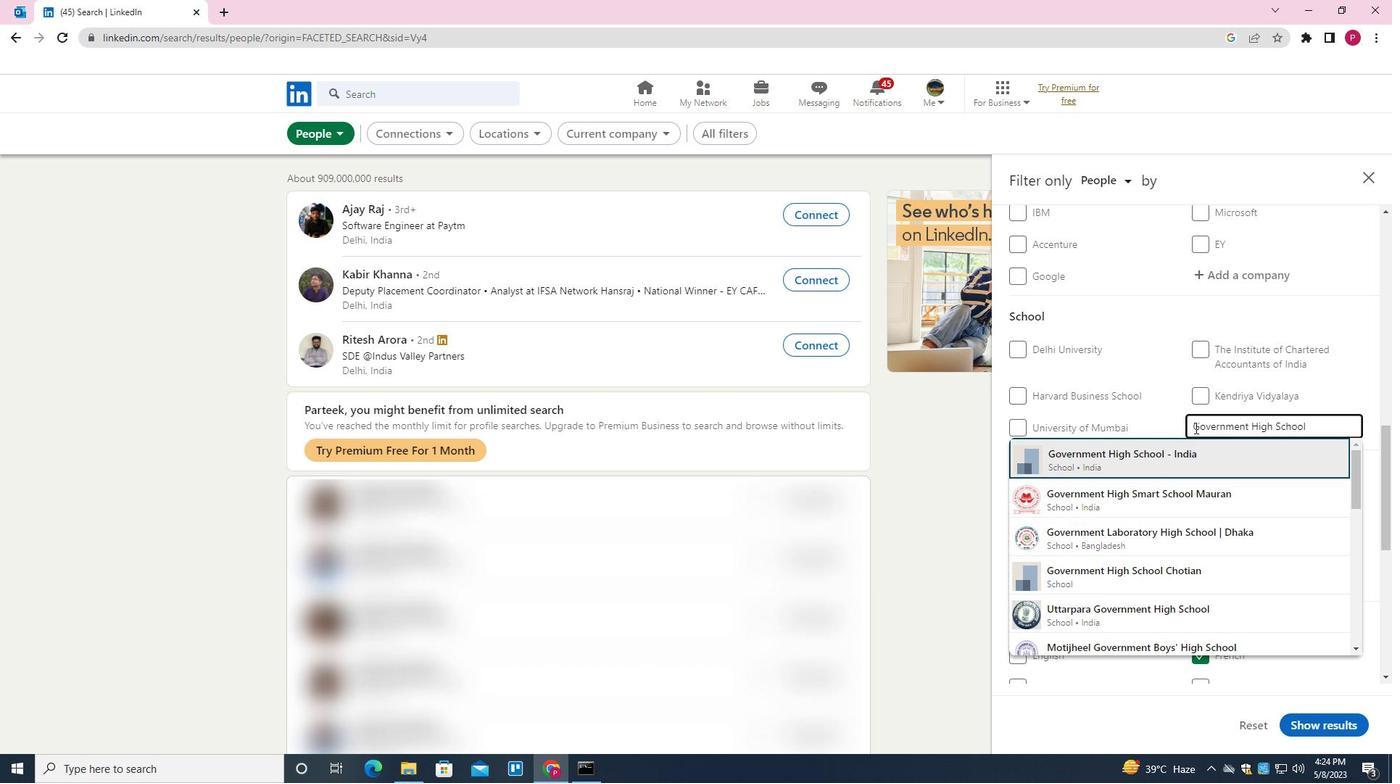 
Action: Mouse moved to (1213, 449)
Screenshot: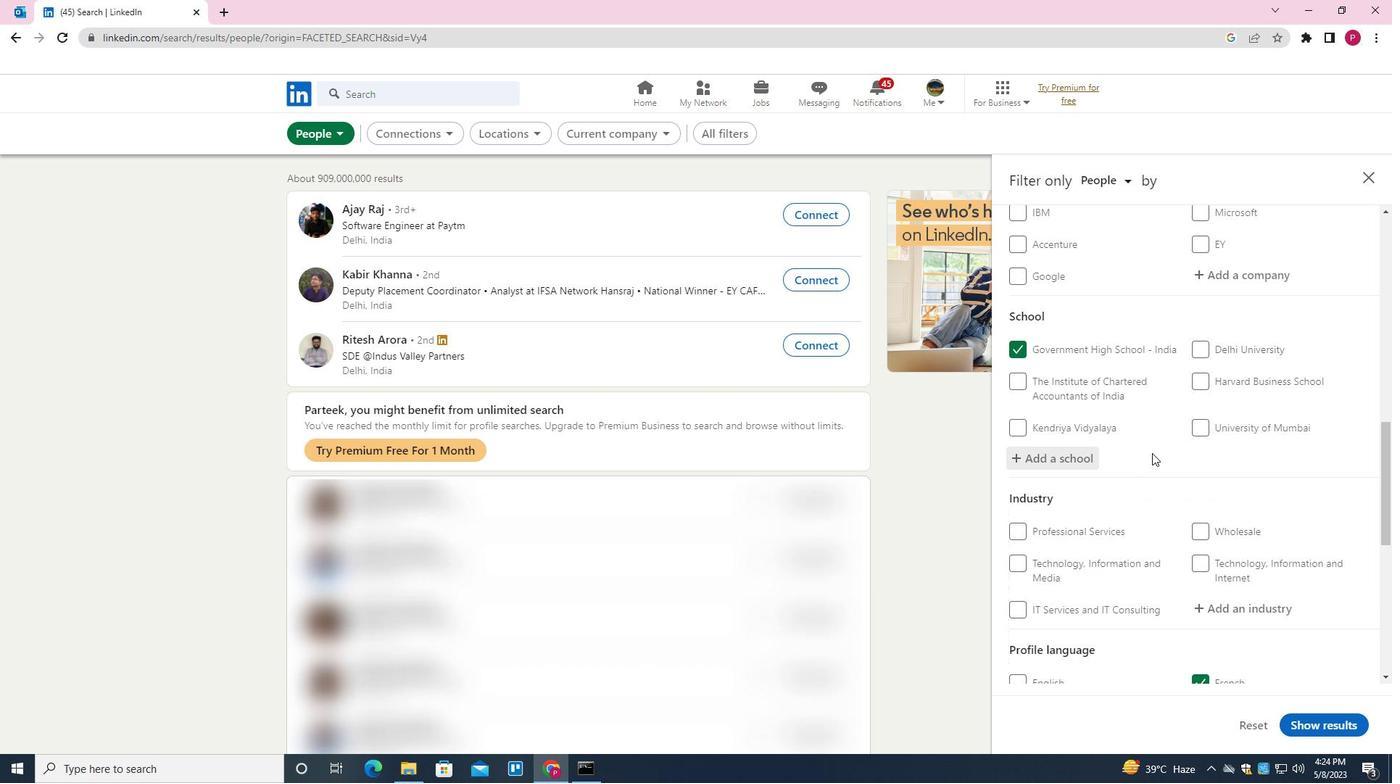 
Action: Mouse scrolled (1213, 448) with delta (0, 0)
Screenshot: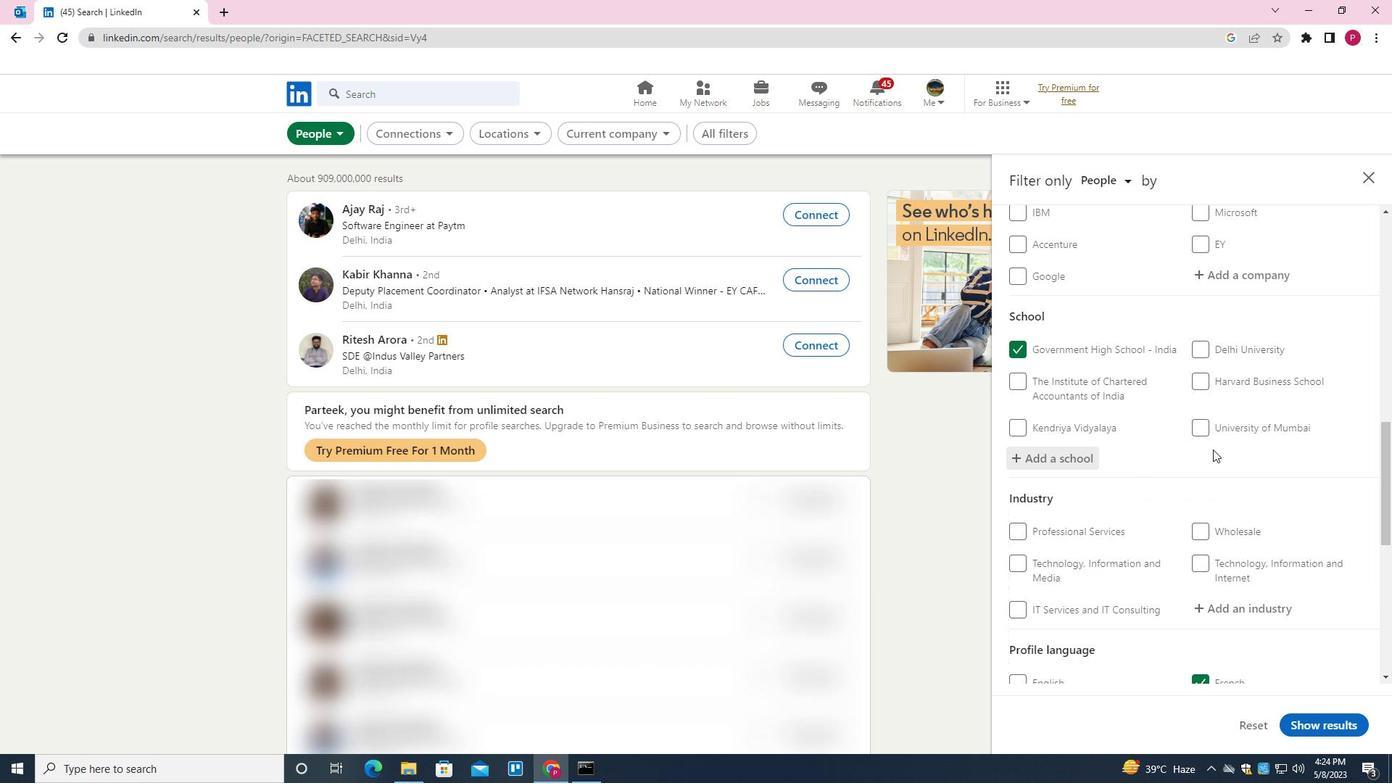 
Action: Mouse scrolled (1213, 448) with delta (0, 0)
Screenshot: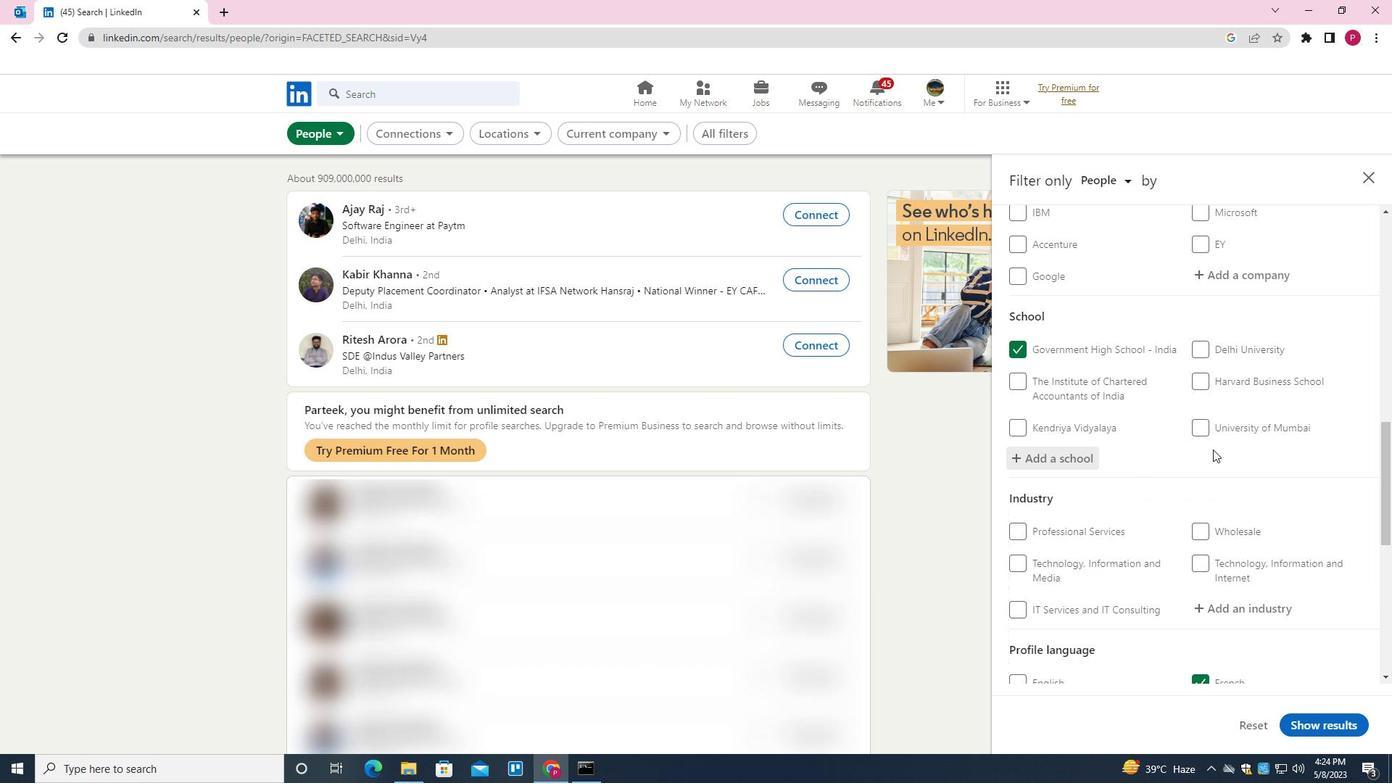 
Action: Mouse scrolled (1213, 448) with delta (0, 0)
Screenshot: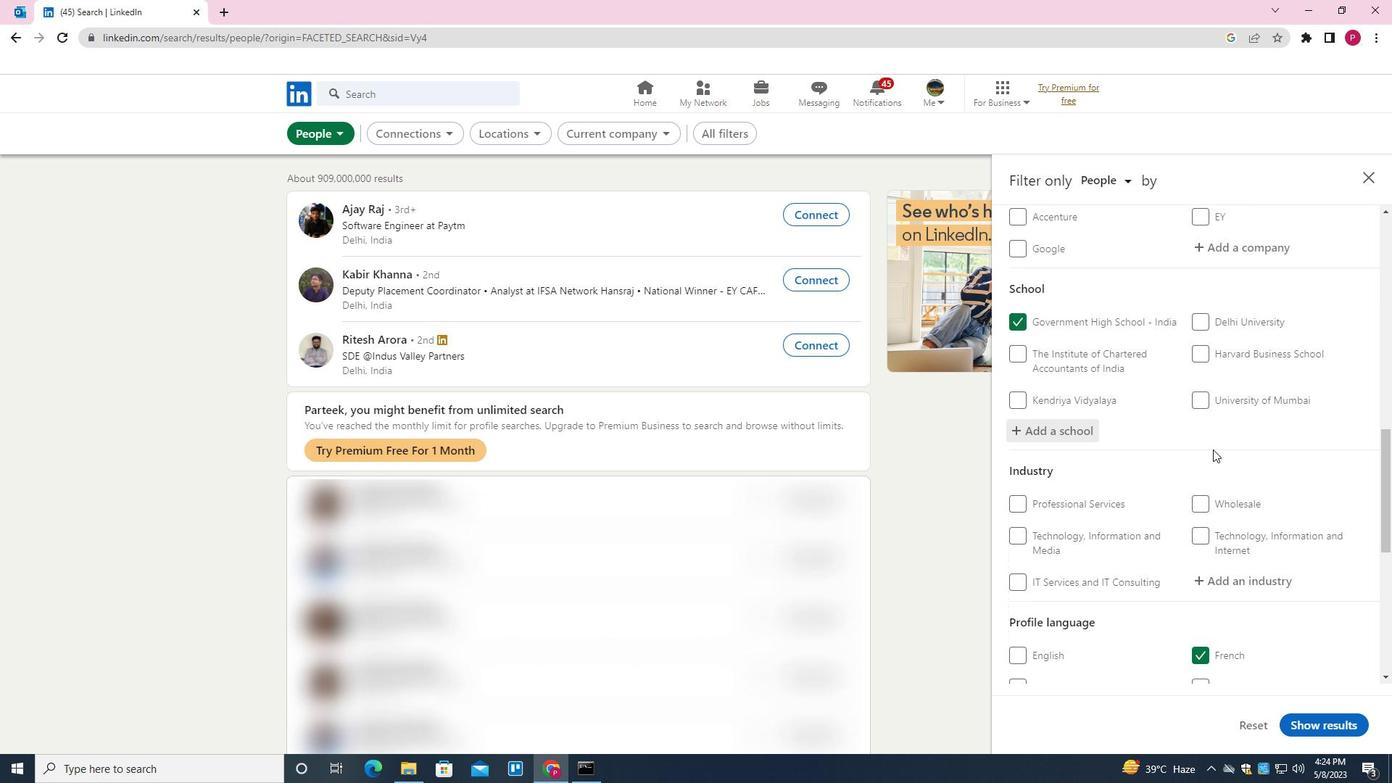 
Action: Mouse moved to (1239, 393)
Screenshot: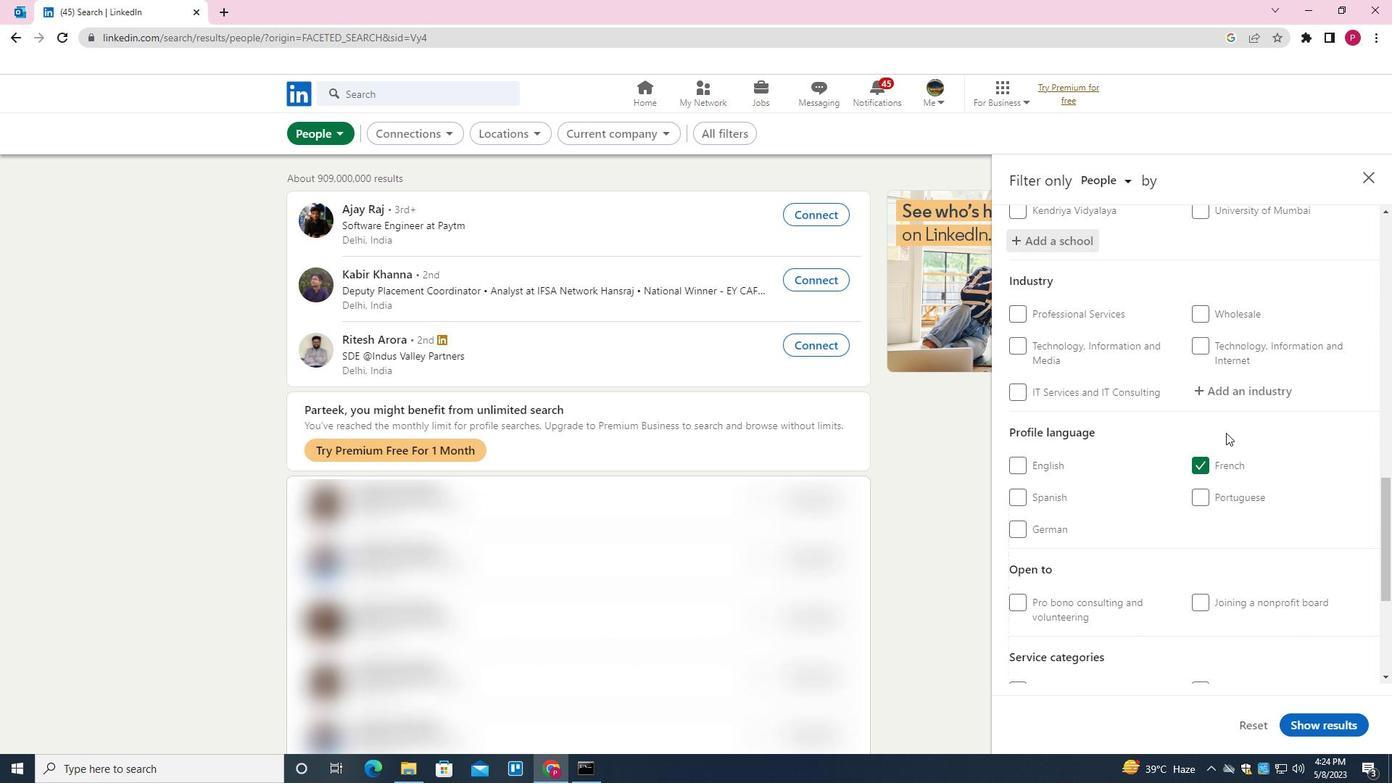 
Action: Mouse pressed left at (1239, 393)
Screenshot: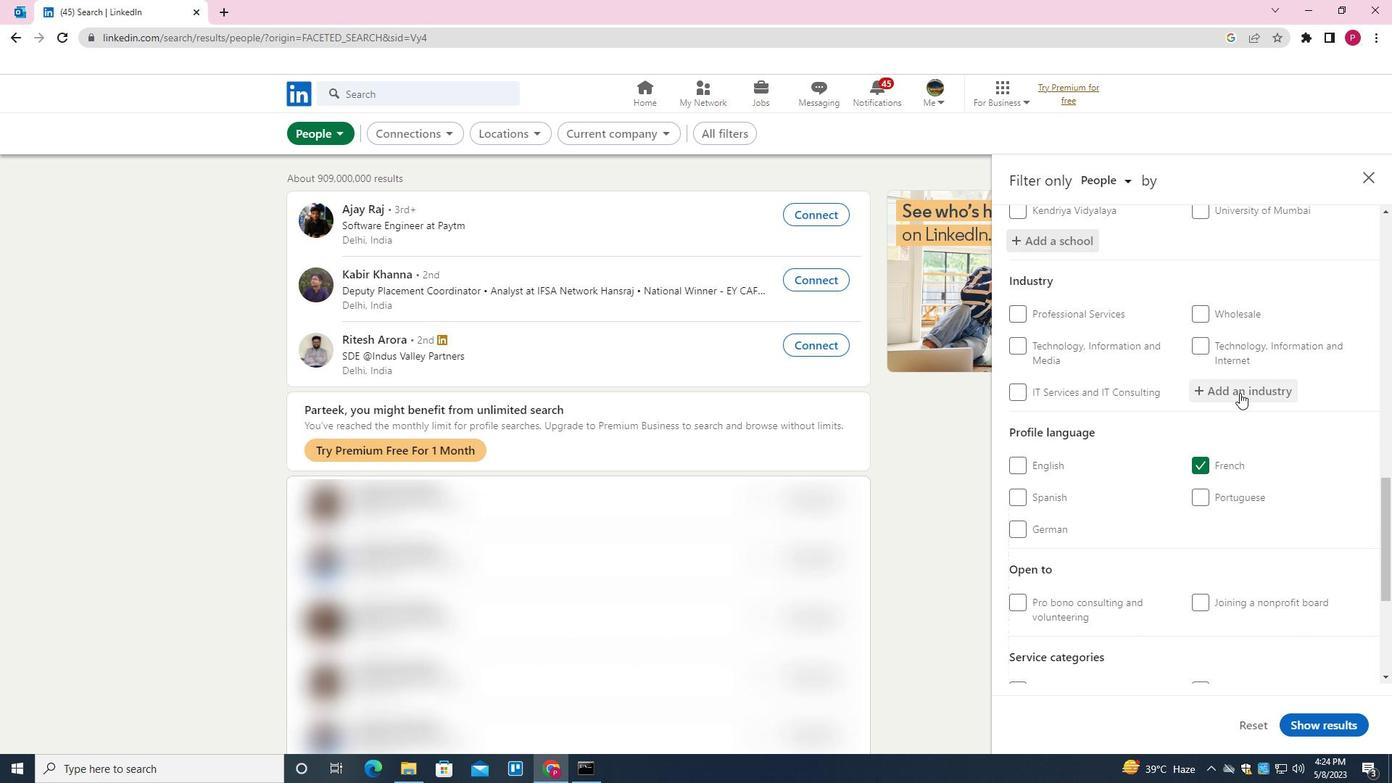 
Action: Key pressed <Key.shift>DATA<Key.space><Key.shift>SECUT<Key.backspace>RITY<Key.space><Key.shift>SOFTWARE<Key.space><Key.shift>PRODUCTS<Key.down><Key.enter>
Screenshot: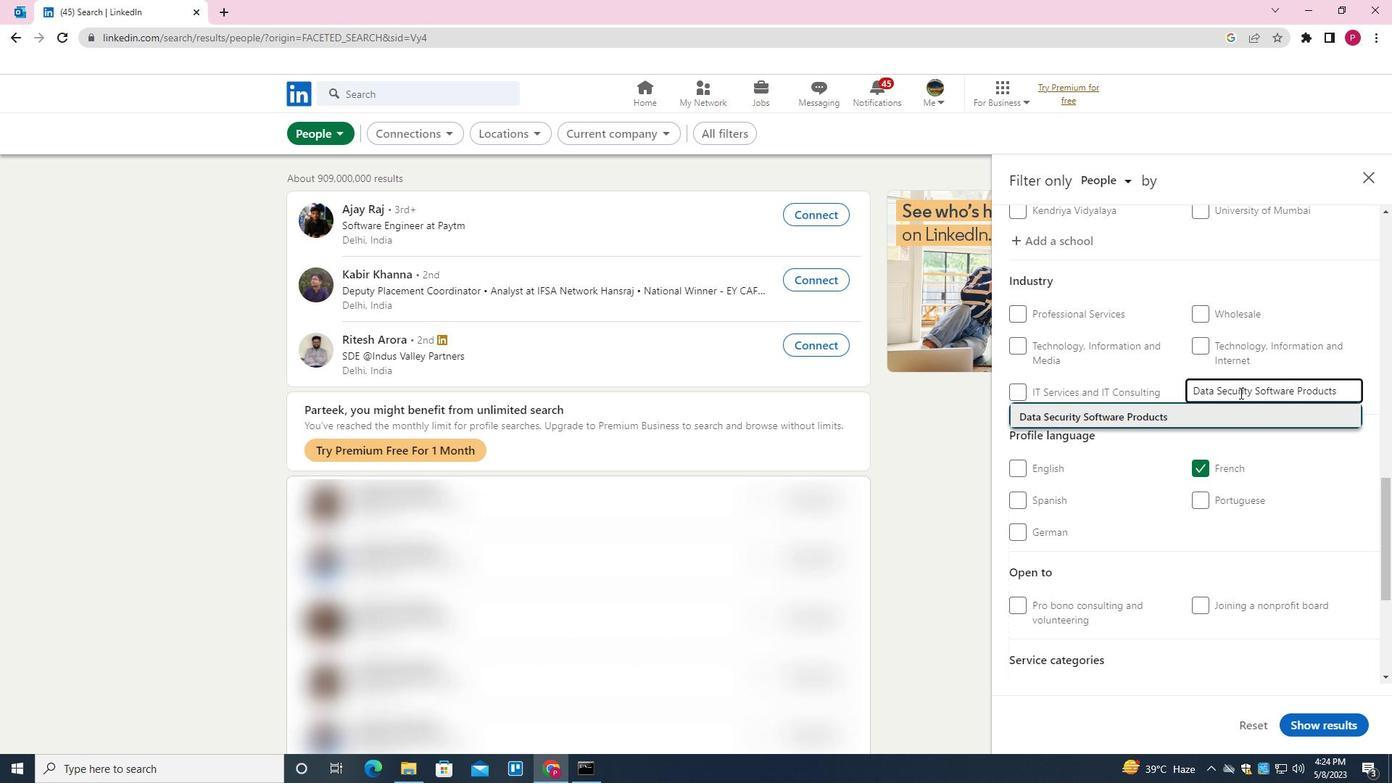 
Action: Mouse moved to (1231, 395)
Screenshot: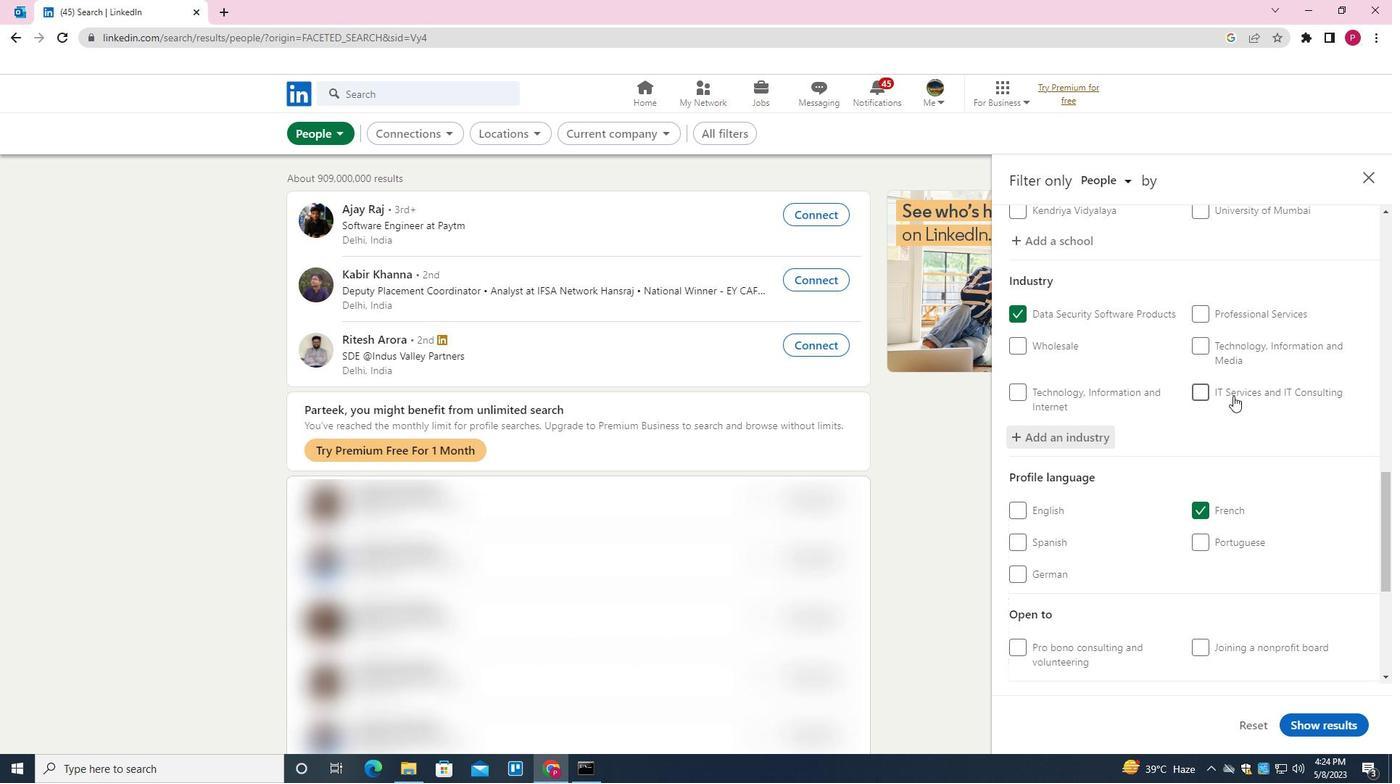 
Action: Mouse scrolled (1231, 395) with delta (0, 0)
Screenshot: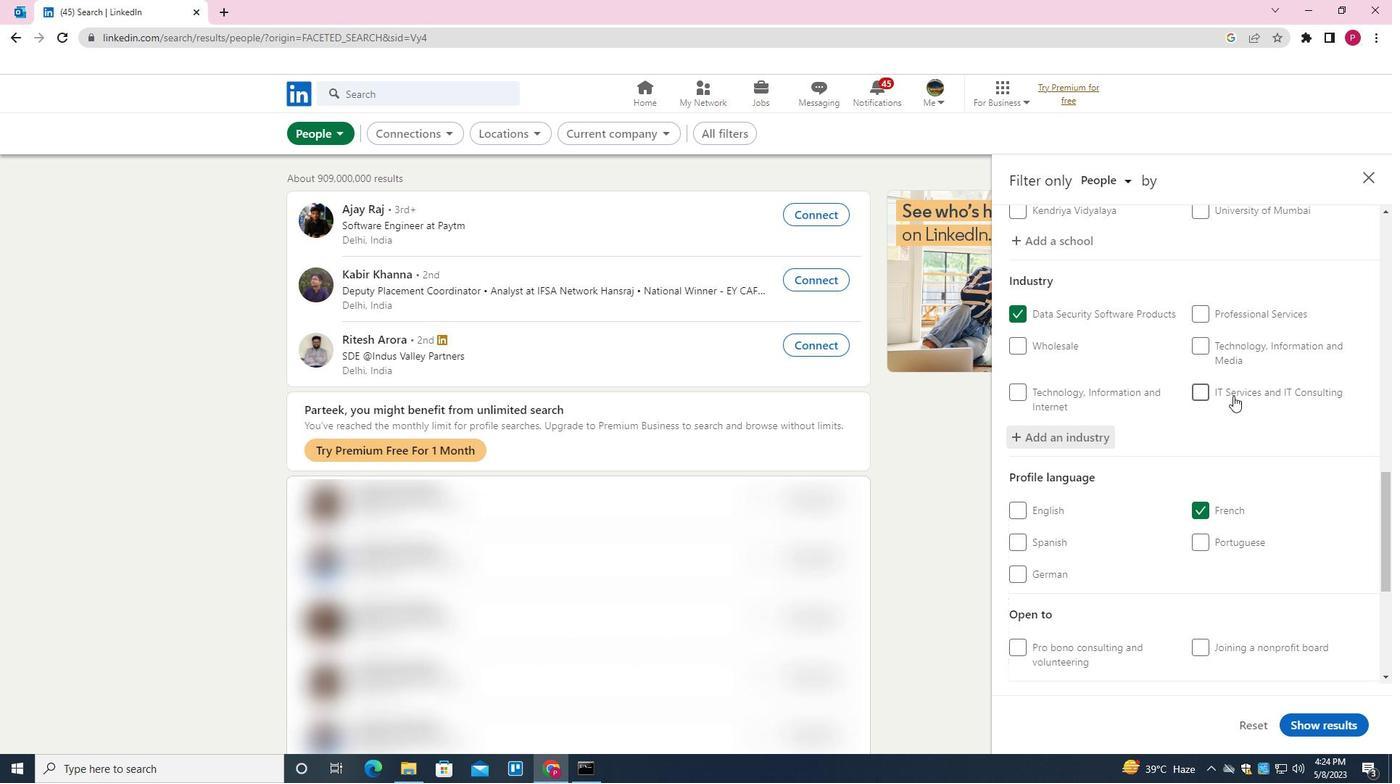 
Action: Mouse moved to (1231, 396)
Screenshot: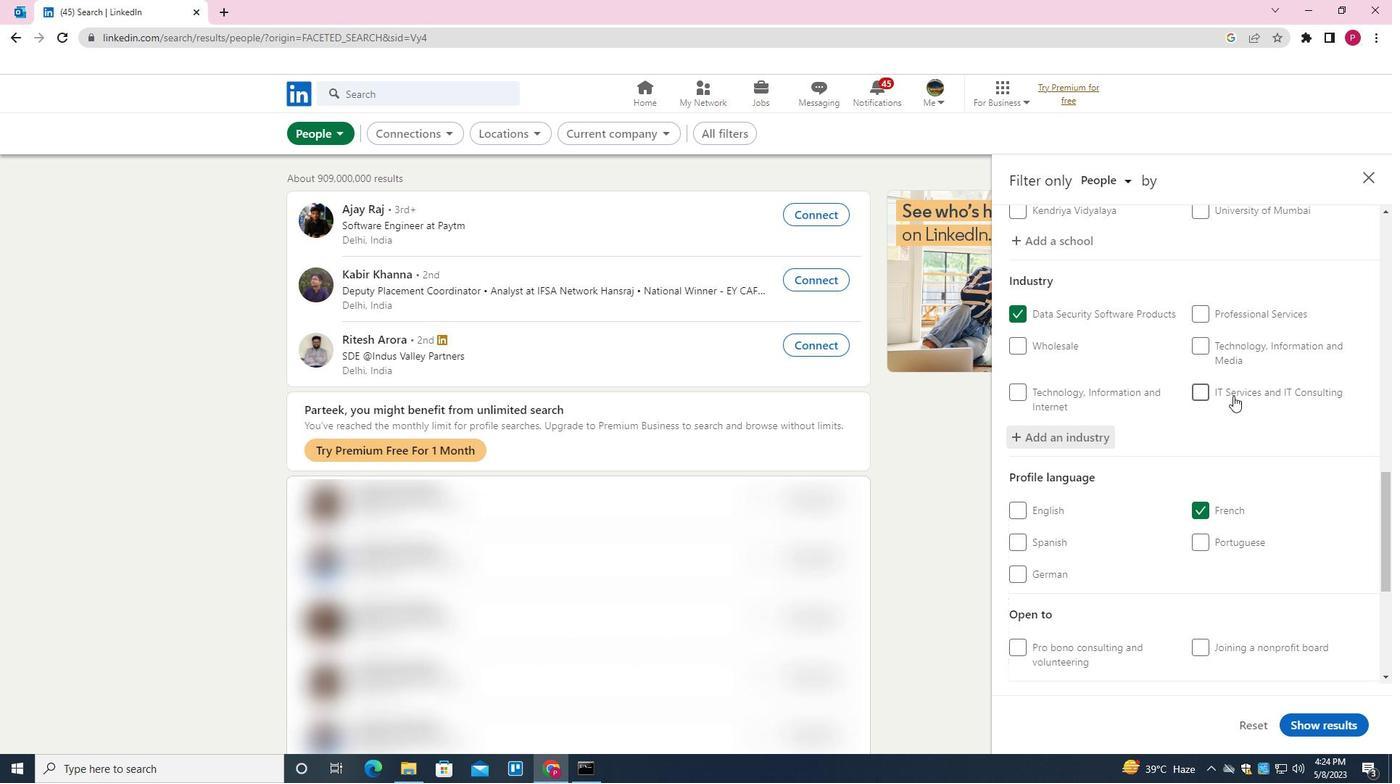 
Action: Mouse scrolled (1231, 395) with delta (0, 0)
Screenshot: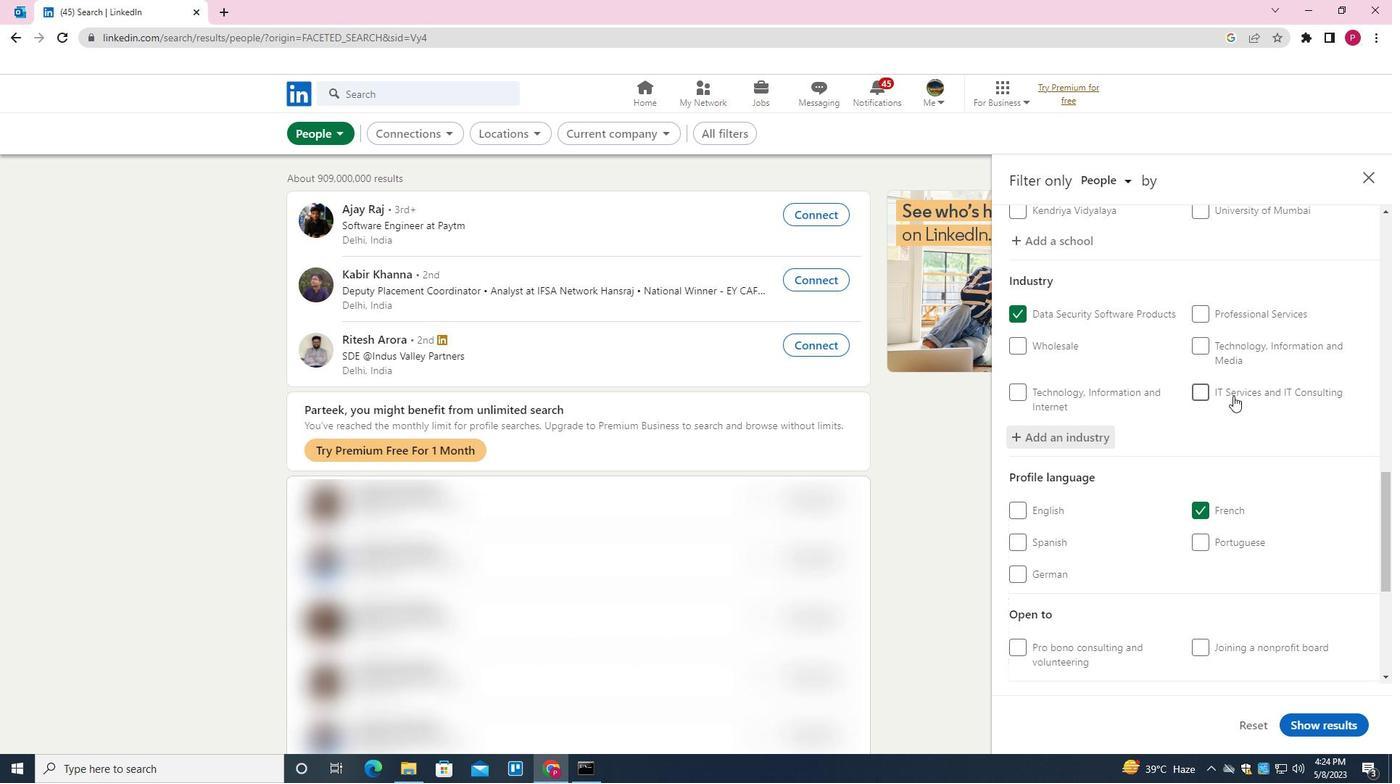 
Action: Mouse scrolled (1231, 395) with delta (0, 0)
Screenshot: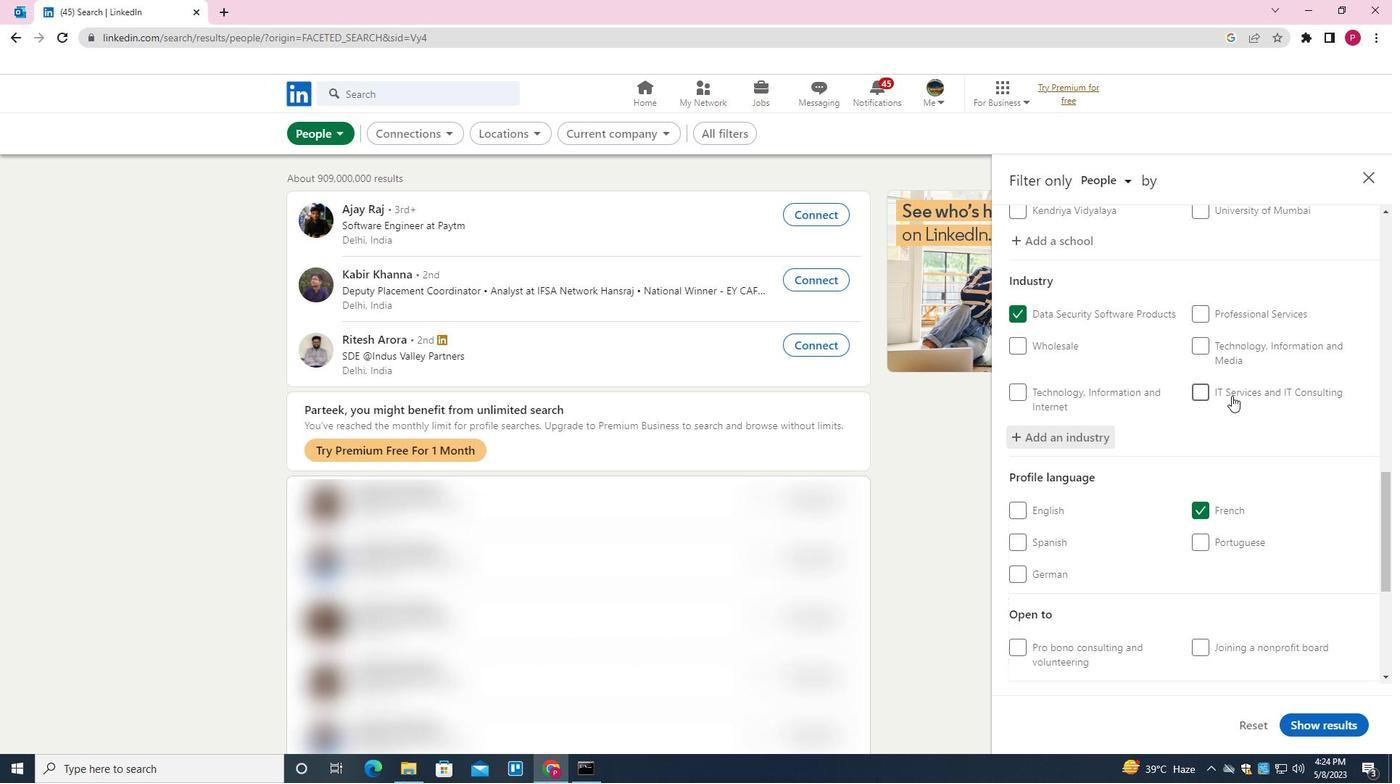 
Action: Mouse scrolled (1231, 395) with delta (0, 0)
Screenshot: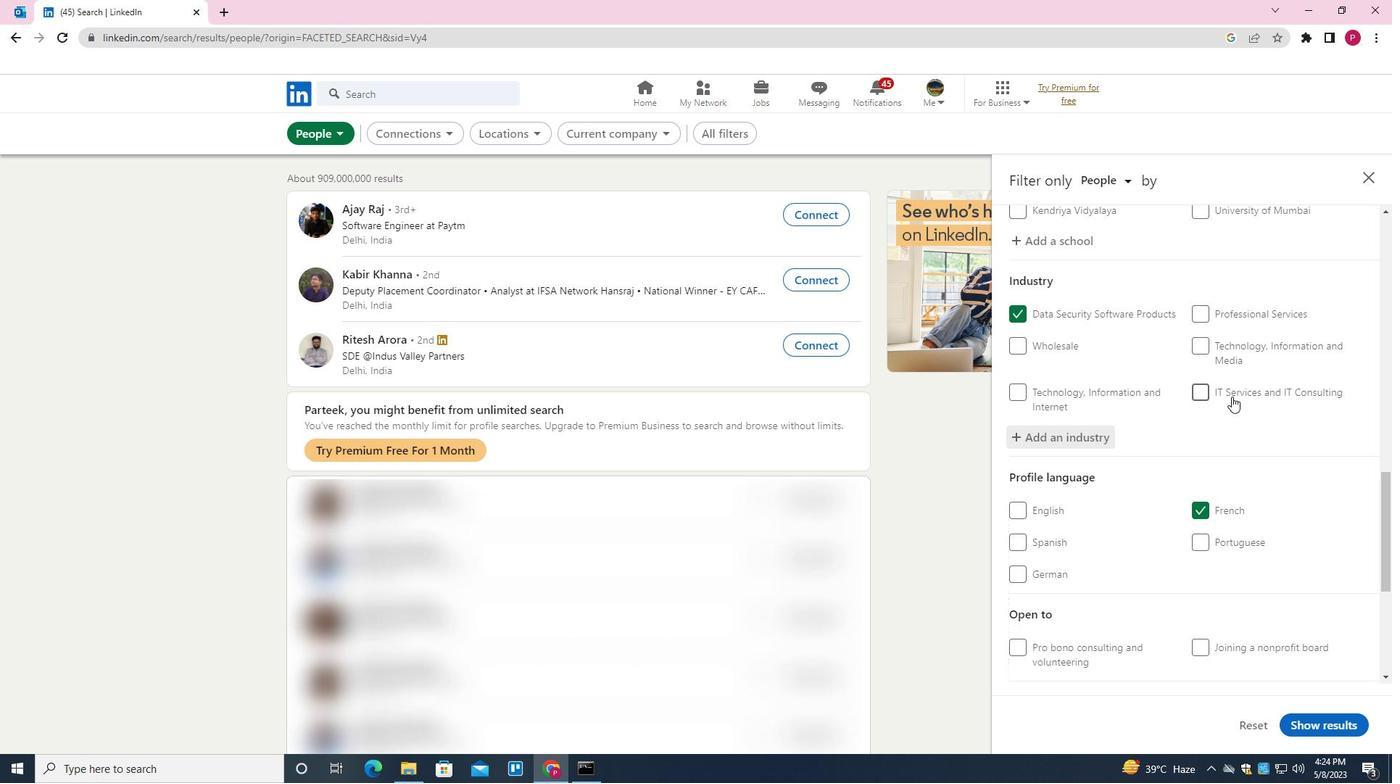 
Action: Mouse moved to (1230, 397)
Screenshot: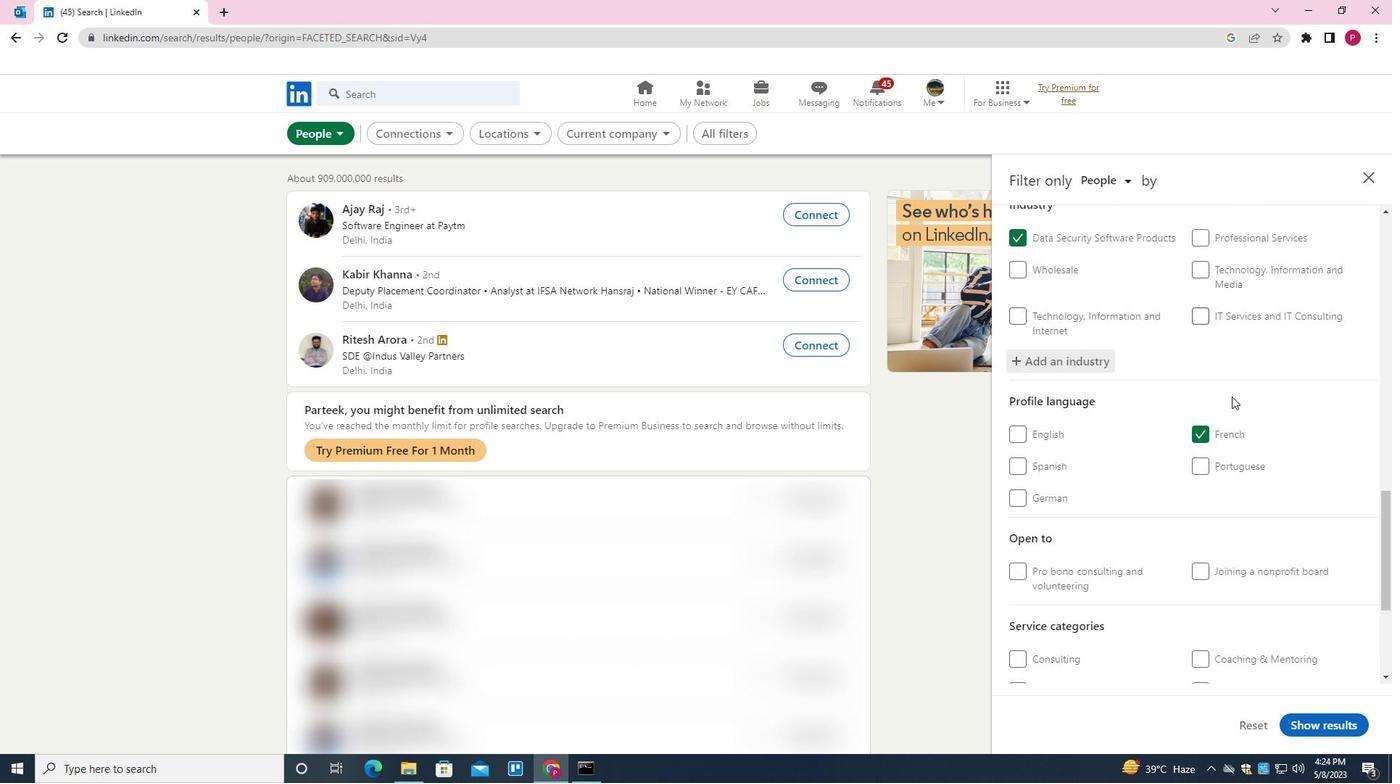 
Action: Mouse scrolled (1230, 396) with delta (0, 0)
Screenshot: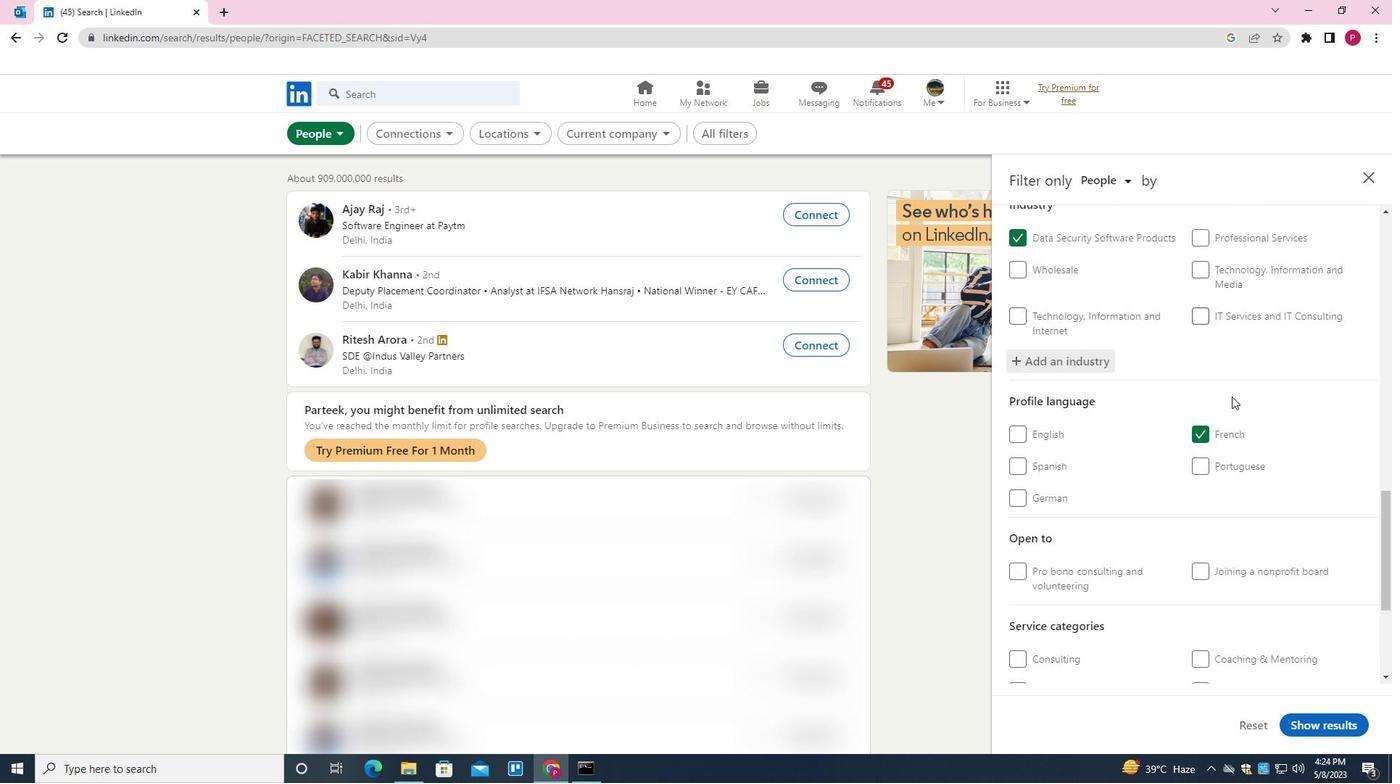 
Action: Mouse moved to (1244, 479)
Screenshot: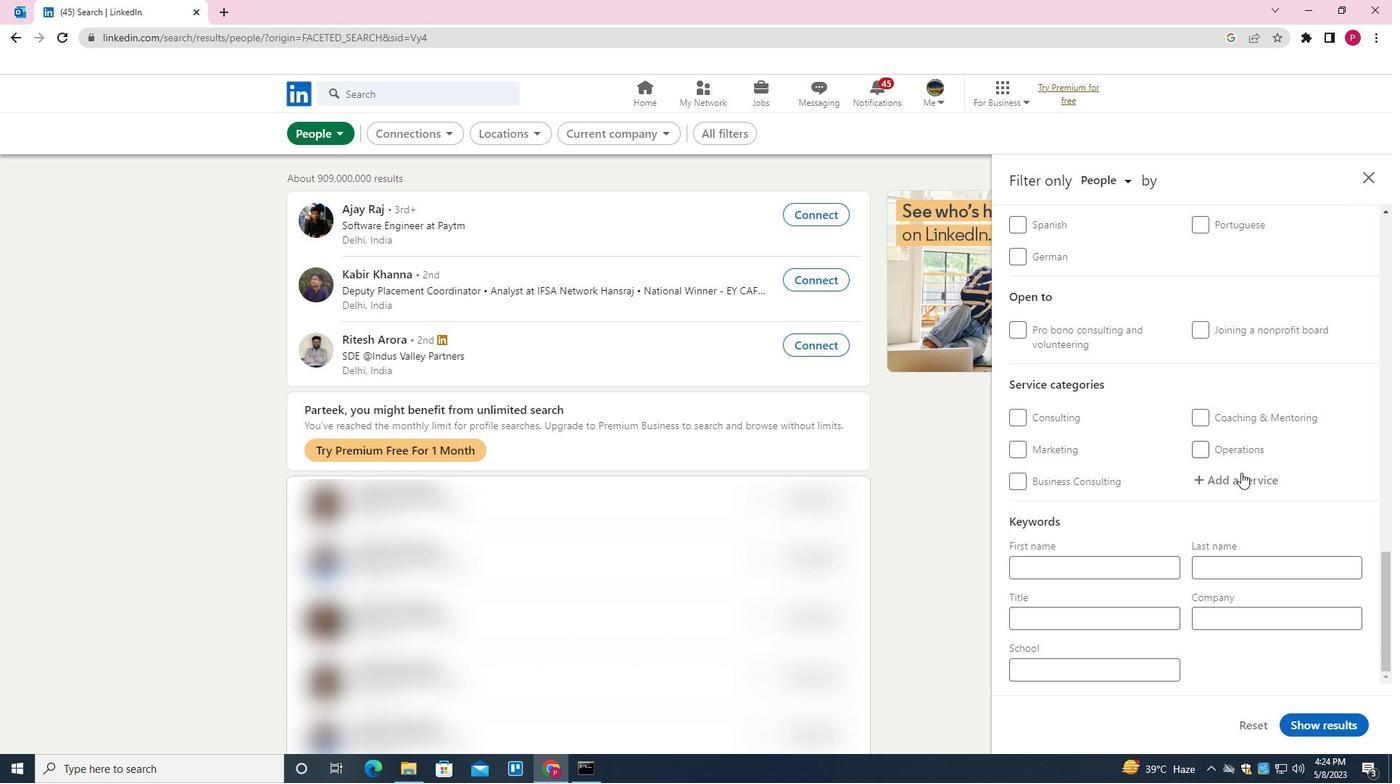 
Action: Mouse pressed left at (1244, 479)
Screenshot: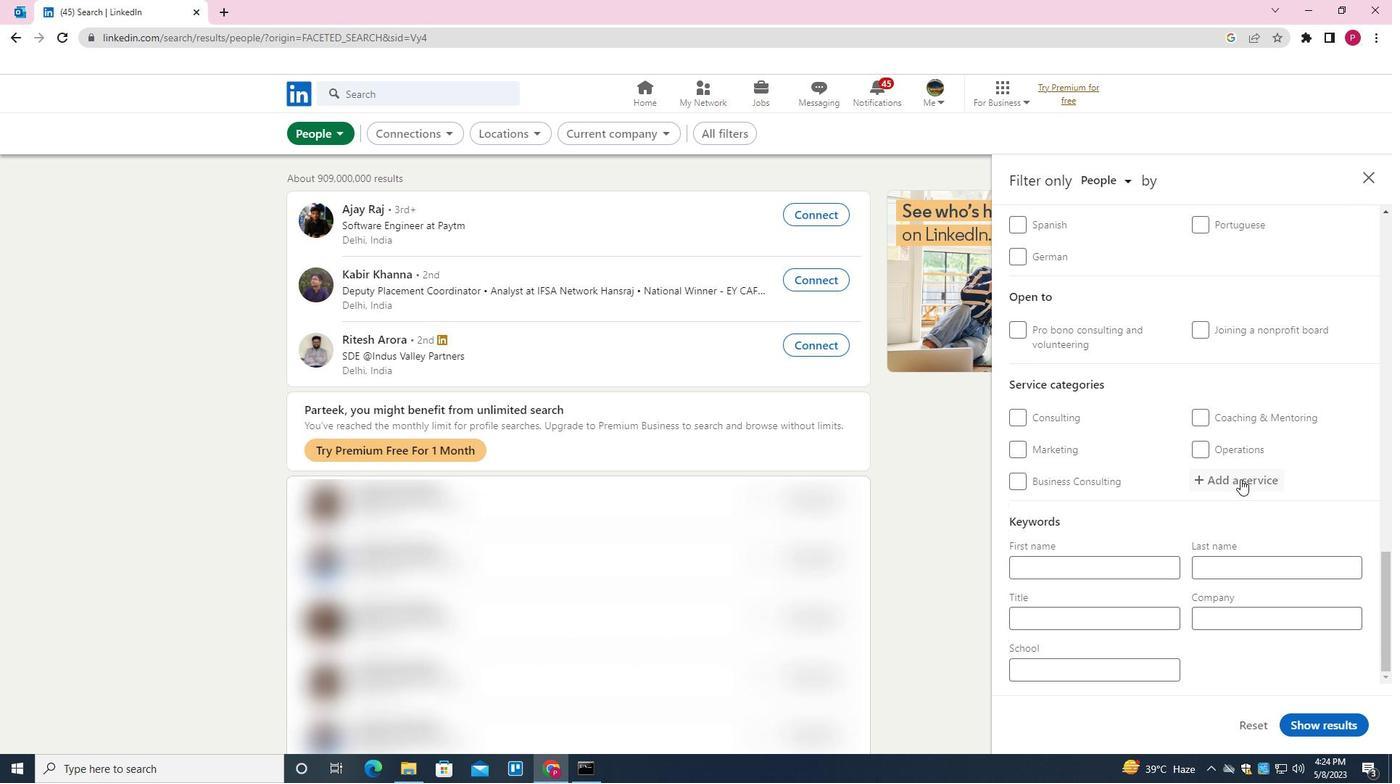 
Action: Key pressed <Key.shift>COMMUNICATIONS<Key.space><Key.backspace><Key.backspace><Key.backspace><Key.backspace><Key.backspace><Key.backspace><Key.backspace><Key.backspace><Key.backspace><Key.backspace><Key.backspace><Key.backspace><Key.backspace><Key.backspace><Key.backspace><Key.shift>VIDEO<Key.space><Key.shift>PRODUCTIONS<Key.down><Key.enter><Key.backspace><Key.down><Key.enter>
Screenshot: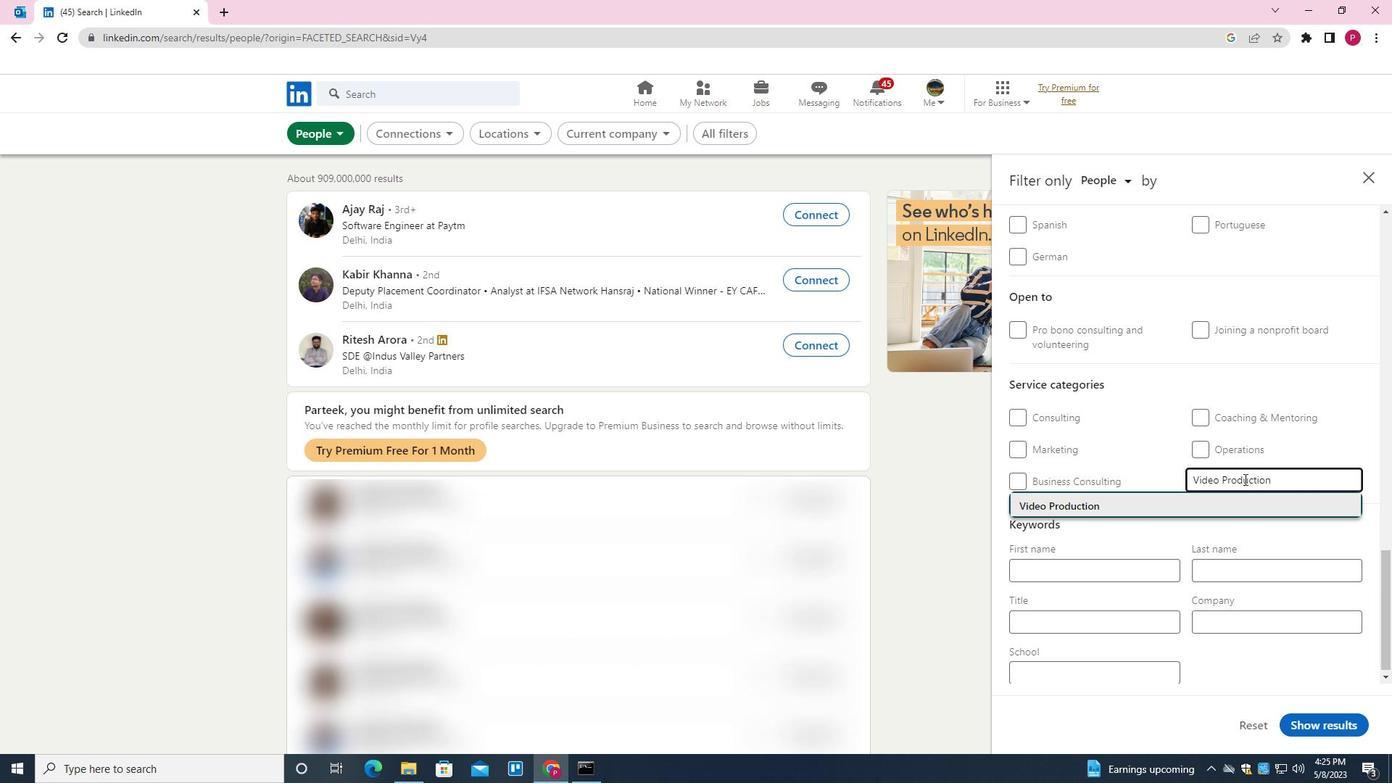 
Action: Mouse moved to (1195, 554)
Screenshot: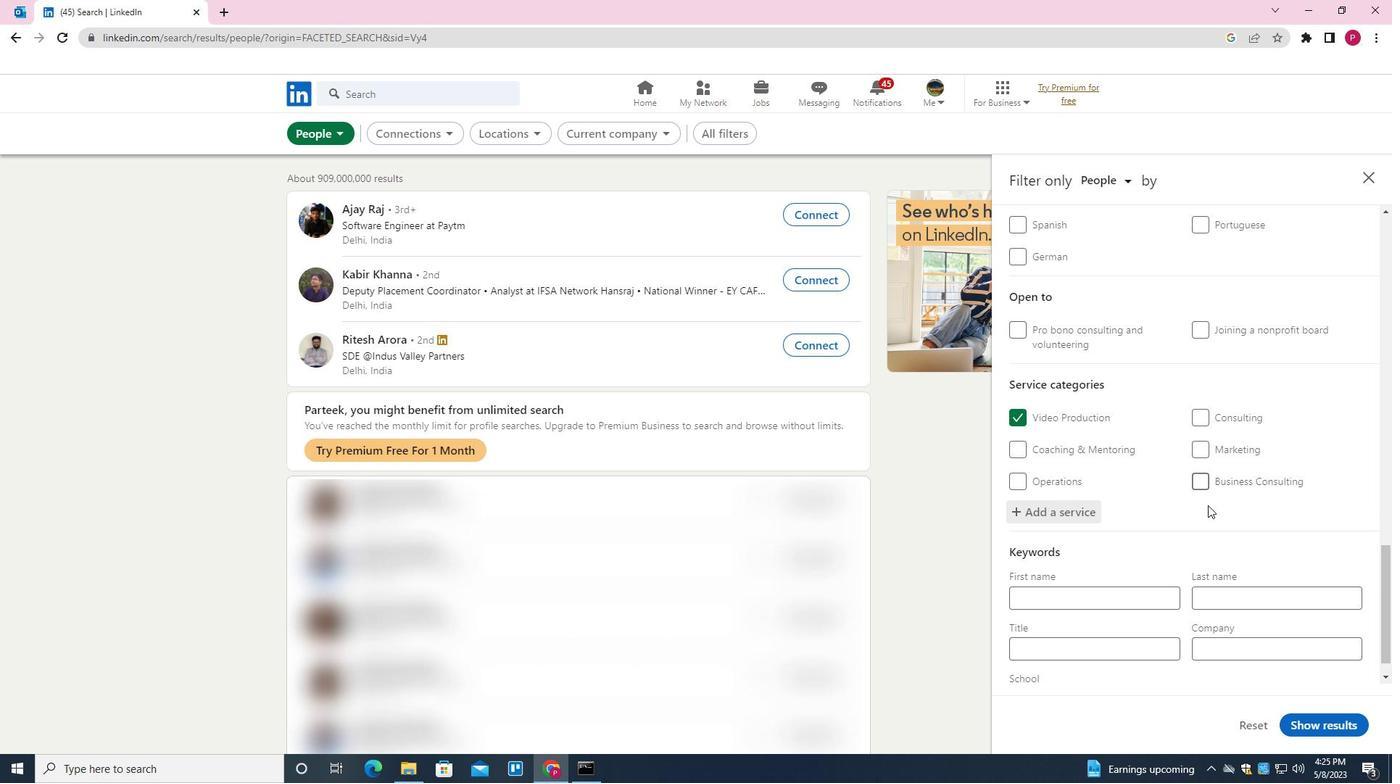 
Action: Mouse scrolled (1195, 553) with delta (0, 0)
Screenshot: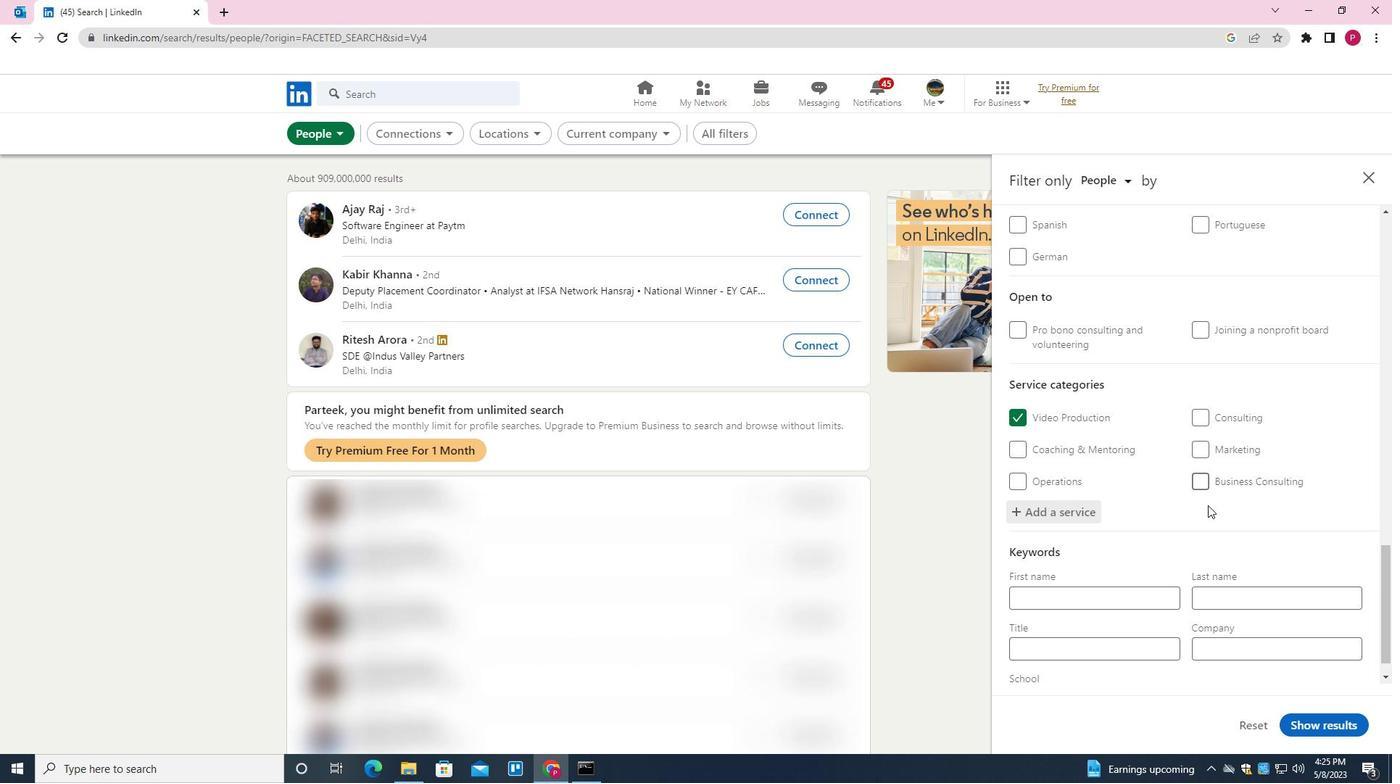
Action: Mouse moved to (1188, 568)
Screenshot: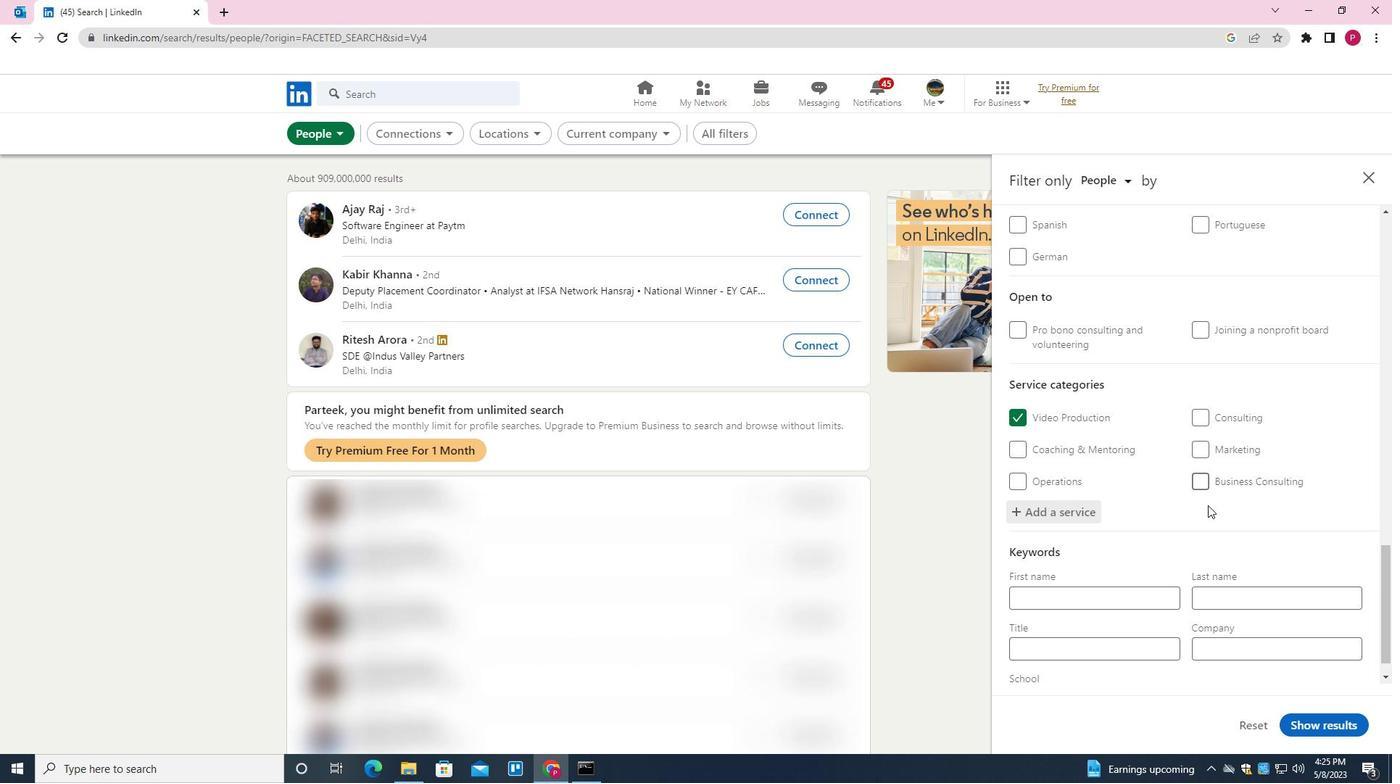 
Action: Mouse scrolled (1188, 567) with delta (0, 0)
Screenshot: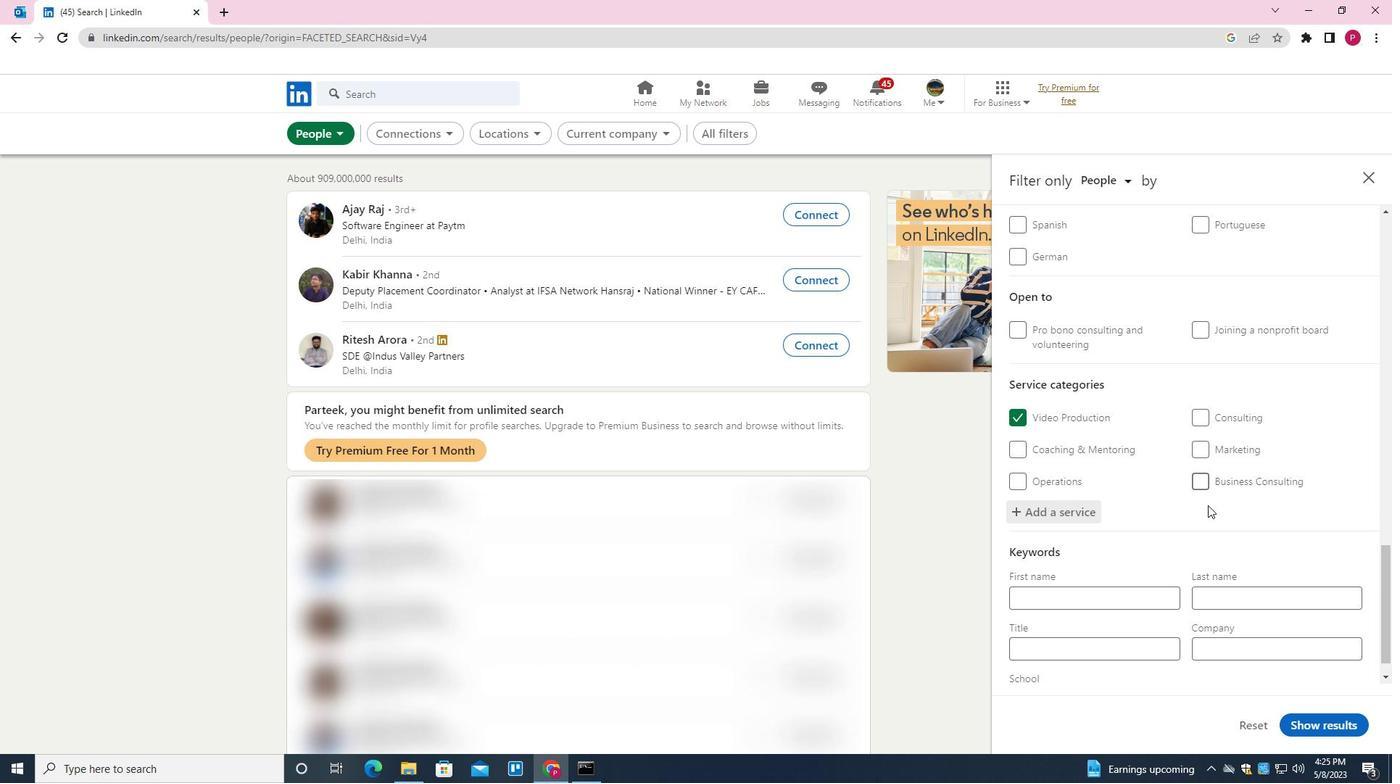 
Action: Mouse moved to (1181, 577)
Screenshot: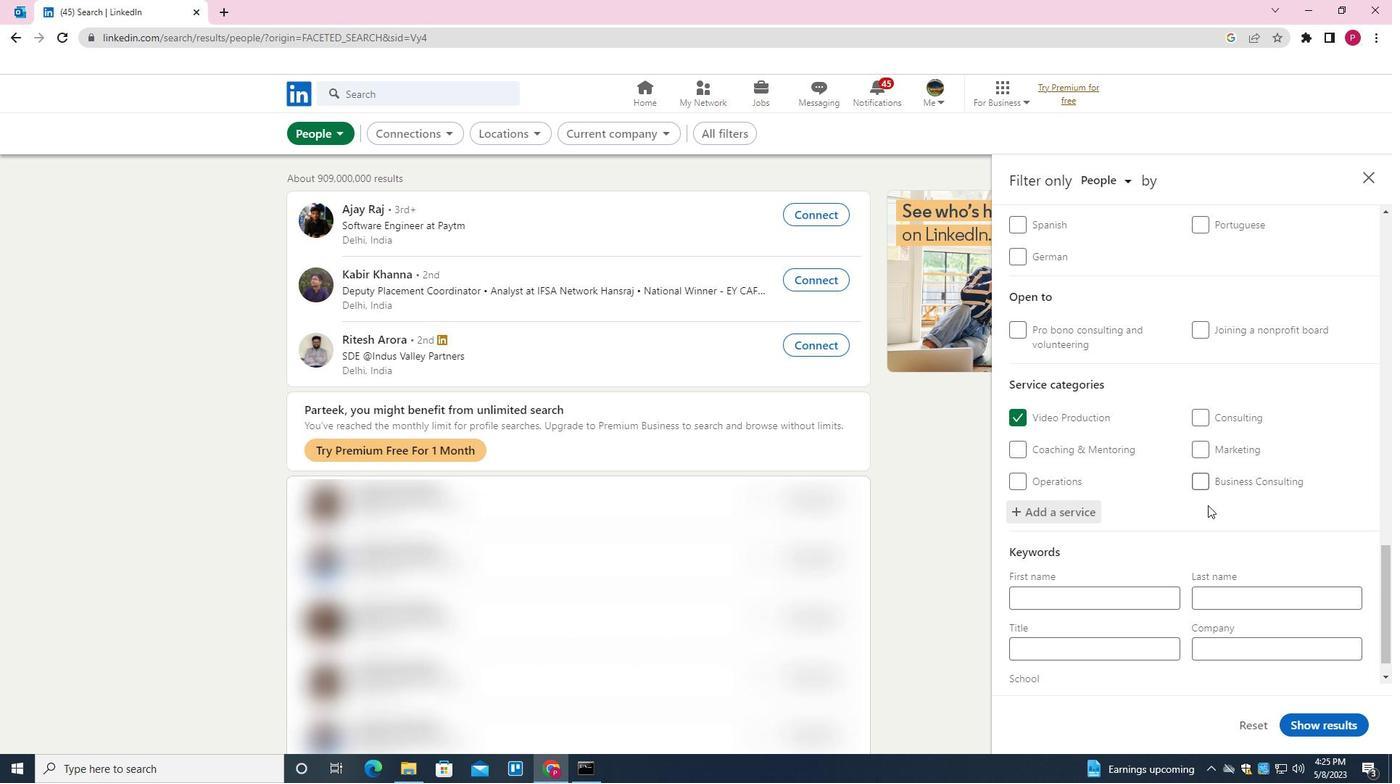 
Action: Mouse scrolled (1181, 576) with delta (0, 0)
Screenshot: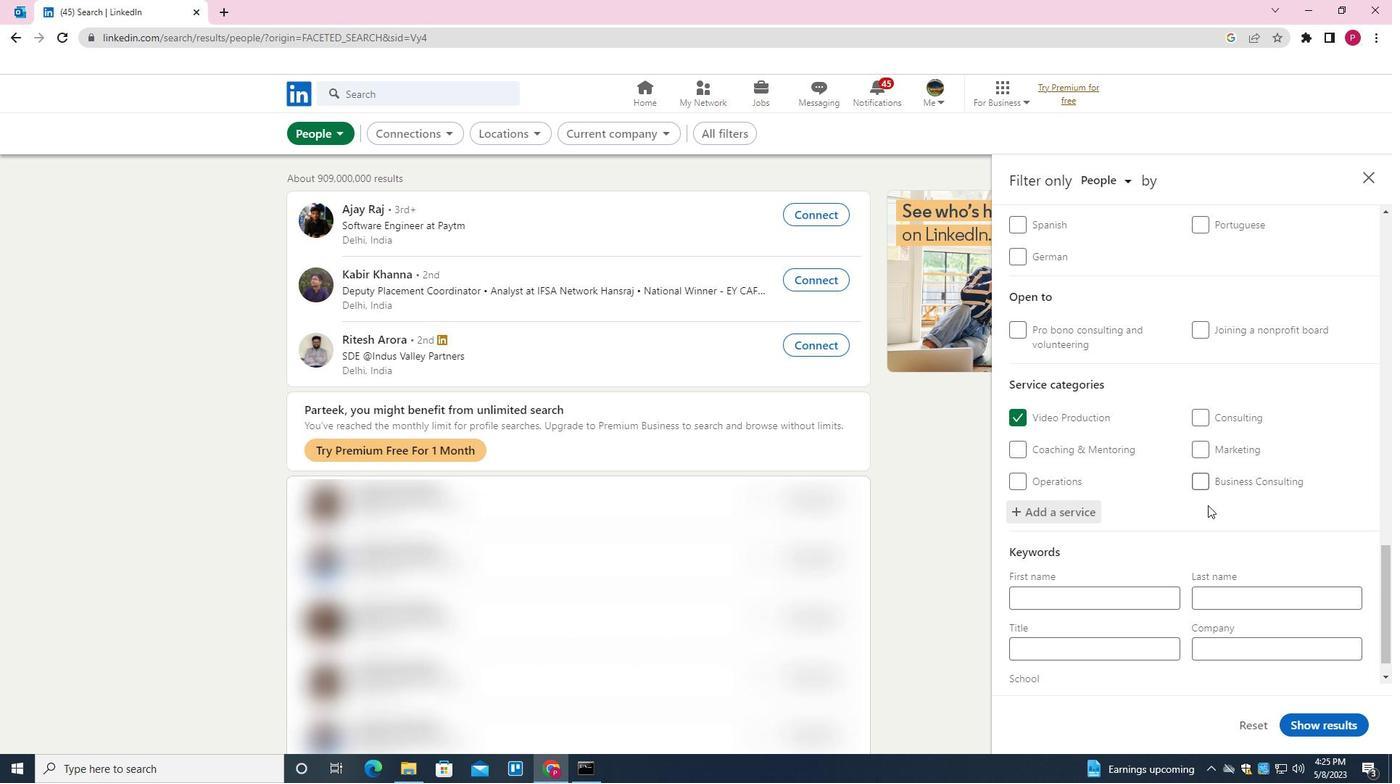 
Action: Mouse moved to (1156, 597)
Screenshot: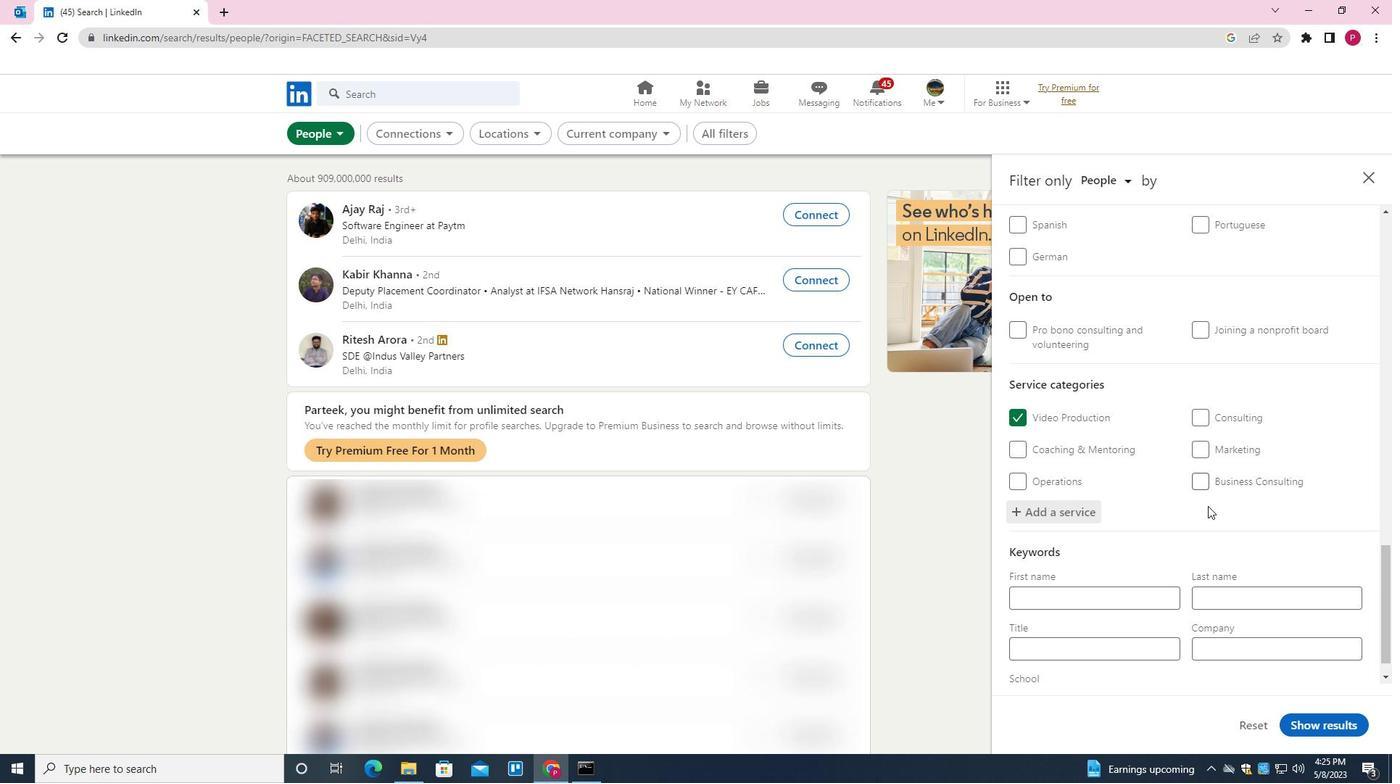 
Action: Mouse scrolled (1156, 596) with delta (0, 0)
Screenshot: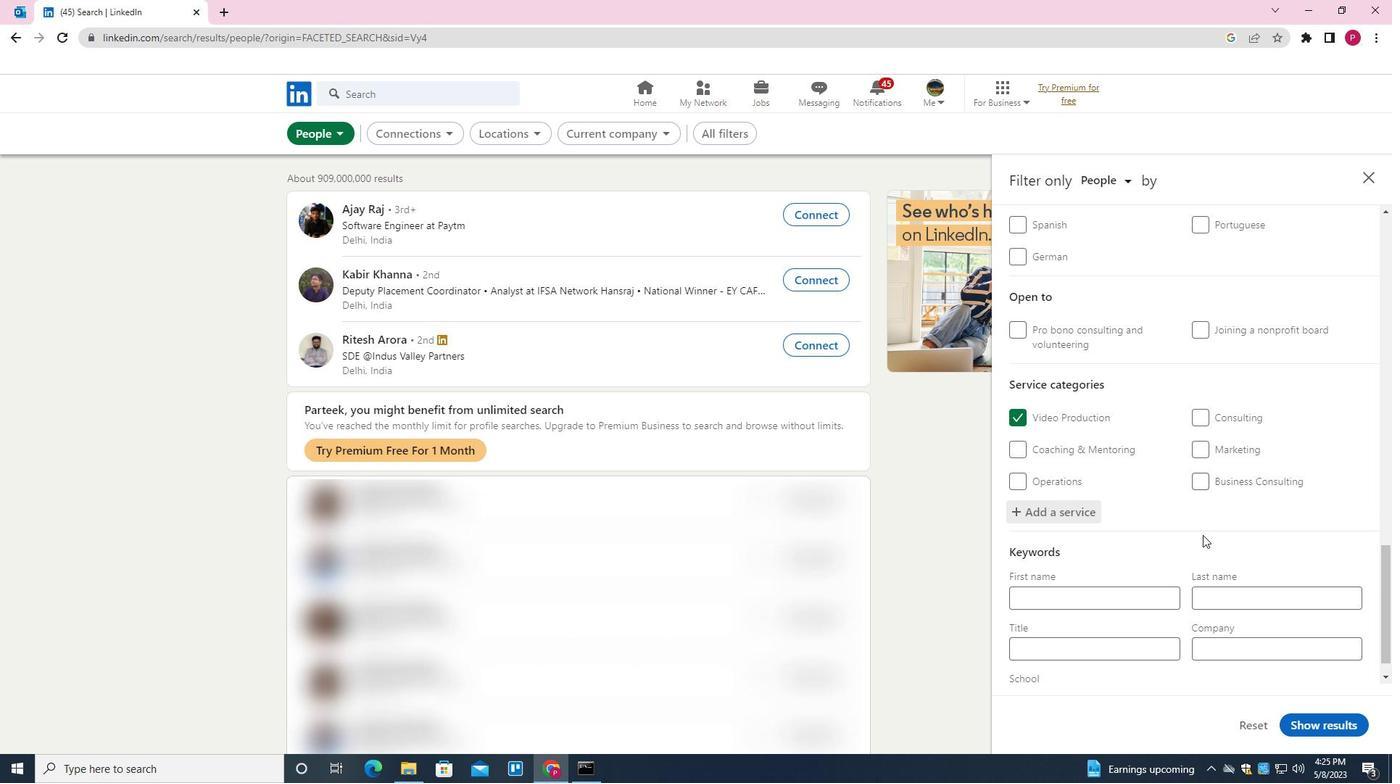 
Action: Mouse moved to (1125, 616)
Screenshot: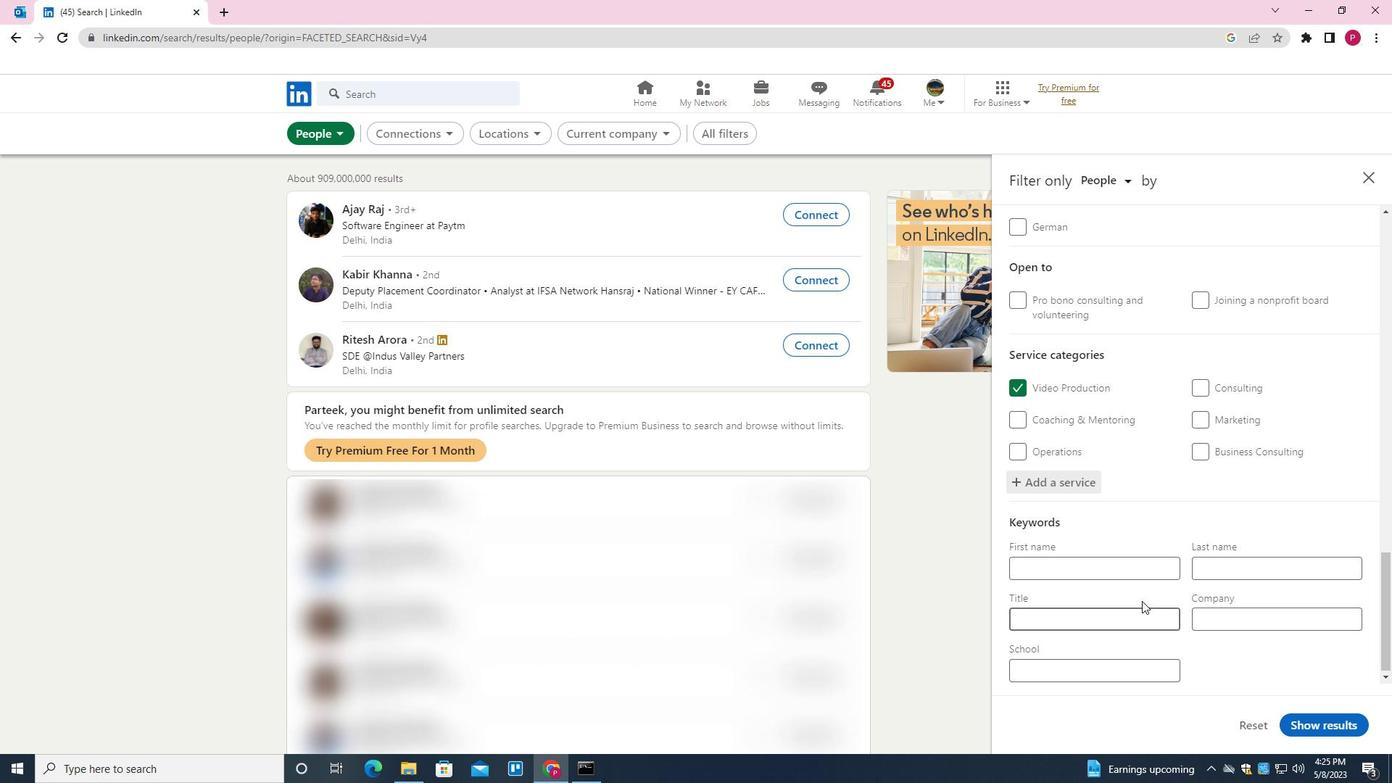 
Action: Mouse pressed left at (1125, 616)
Screenshot: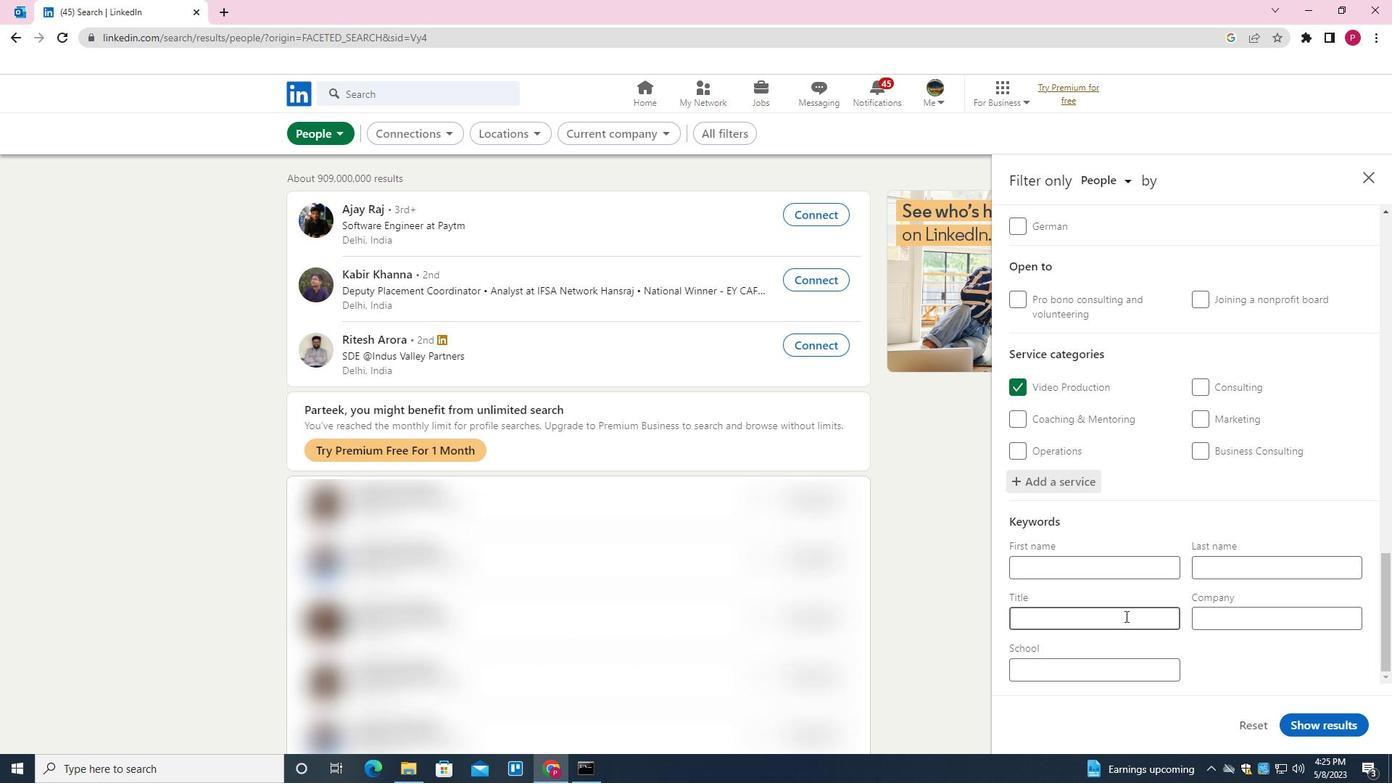 
Action: Key pressed <Key.shift>COMMUNICATIONS<Key.space><Key.shift><Key.shift><Key.shift>DIRECTOR
Screenshot: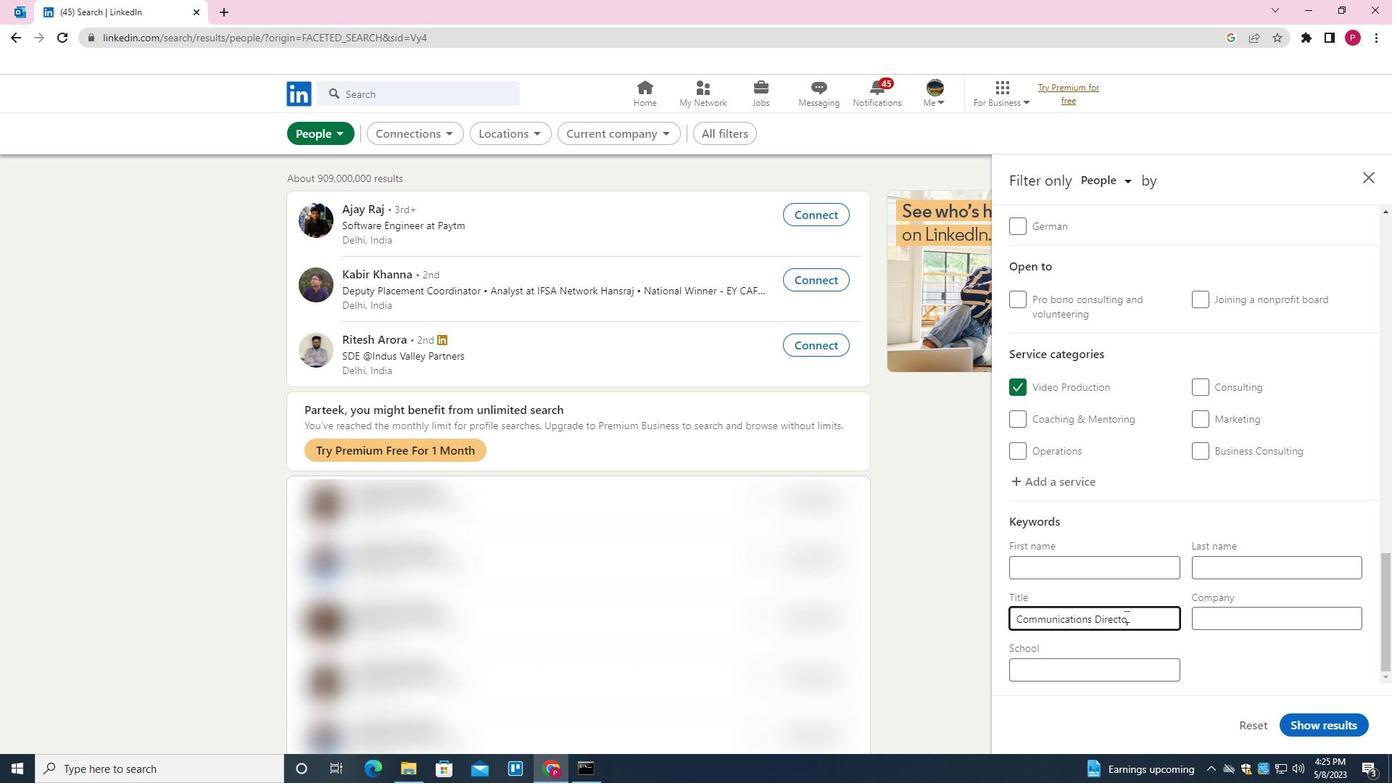 
Action: Mouse moved to (1313, 718)
Screenshot: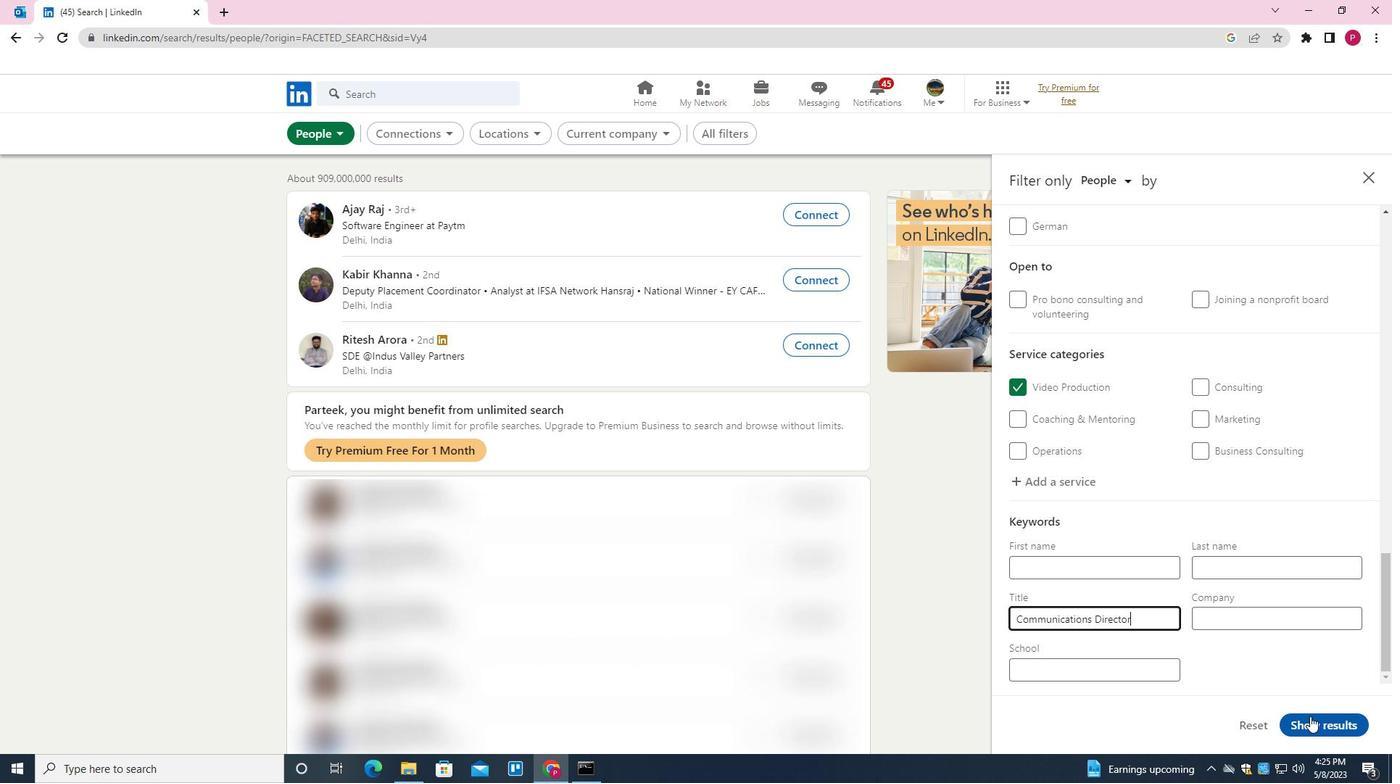
Action: Mouse pressed left at (1313, 718)
Screenshot: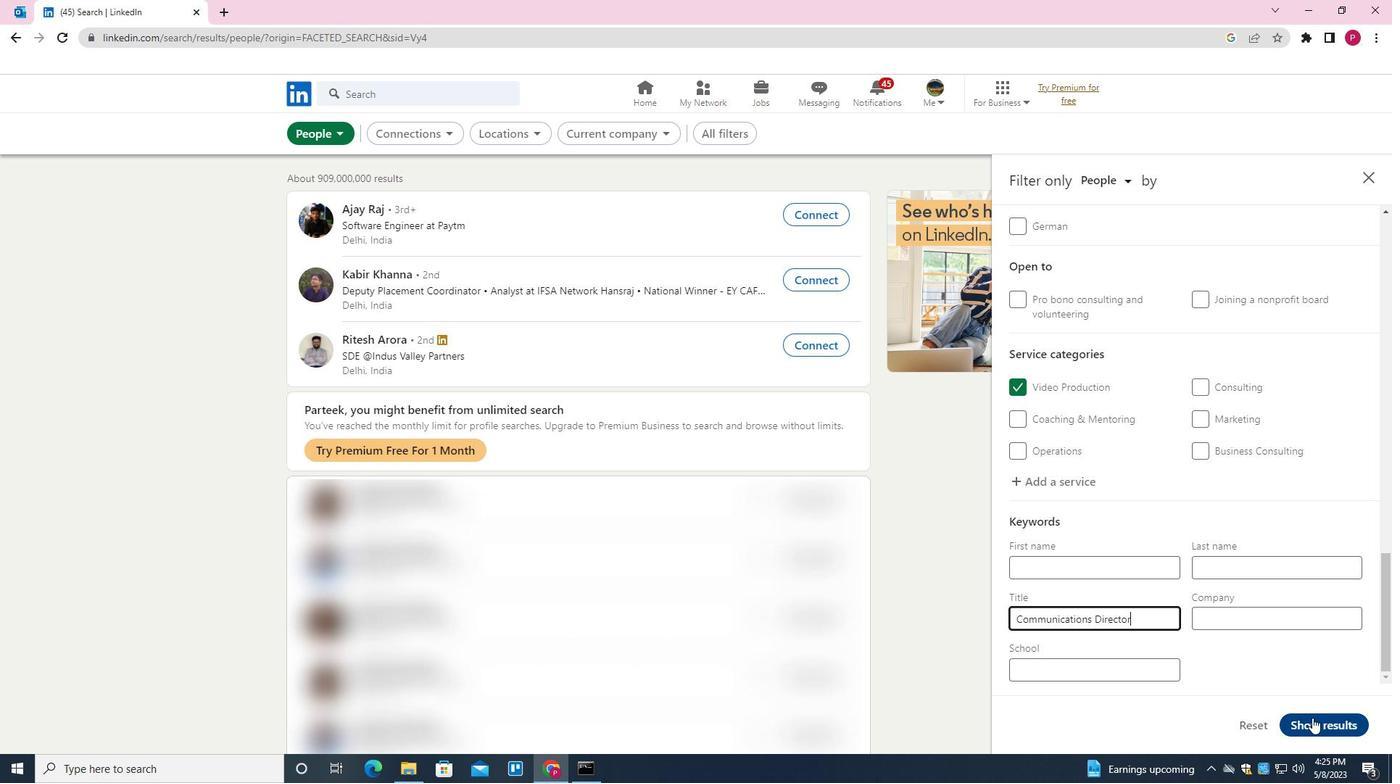 
Action: Mouse moved to (875, 364)
Screenshot: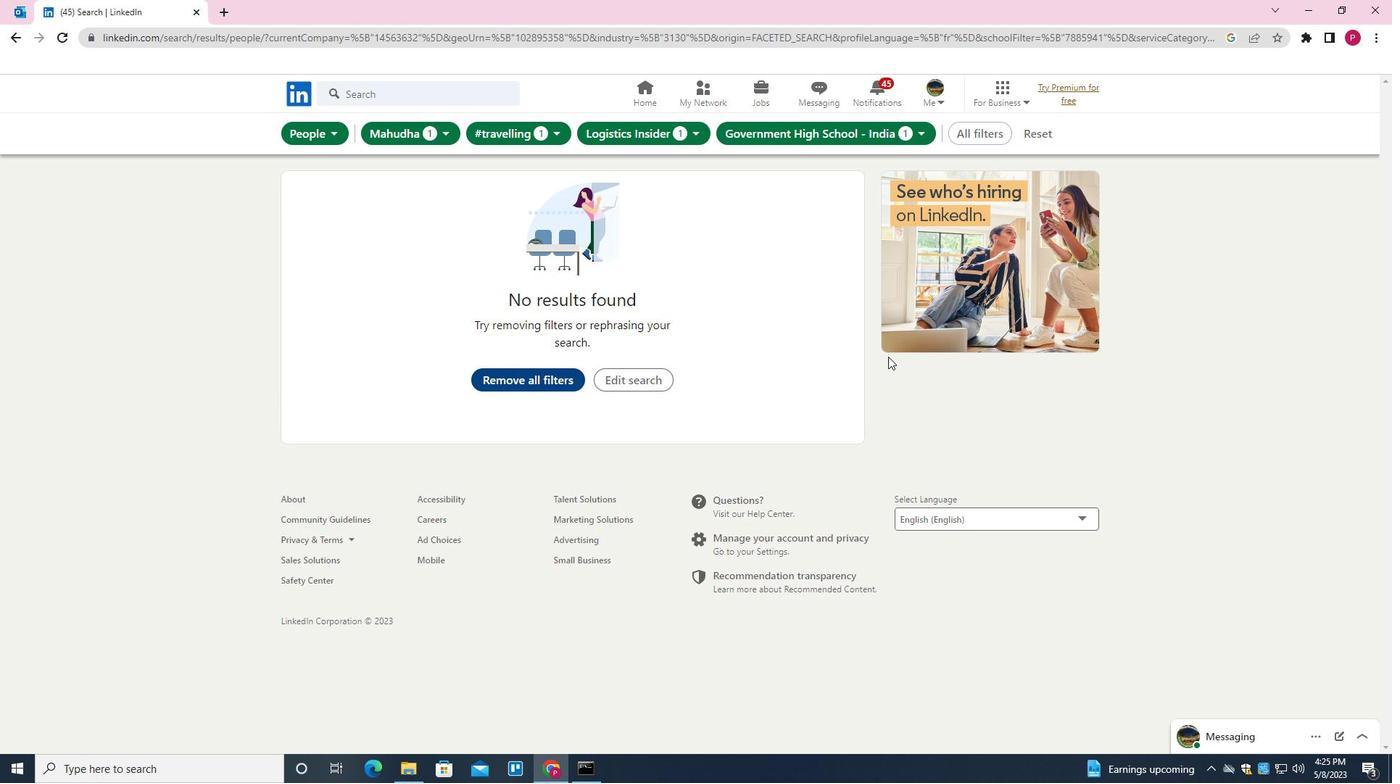
